 Task: Add an event with the title Second Lunch and Learn: Effective Email Communication Strategies, date '2023/11/12', time 8:30 AM to 10:30 AMand add a description: The employee will receive specific and constructive feedback regarding their performance, highlighting areas of strength and areas that require improvement. The feedback will be based on objective criteria and performance metrics.Select event color  Basil . Add location for the event as: Riyadh, Saudi Arabia, logged in from the account softage.8@softage.netand send the event invitation to softage.10@softage.net and softage.6@softage.net. Set a reminder for the event Doesn't repeat
Action: Mouse moved to (102, 122)
Screenshot: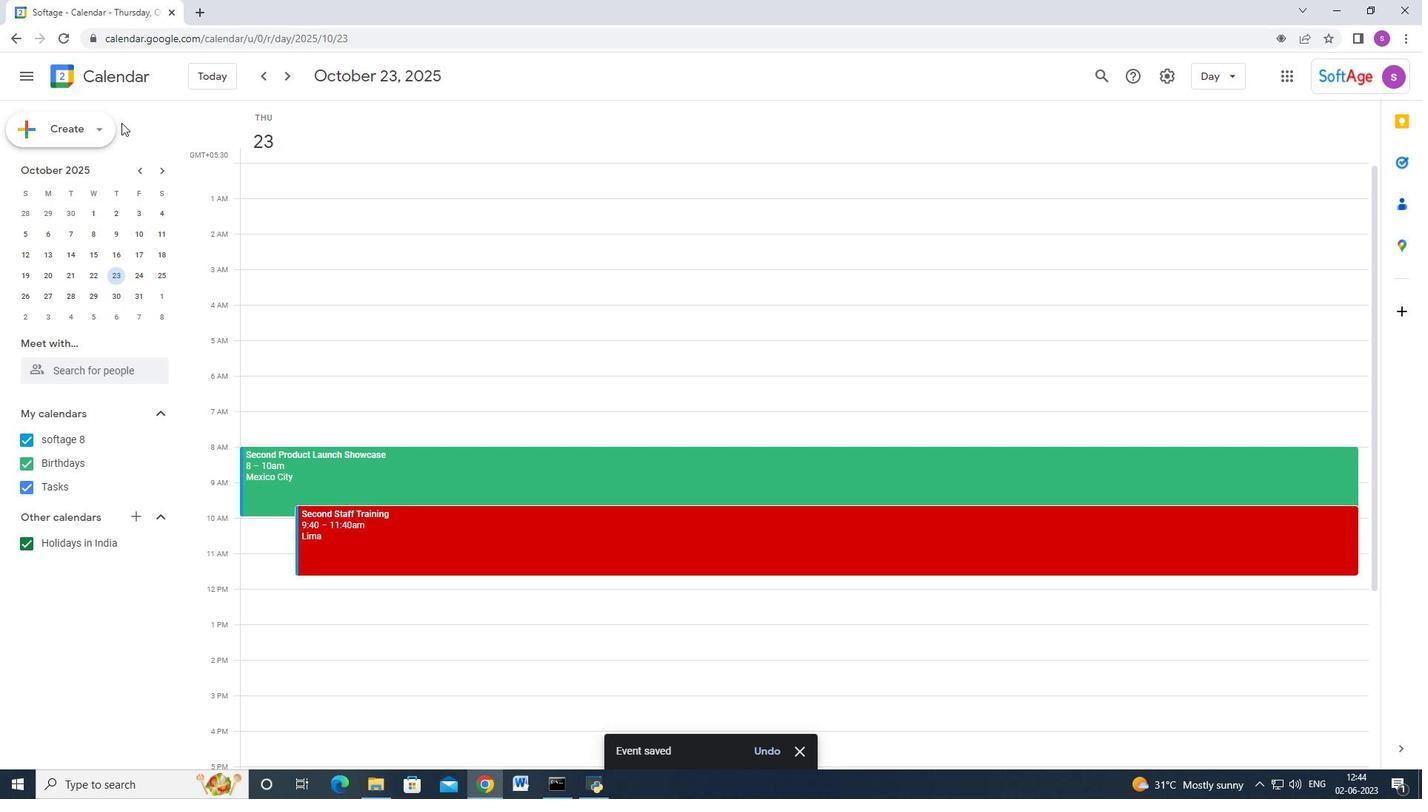 
Action: Mouse pressed left at (102, 122)
Screenshot: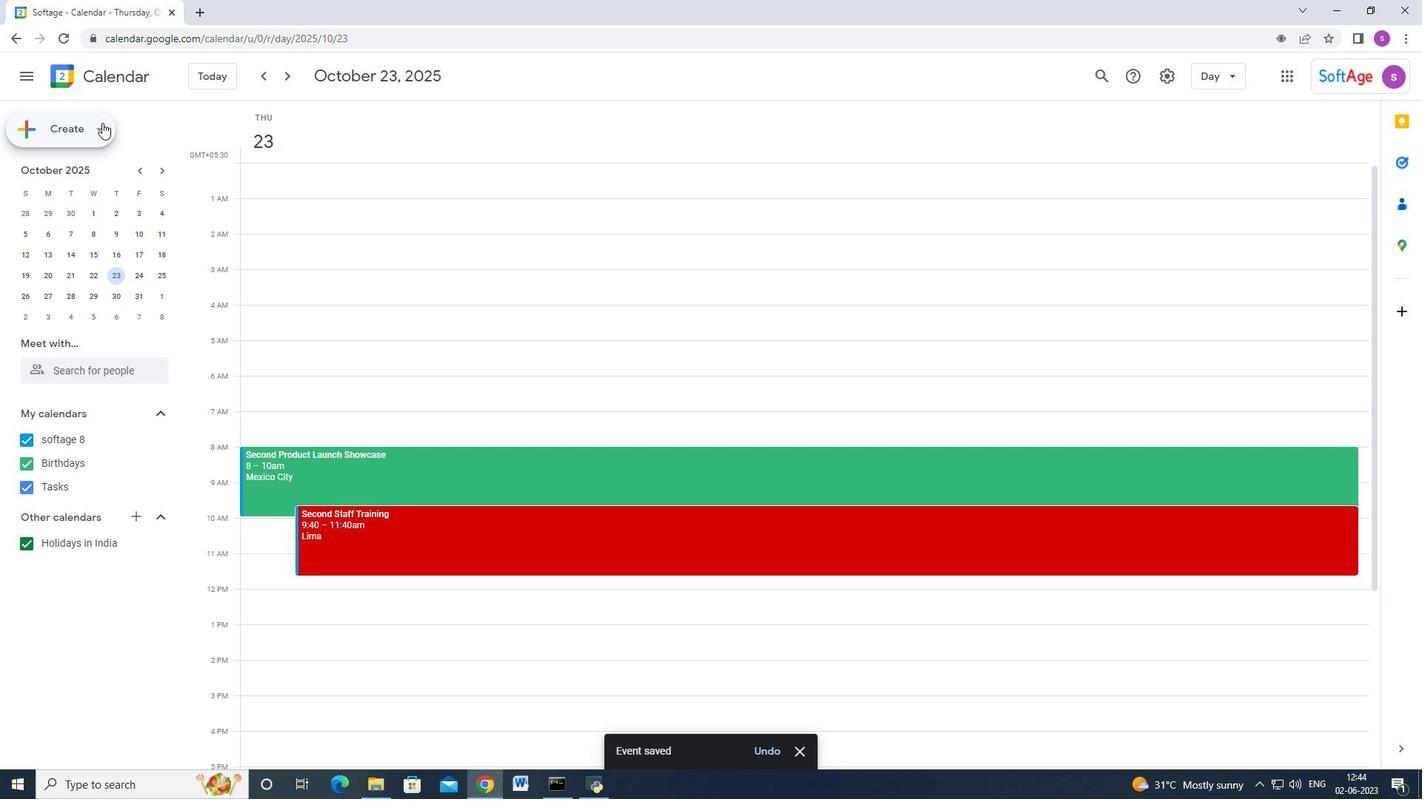 
Action: Mouse moved to (76, 169)
Screenshot: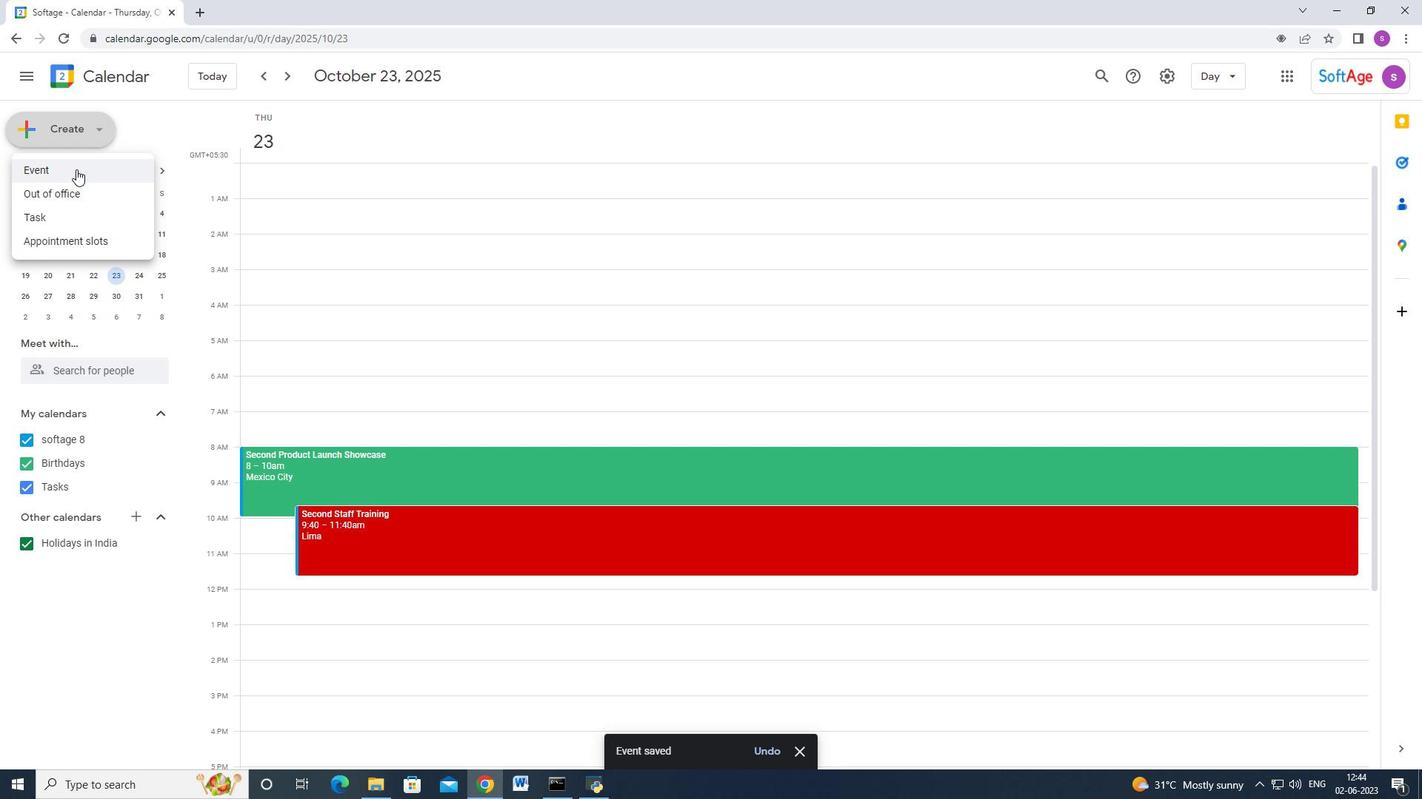 
Action: Mouse pressed left at (76, 169)
Screenshot: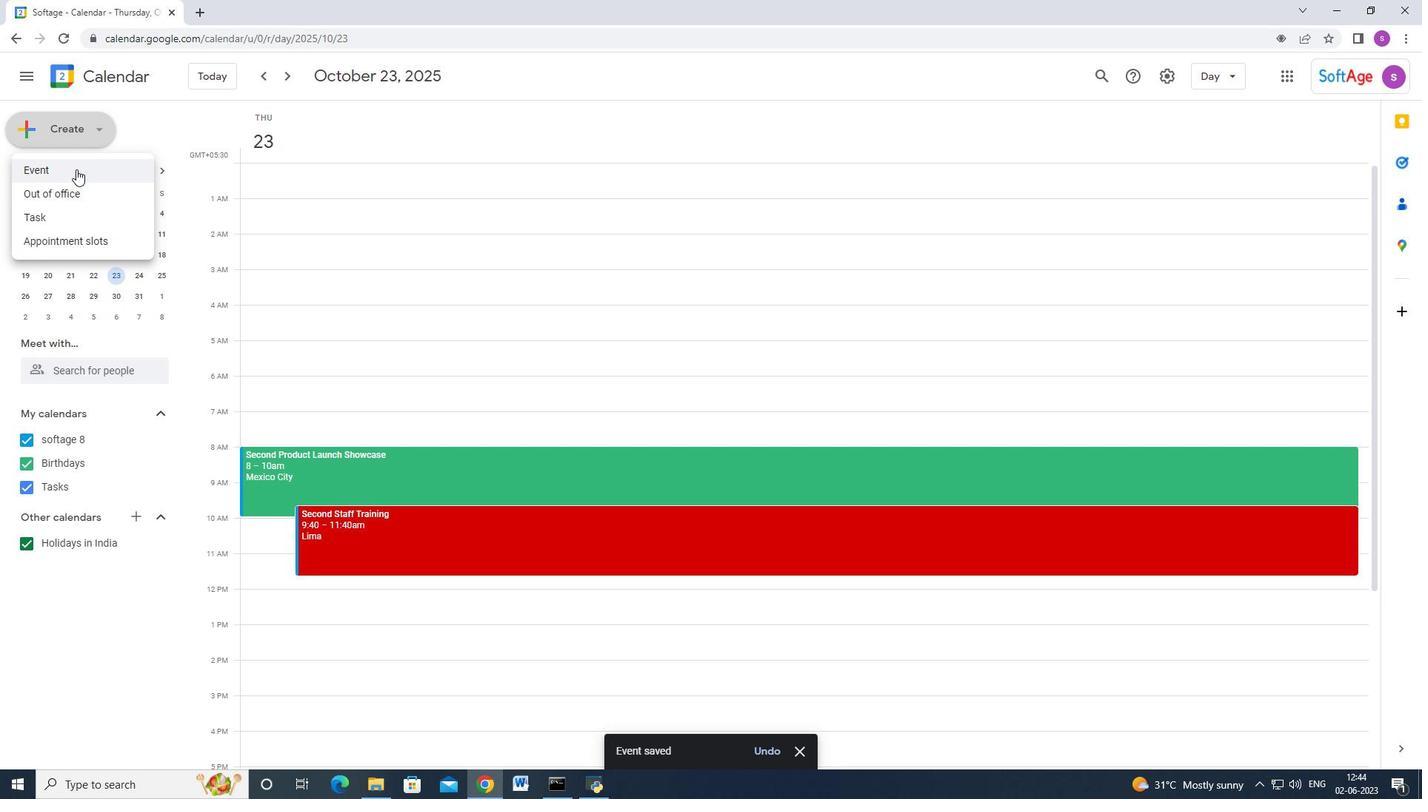 
Action: Mouse moved to (851, 608)
Screenshot: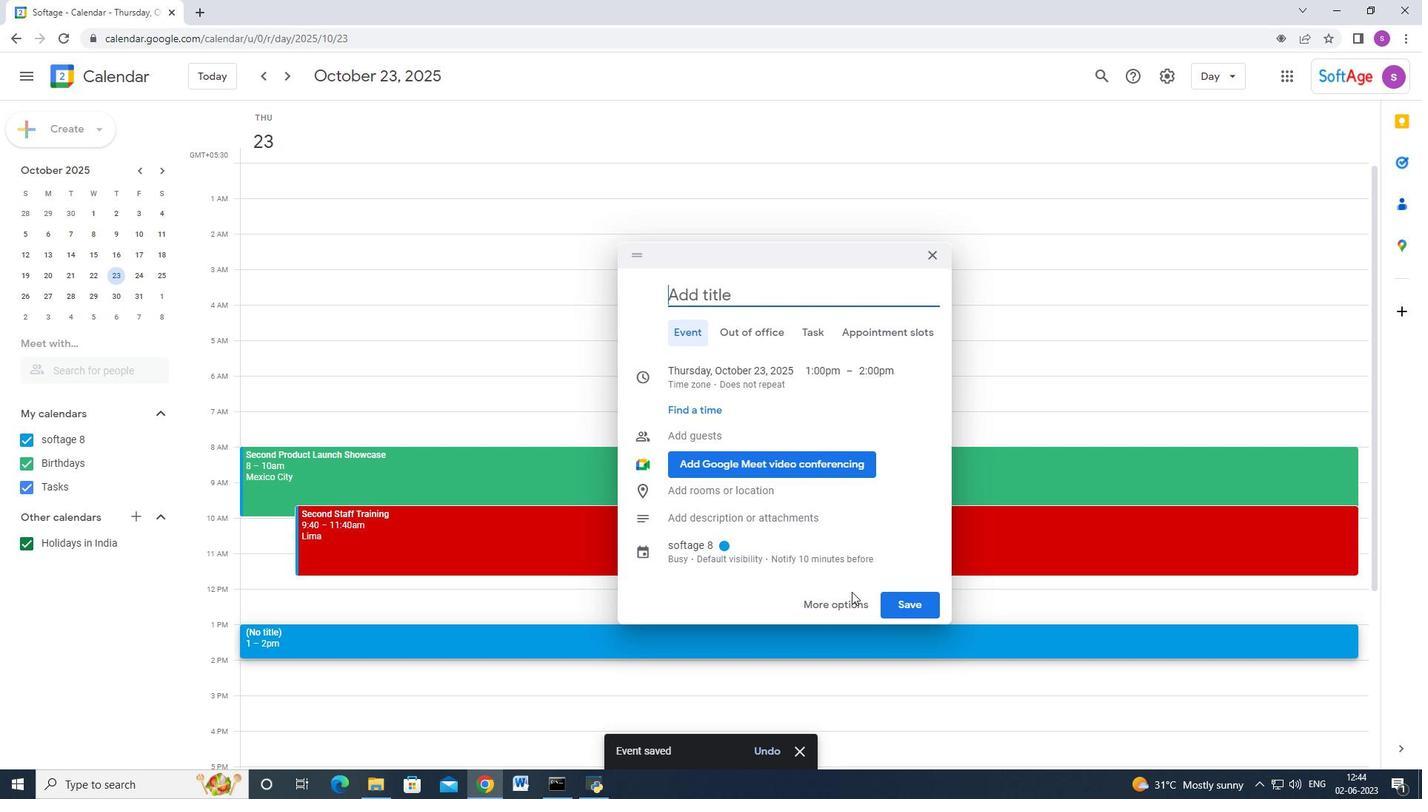 
Action: Mouse pressed left at (851, 608)
Screenshot: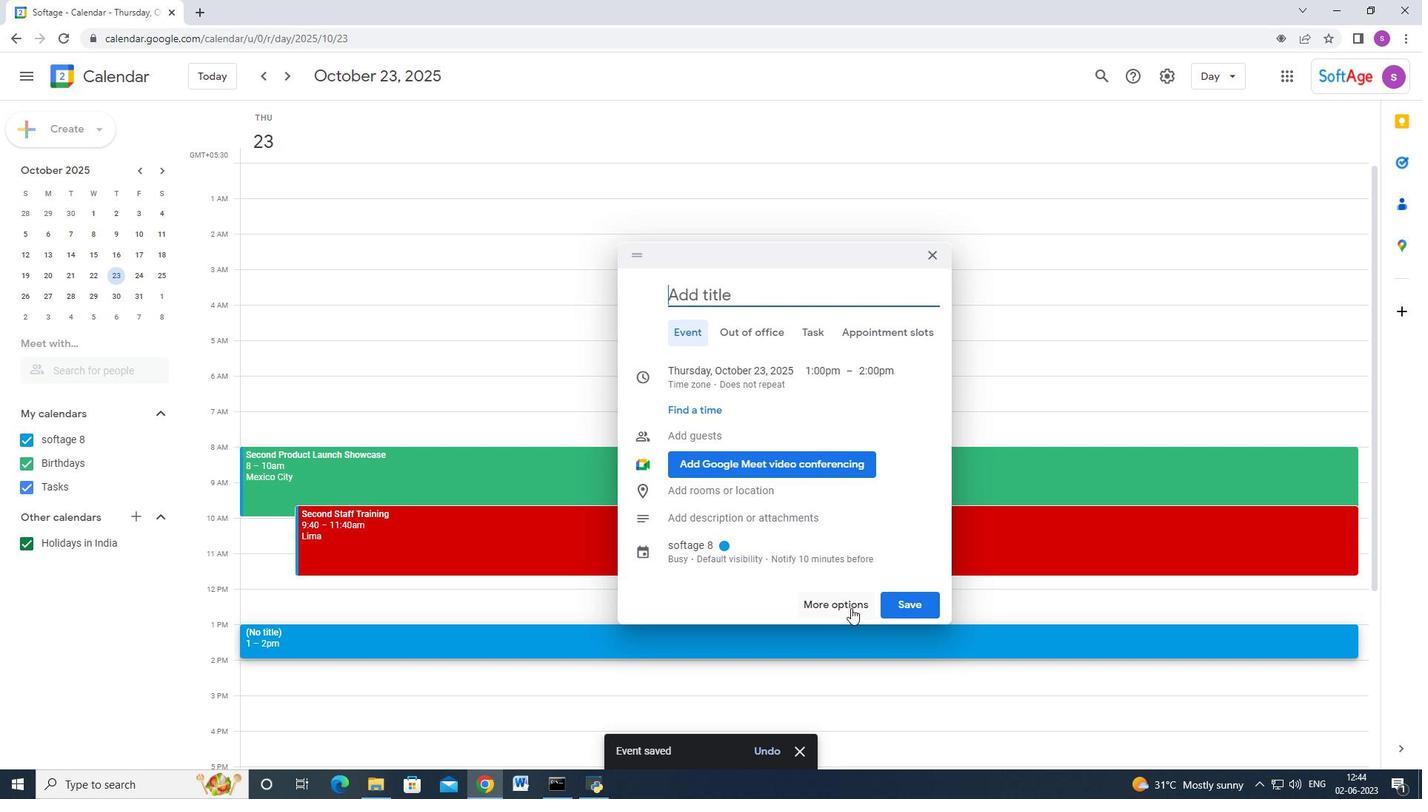 
Action: Mouse moved to (156, 88)
Screenshot: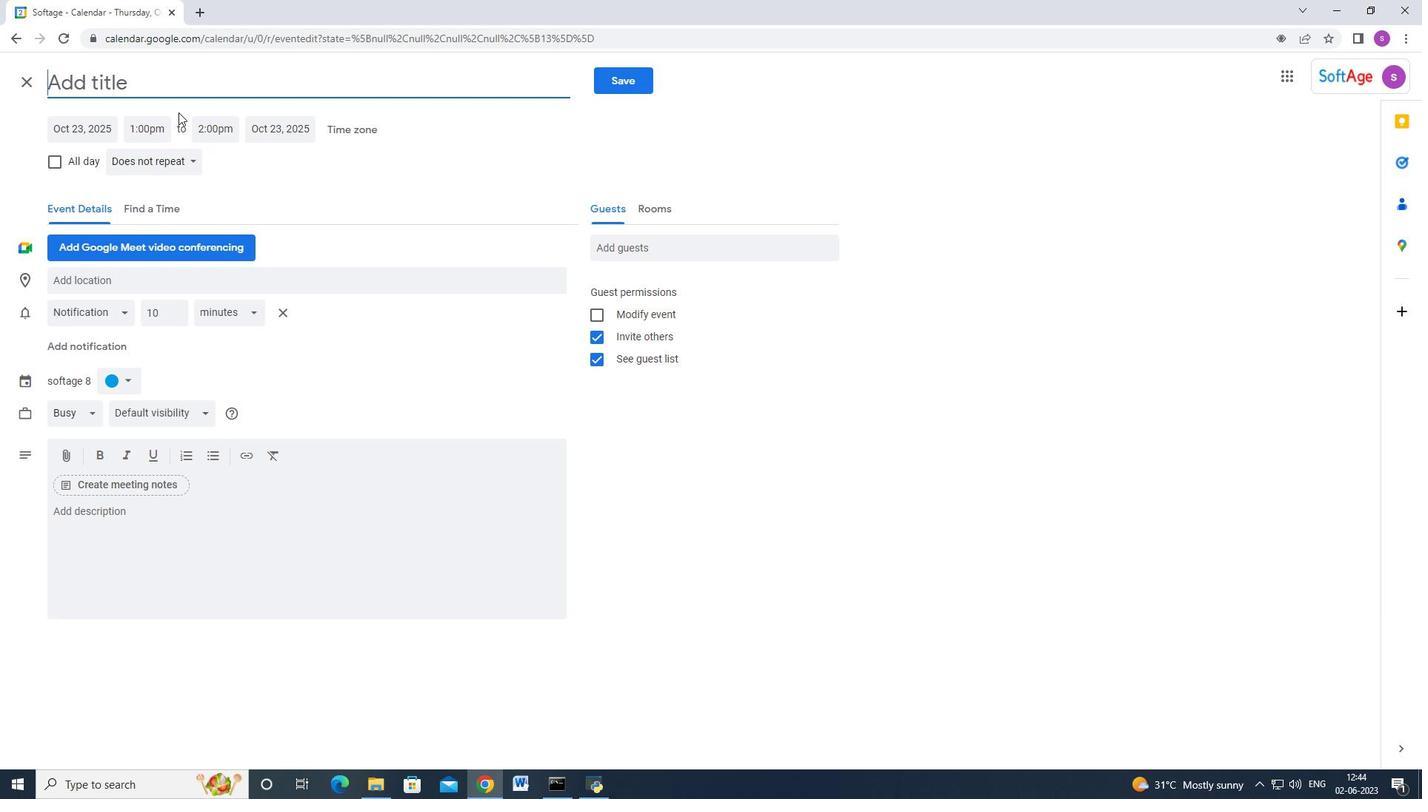 
Action: Key pressed <Key.shift>E<Key.backspace><Key.shift_r>Second<Key.space><Key.shift>lu<Key.backspace><Key.backspace><Key.shift>Lunch<Key.space>and<Key.space><Key.shift>Learn<Key.shift>:<Key.space><Key.shift_r>Effective<Key.space><Key.shift>Email<Key.space><Key.shift>Communication<Key.space><Key.shift_r>Stratergies<Key.backspace><Key.backspace><Key.backspace><Key.backspace><Key.backspace>gies,<Key.space>d<Key.backspace><Key.backspace>
Screenshot: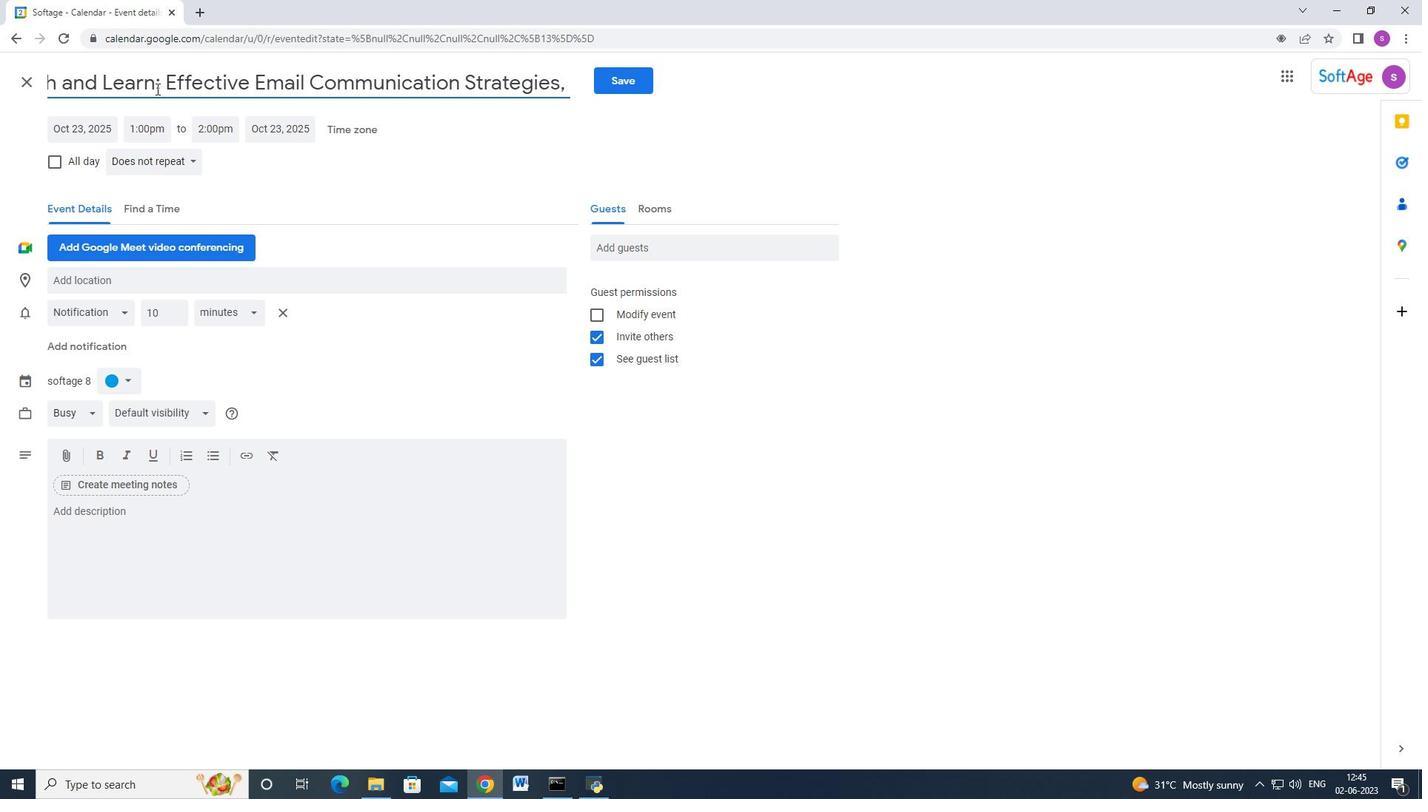 
Action: Mouse moved to (131, 117)
Screenshot: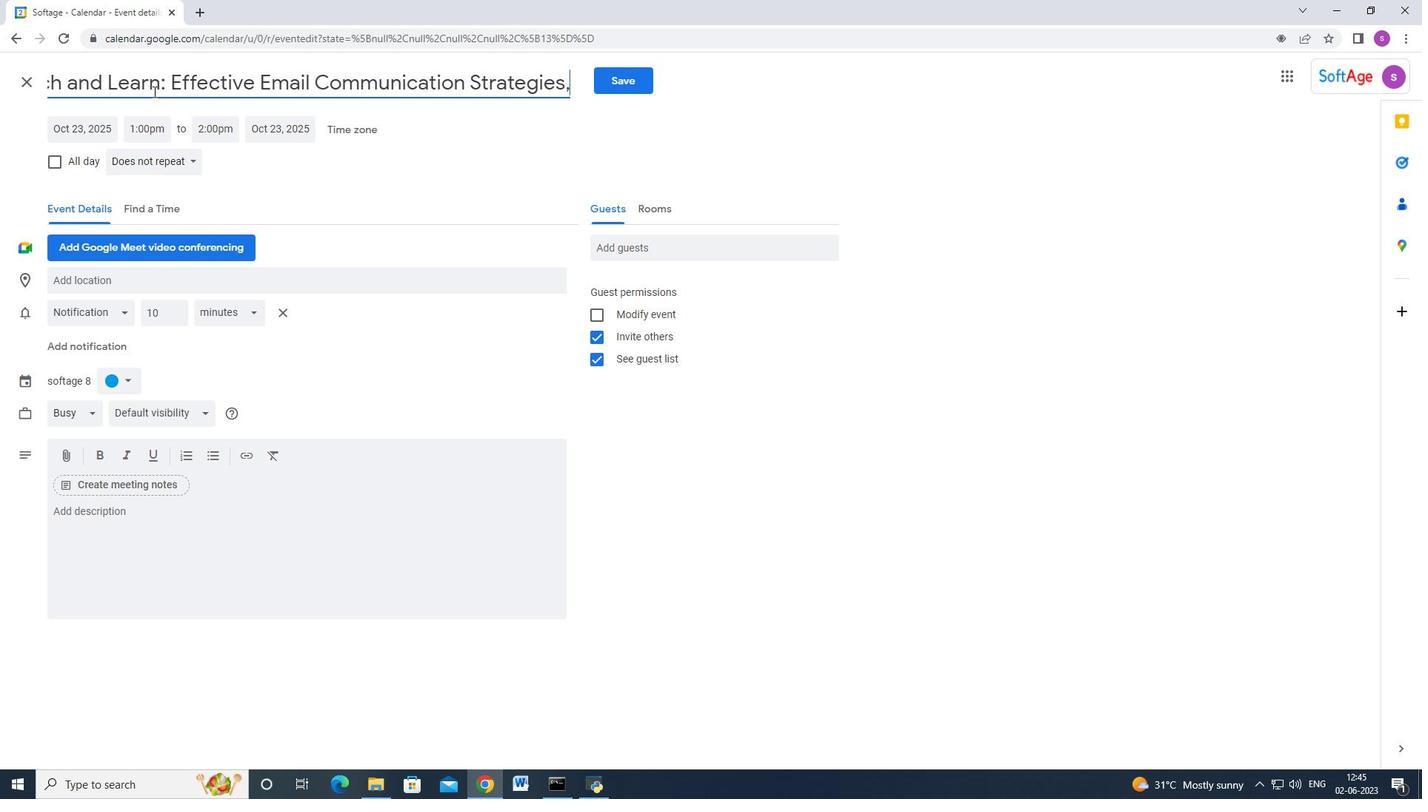 
Action: Key pressed <Key.backspace>
Screenshot: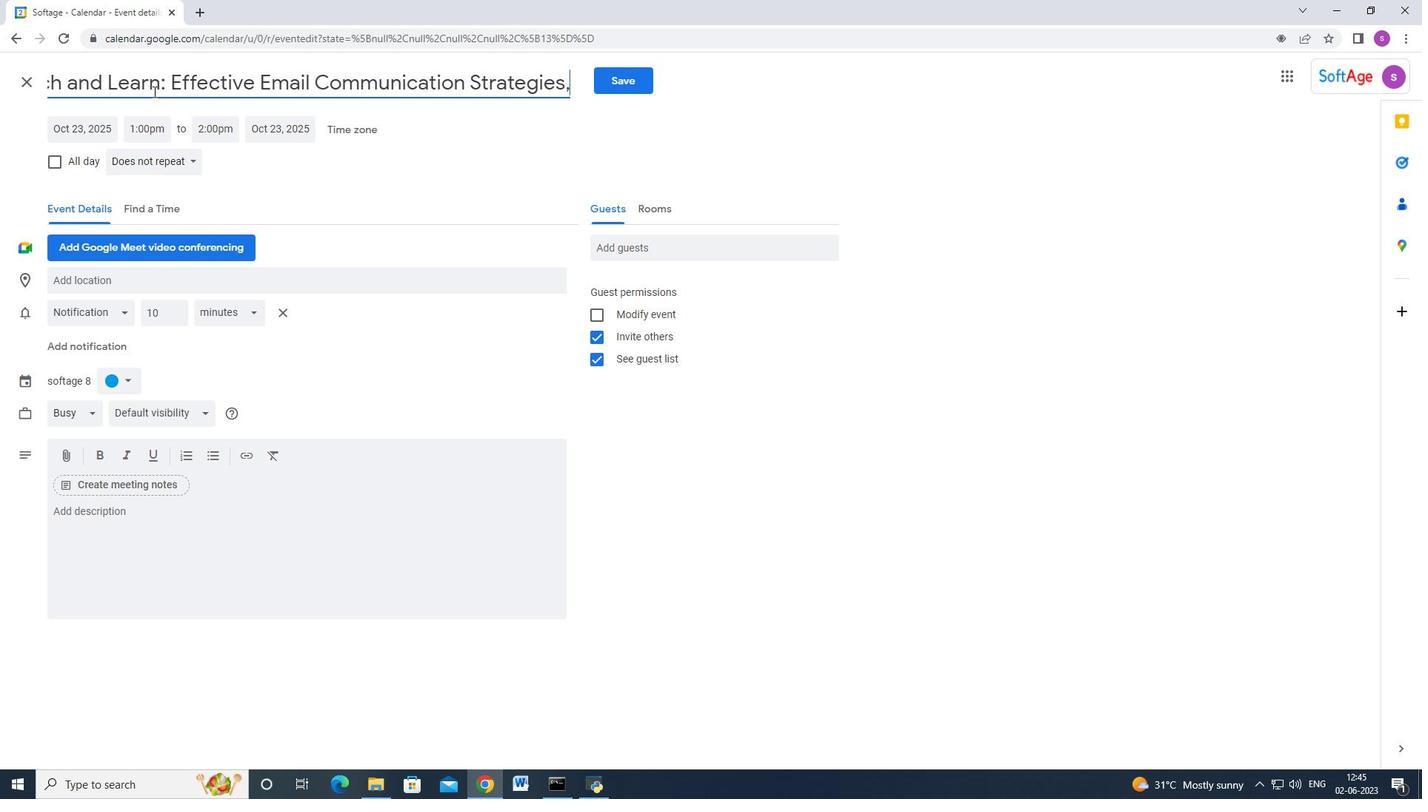 
Action: Mouse moved to (106, 133)
Screenshot: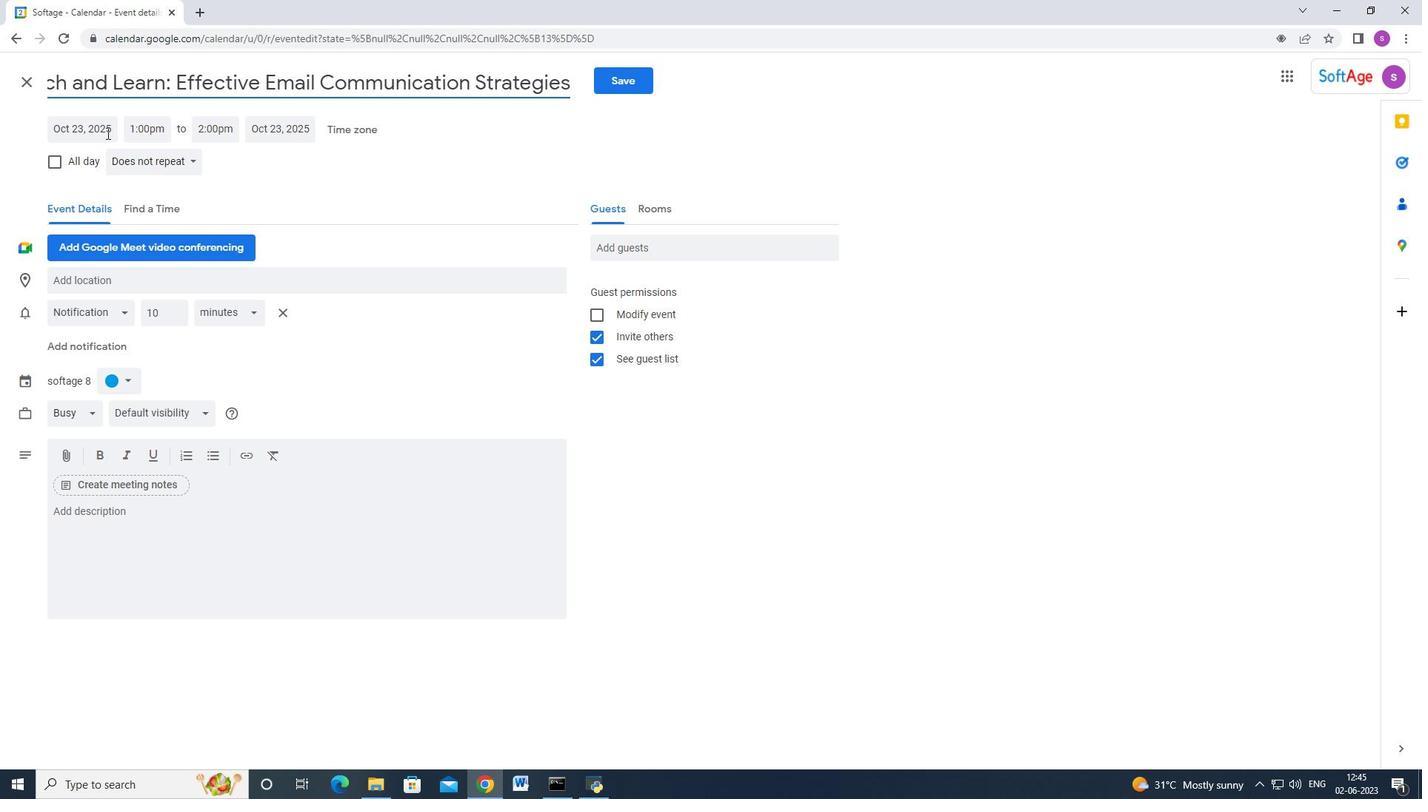 
Action: Mouse pressed left at (106, 133)
Screenshot: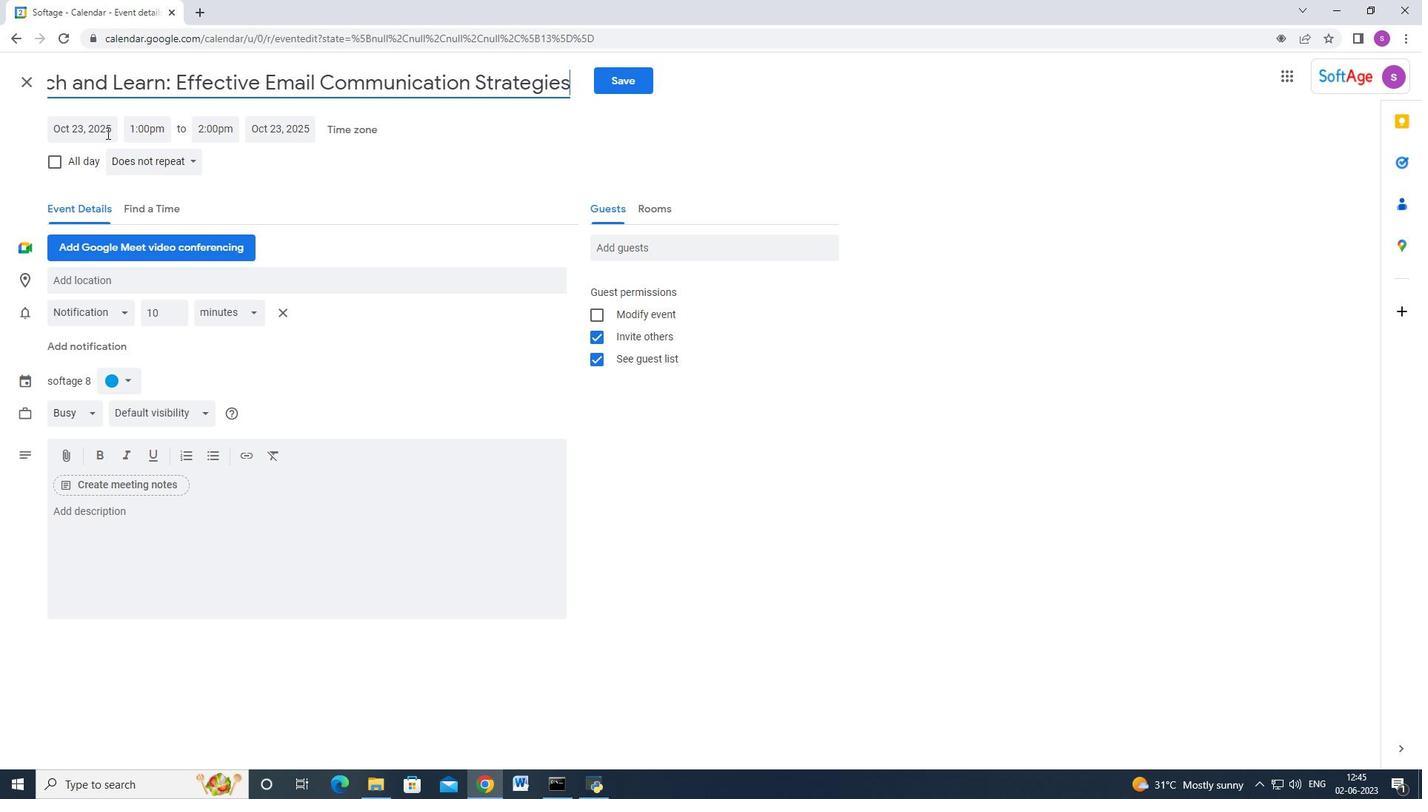 
Action: Mouse moved to (211, 154)
Screenshot: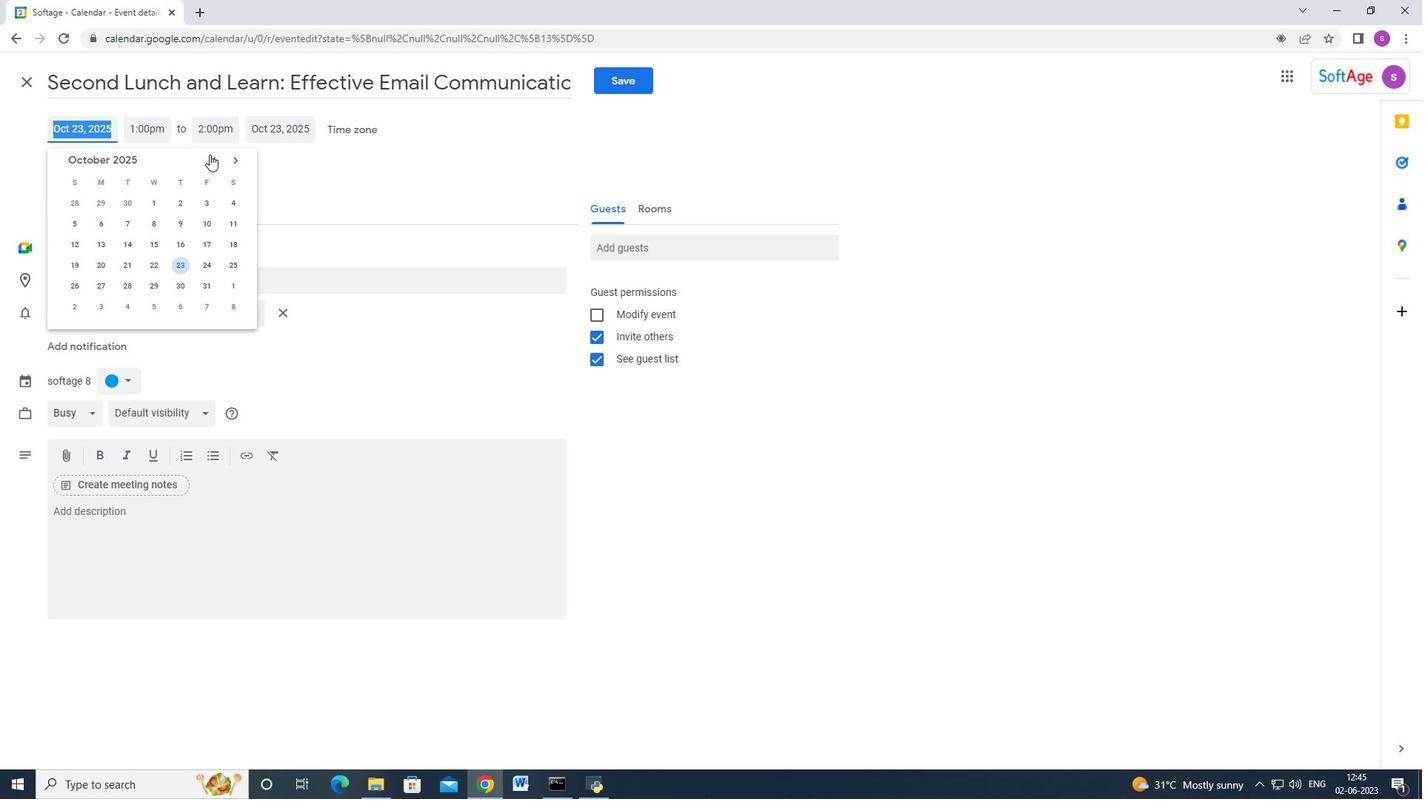 
Action: Mouse pressed left at (211, 154)
Screenshot: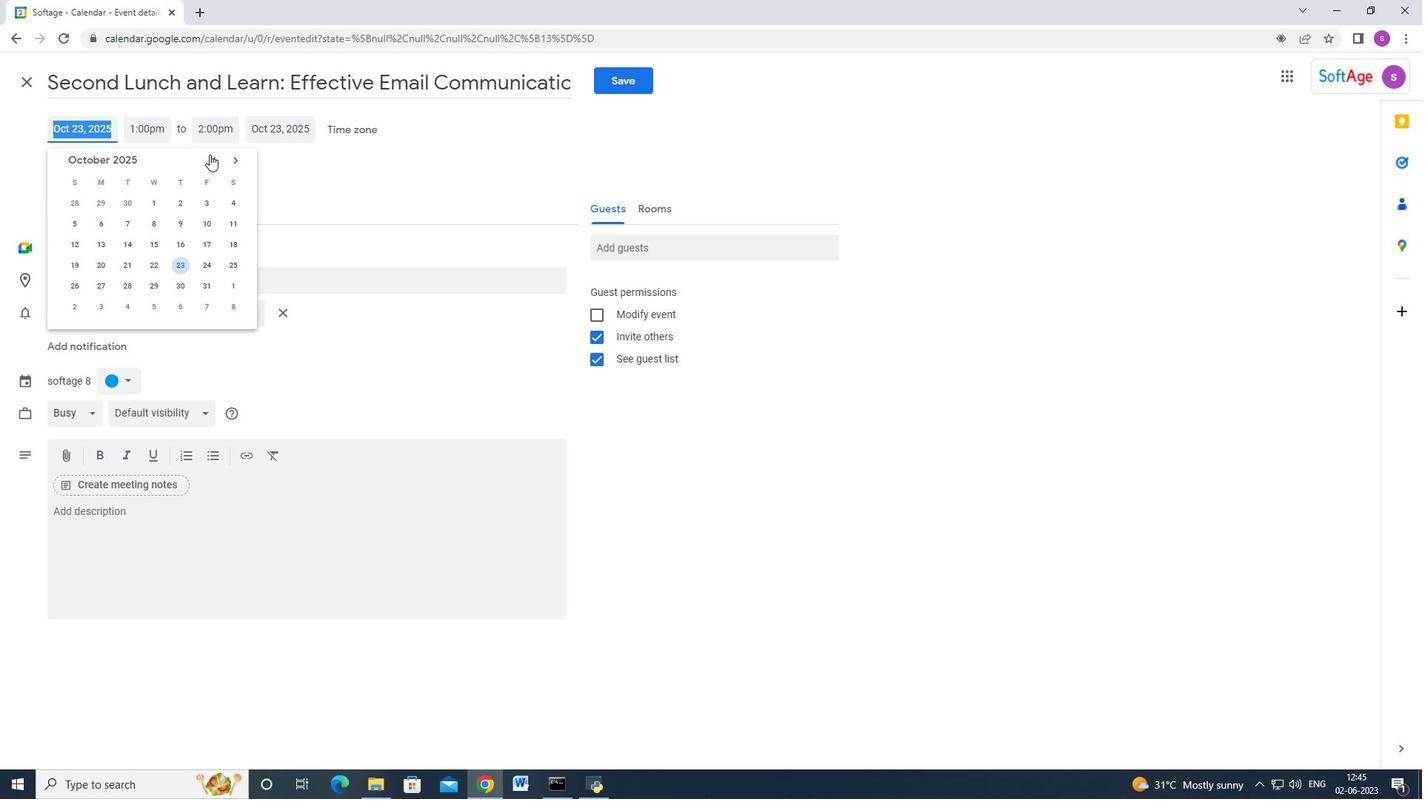 
Action: Mouse pressed left at (211, 154)
Screenshot: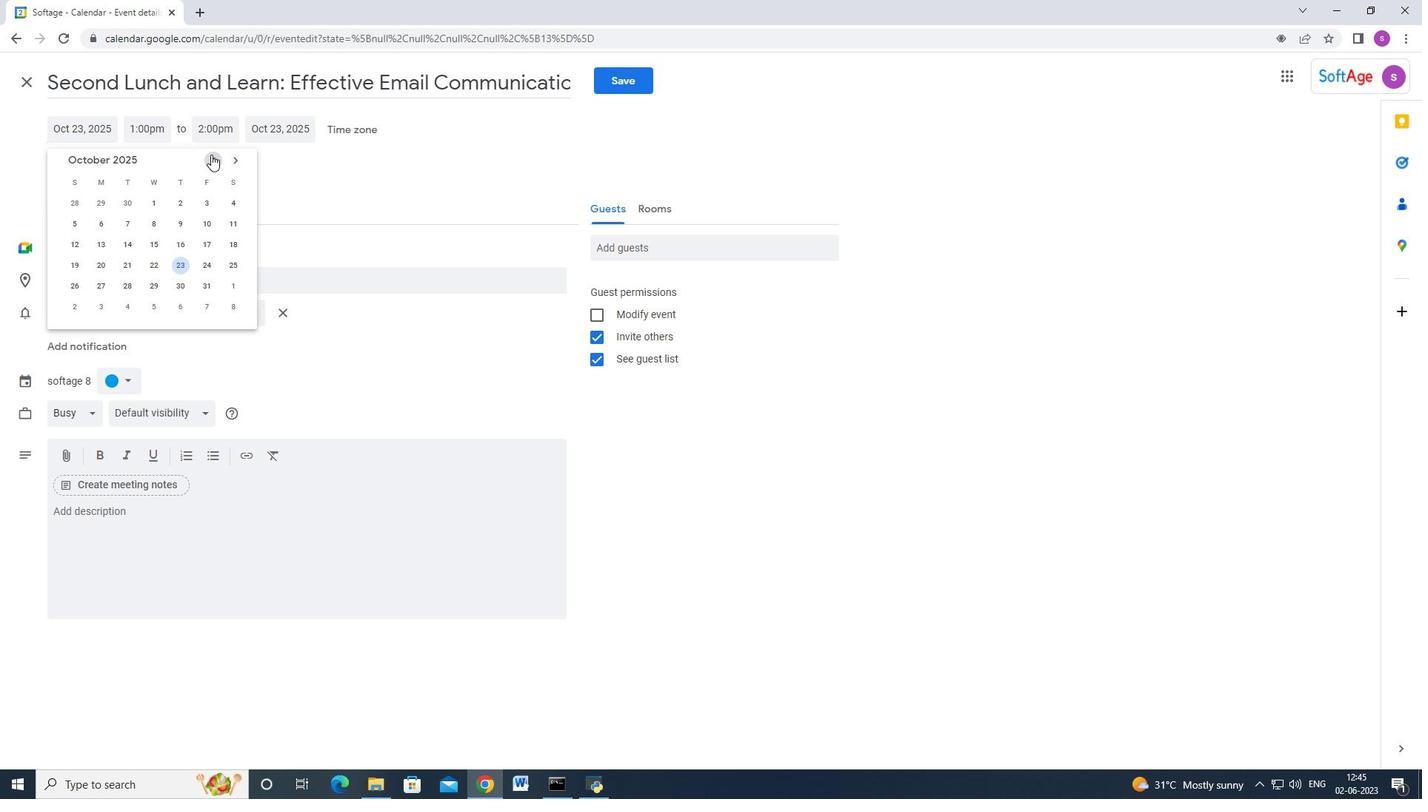 
Action: Mouse moved to (211, 154)
Screenshot: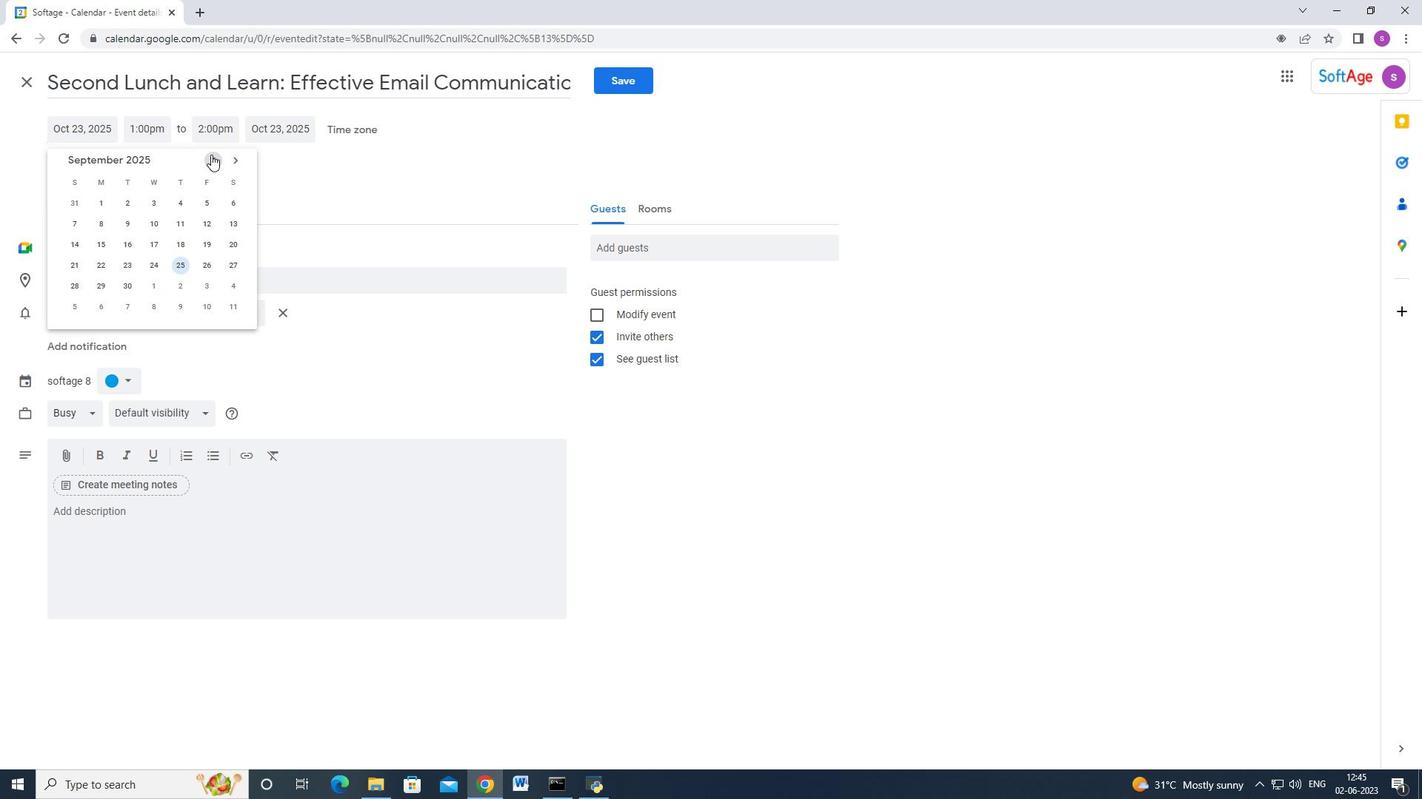 
Action: Mouse pressed left at (211, 154)
Screenshot: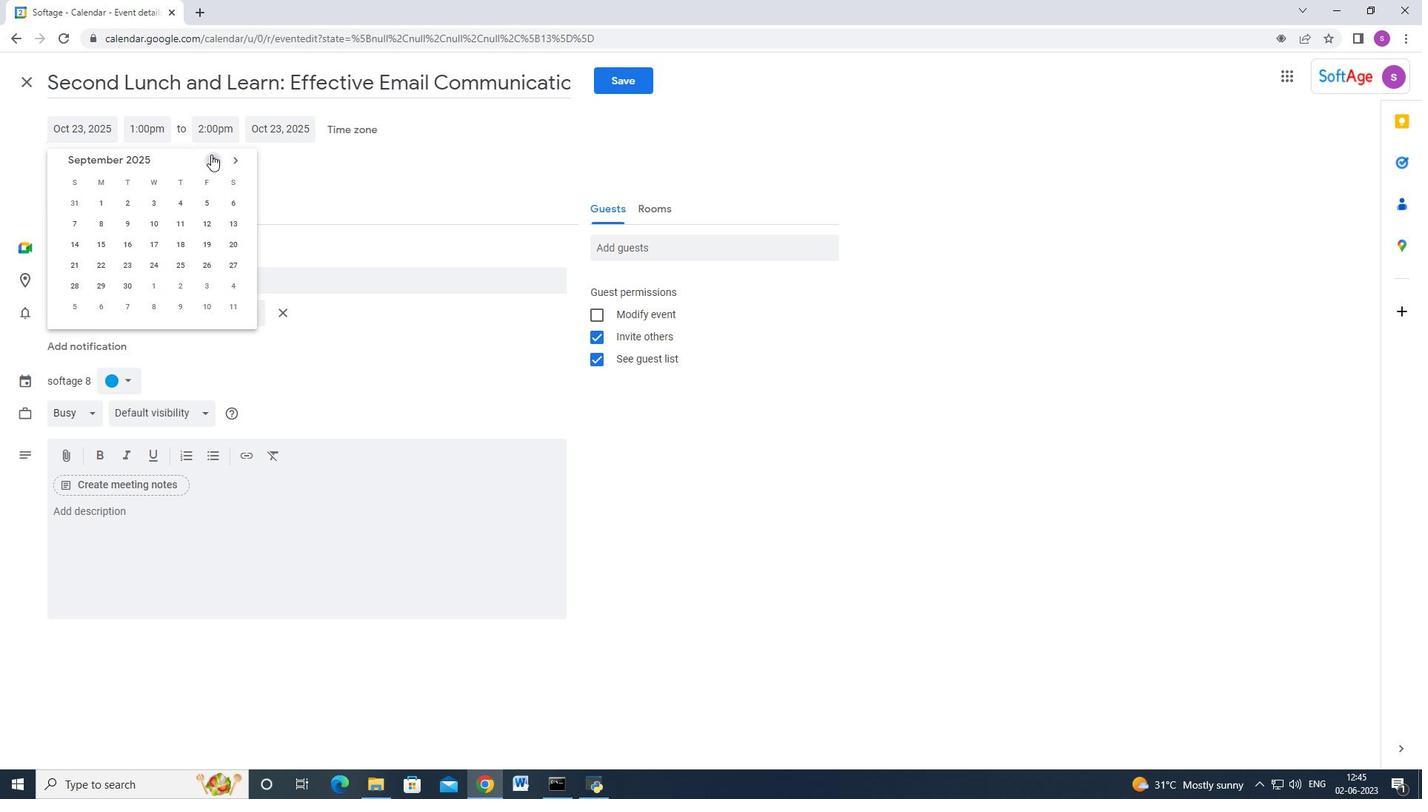 
Action: Mouse pressed left at (211, 154)
Screenshot: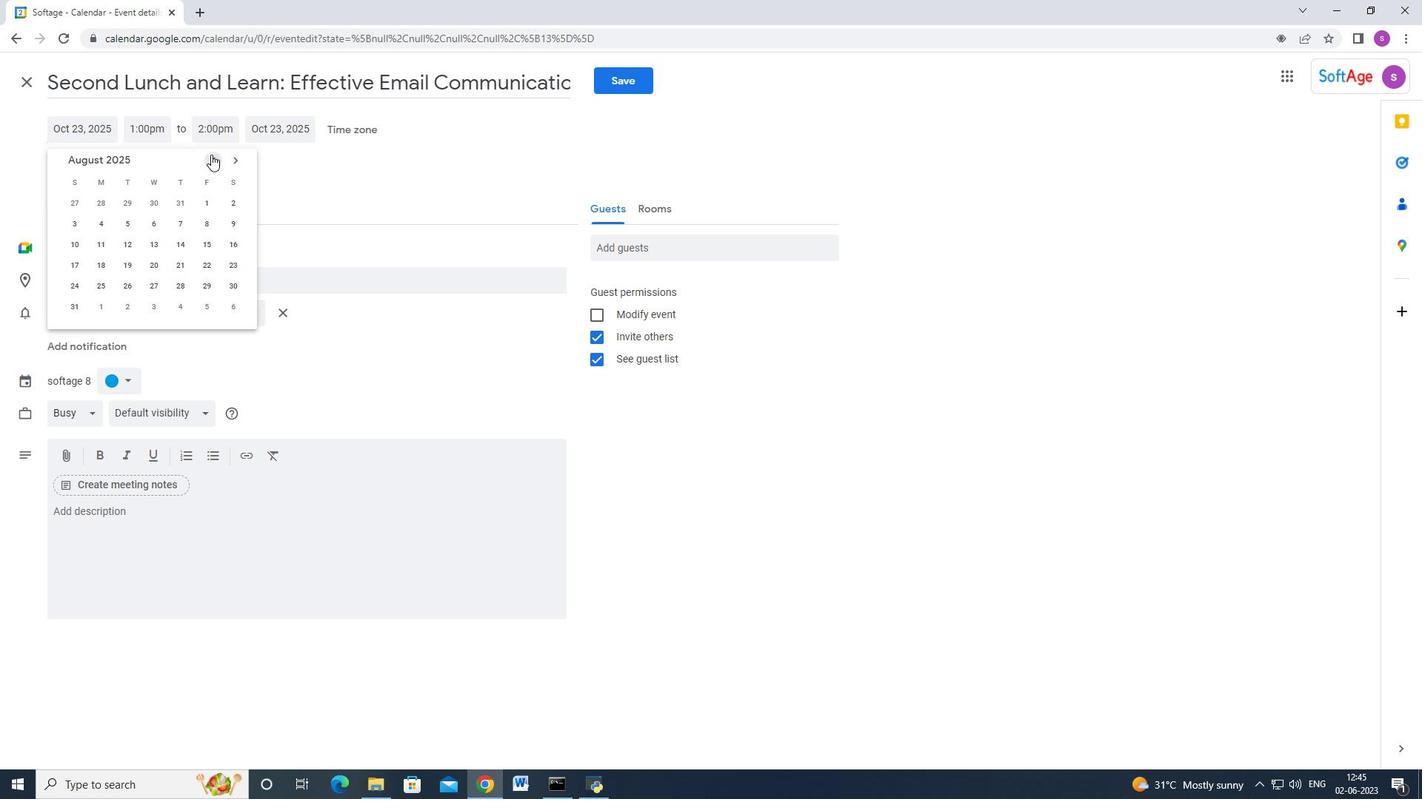
Action: Mouse moved to (211, 154)
Screenshot: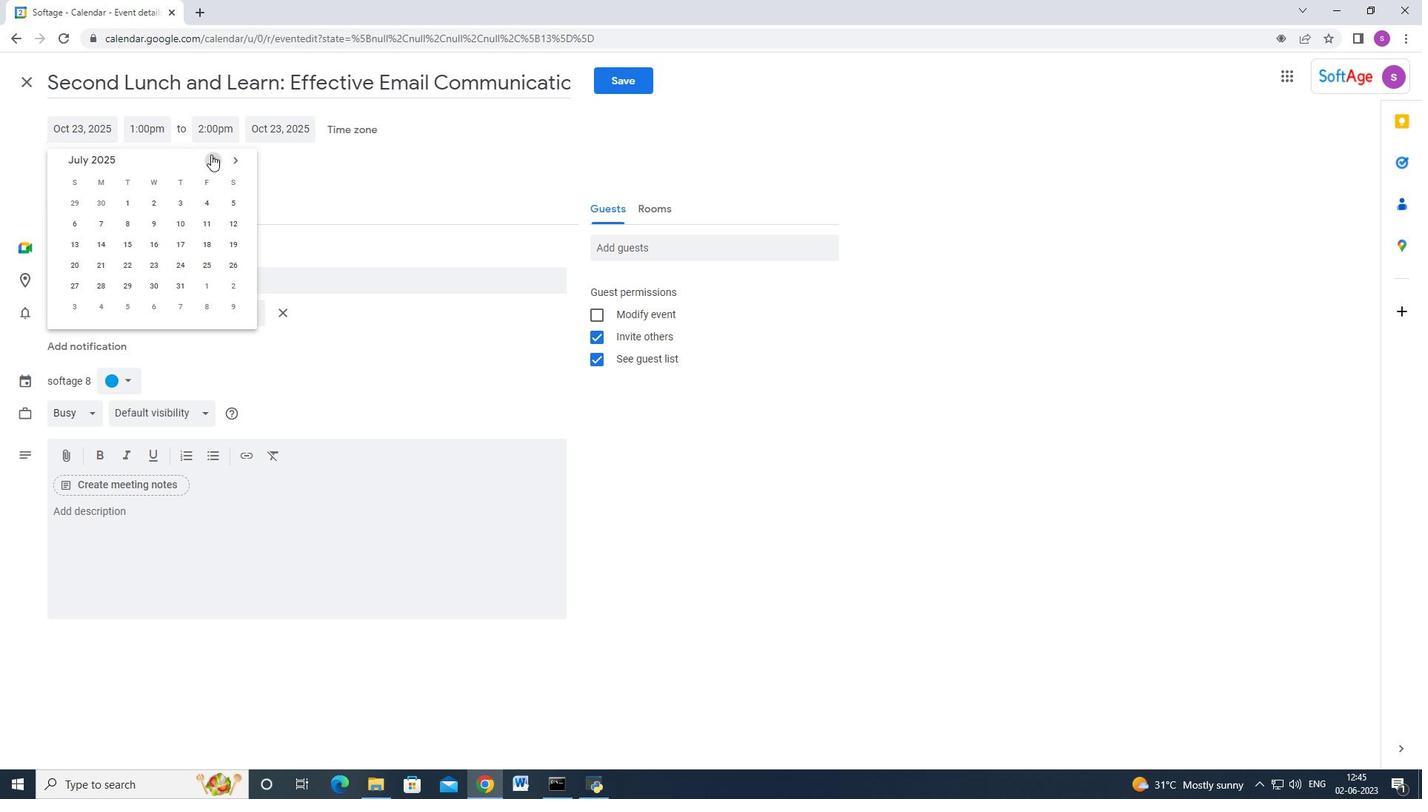 
Action: Mouse pressed left at (211, 154)
Screenshot: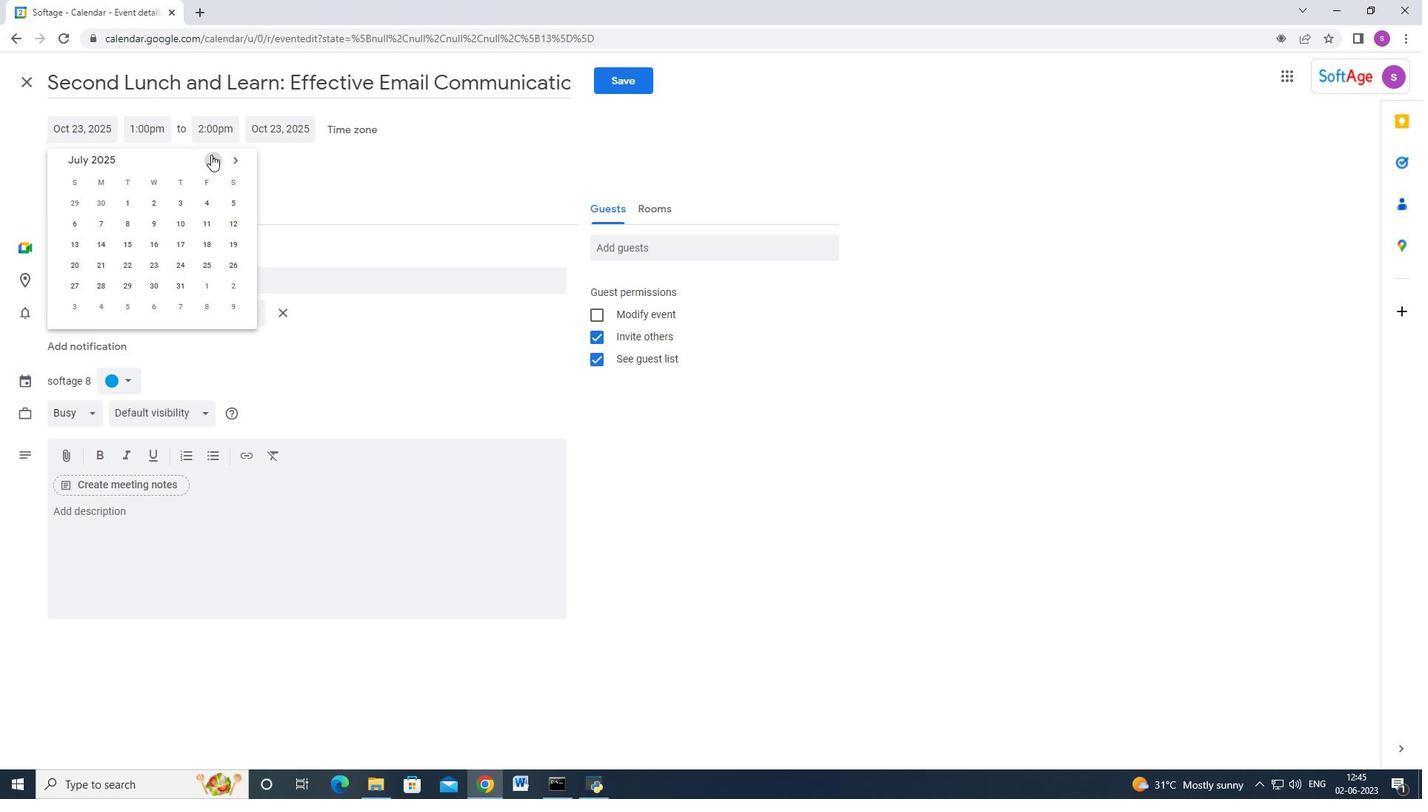 
Action: Mouse pressed left at (211, 154)
Screenshot: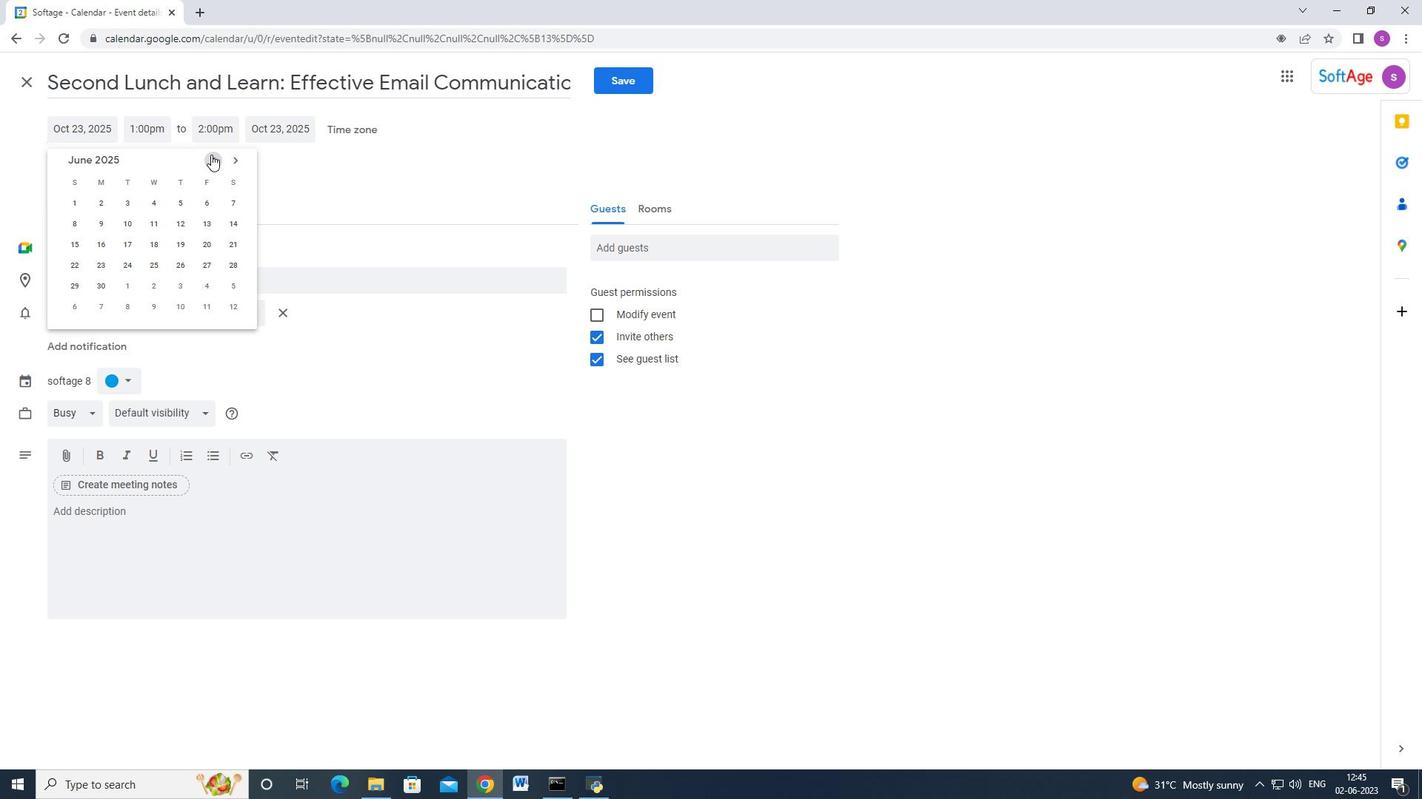 
Action: Mouse pressed left at (211, 154)
Screenshot: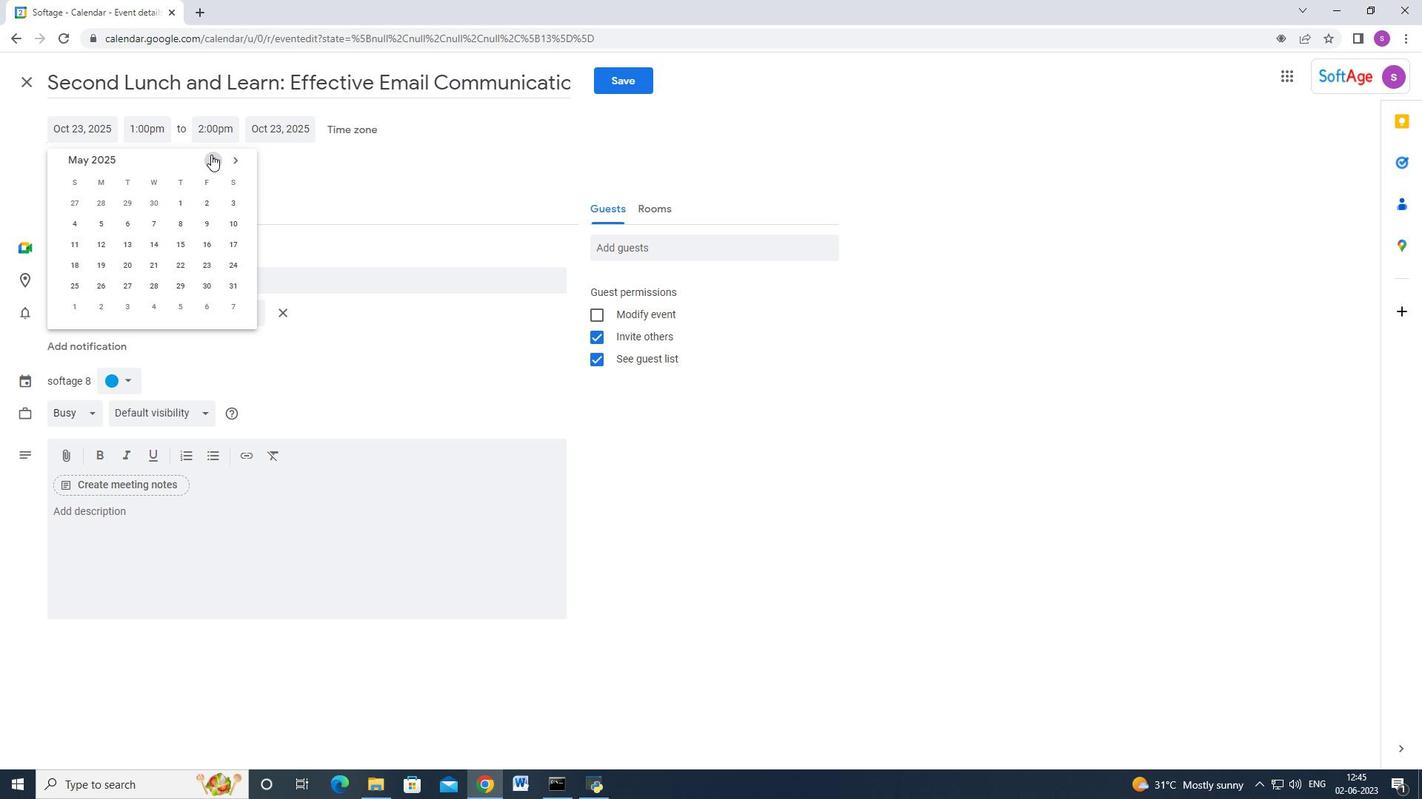 
Action: Mouse pressed left at (211, 154)
Screenshot: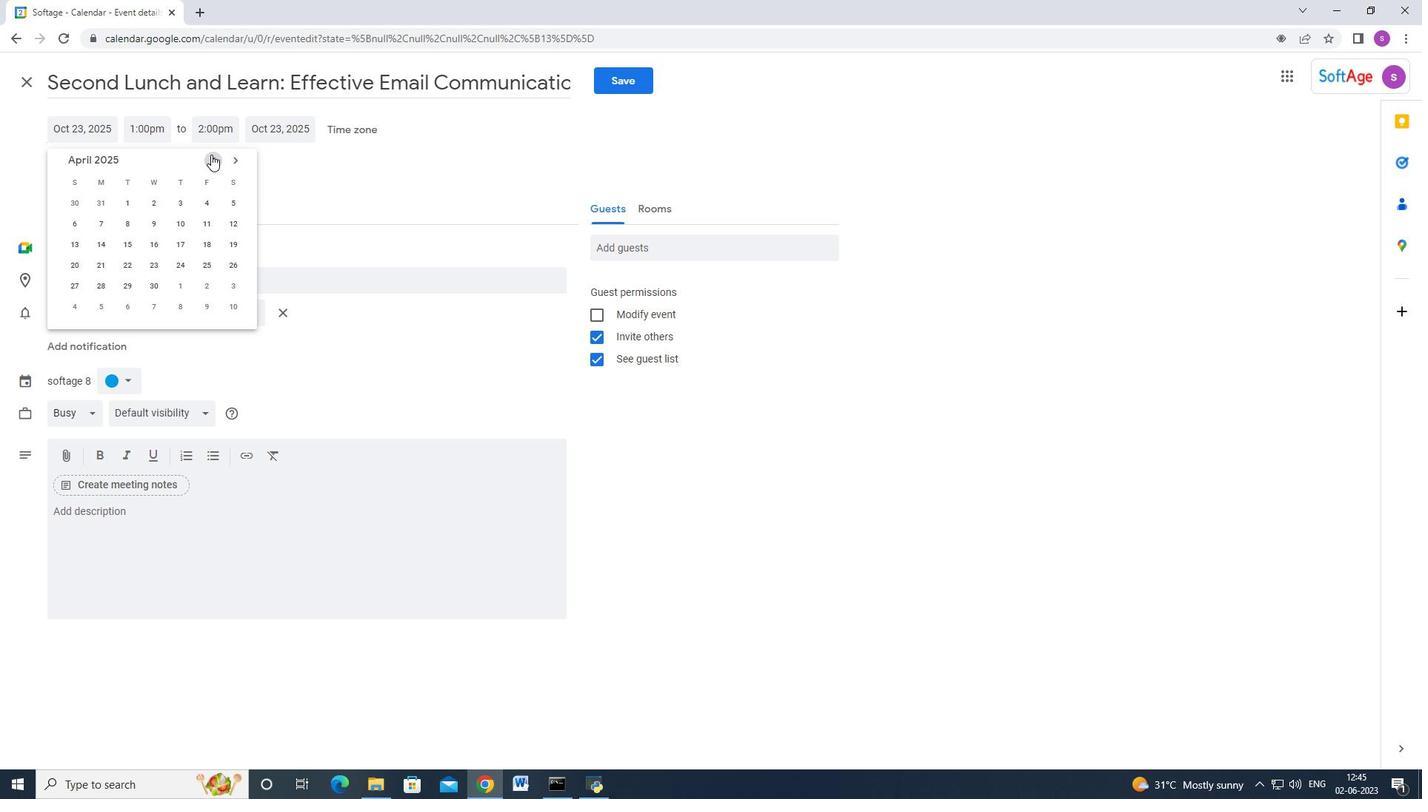 
Action: Mouse pressed left at (211, 154)
Screenshot: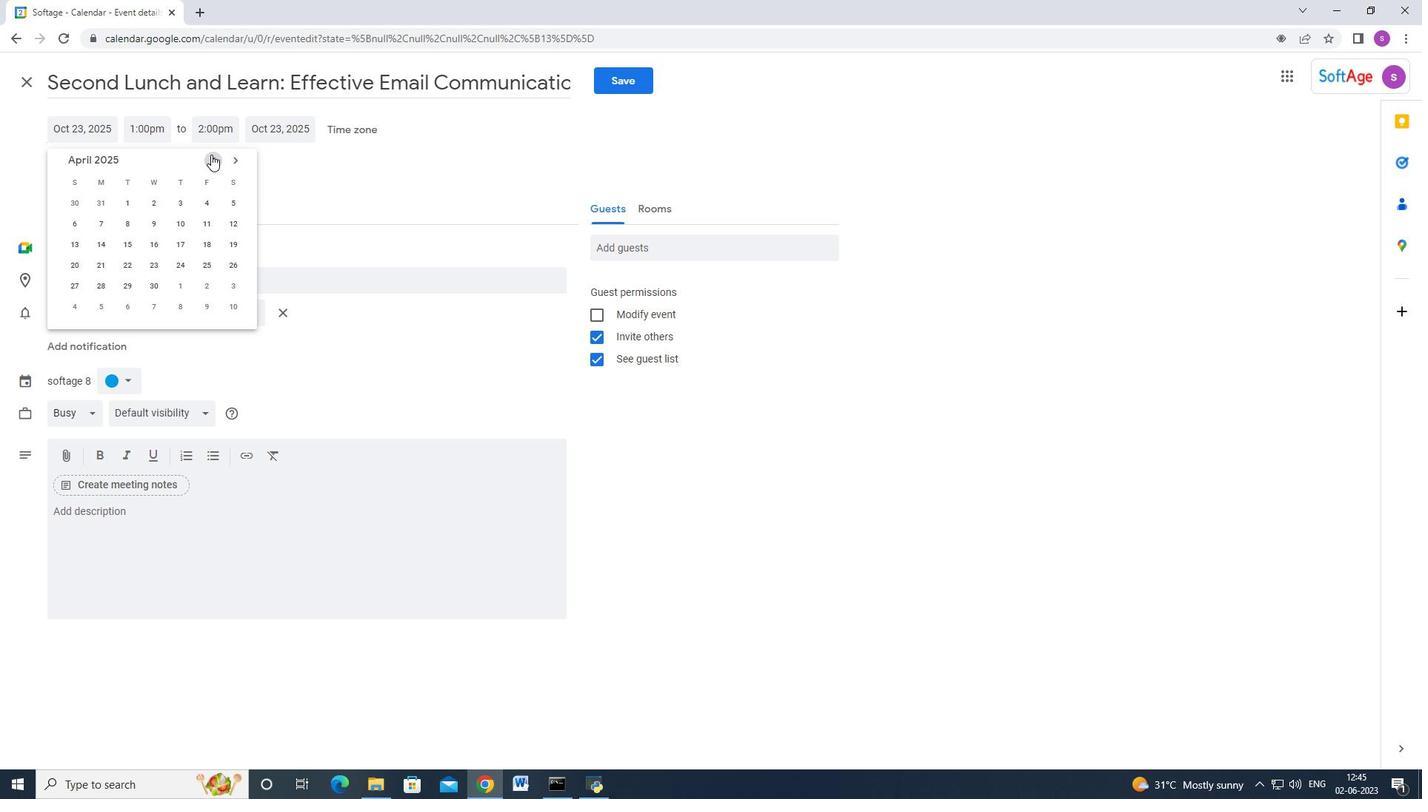 
Action: Mouse pressed left at (211, 154)
Screenshot: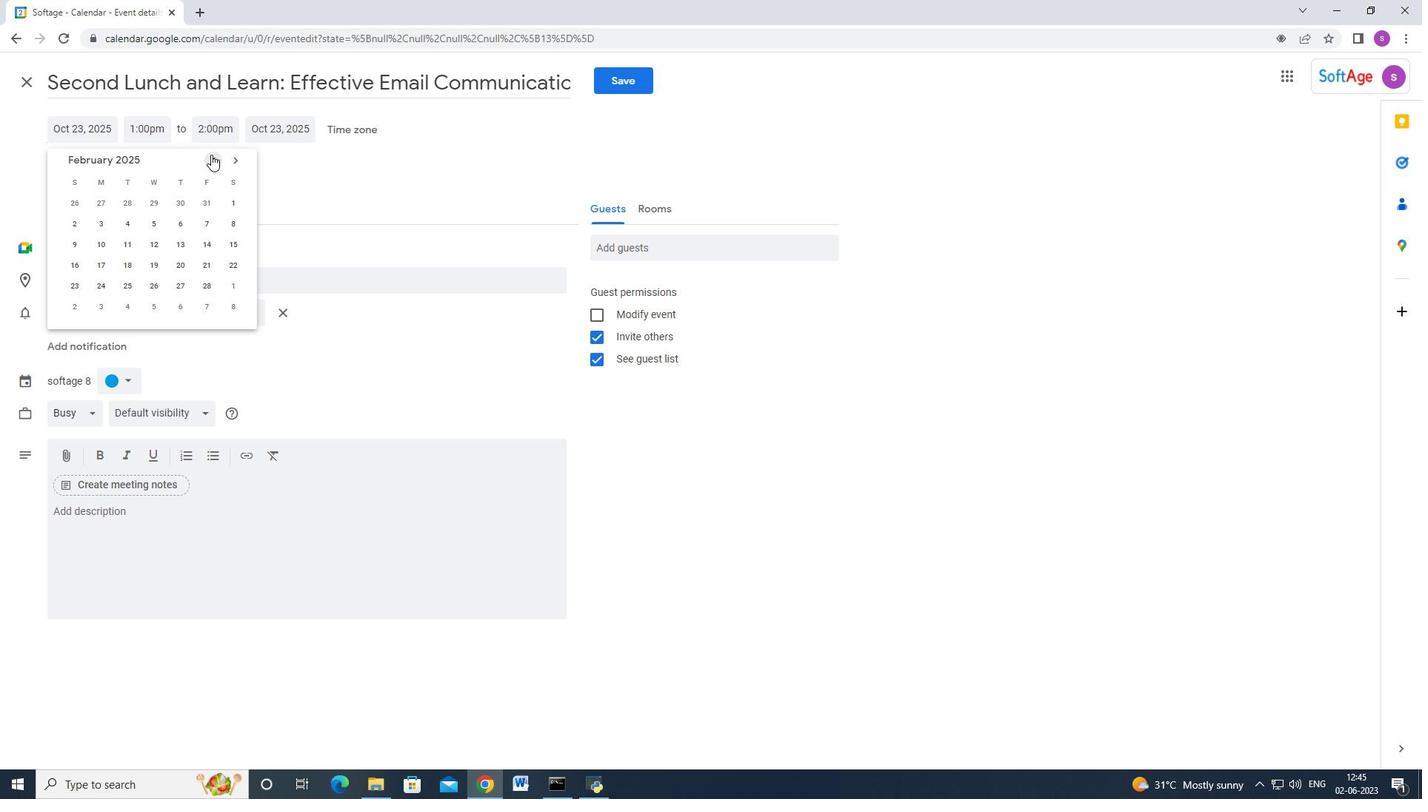 
Action: Mouse pressed left at (211, 154)
Screenshot: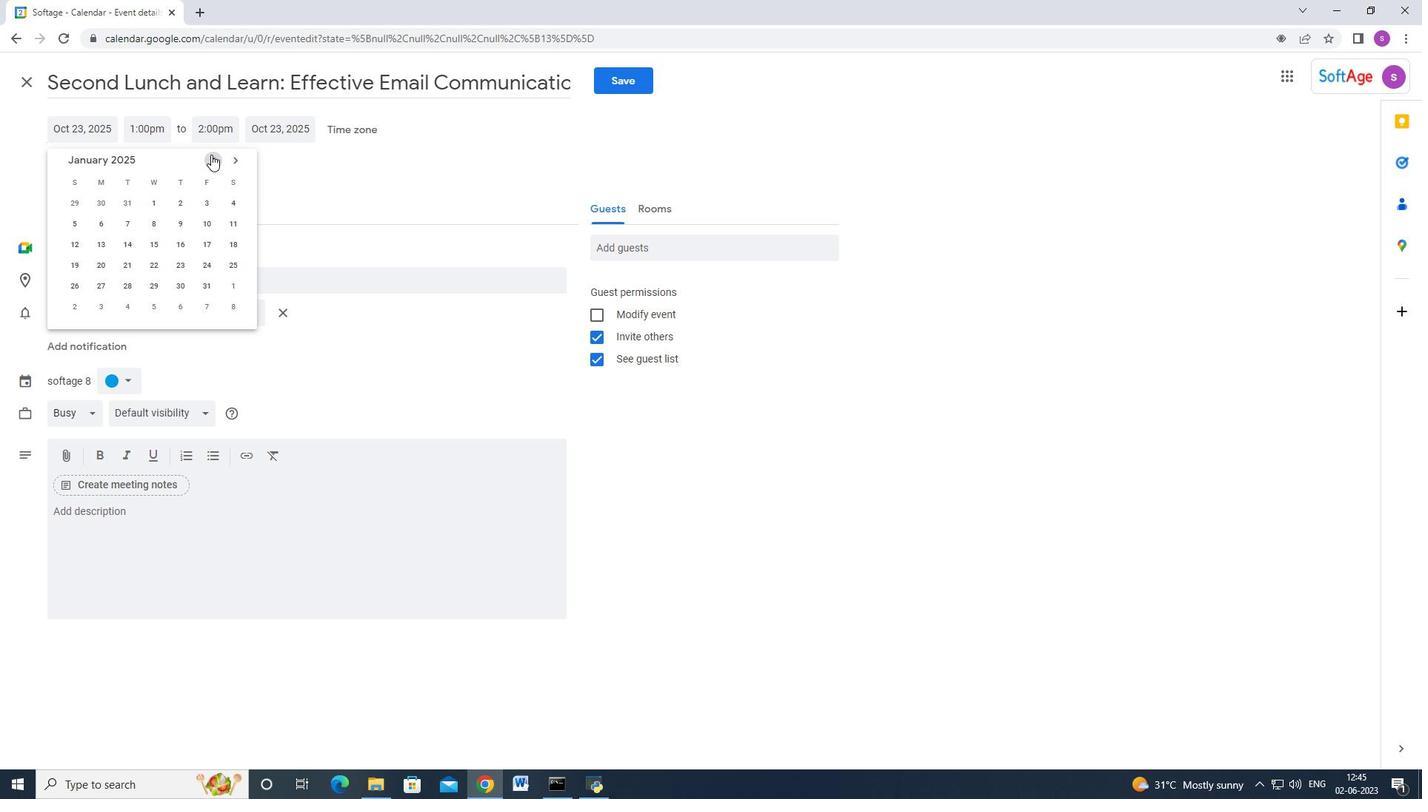
Action: Mouse pressed left at (211, 154)
Screenshot: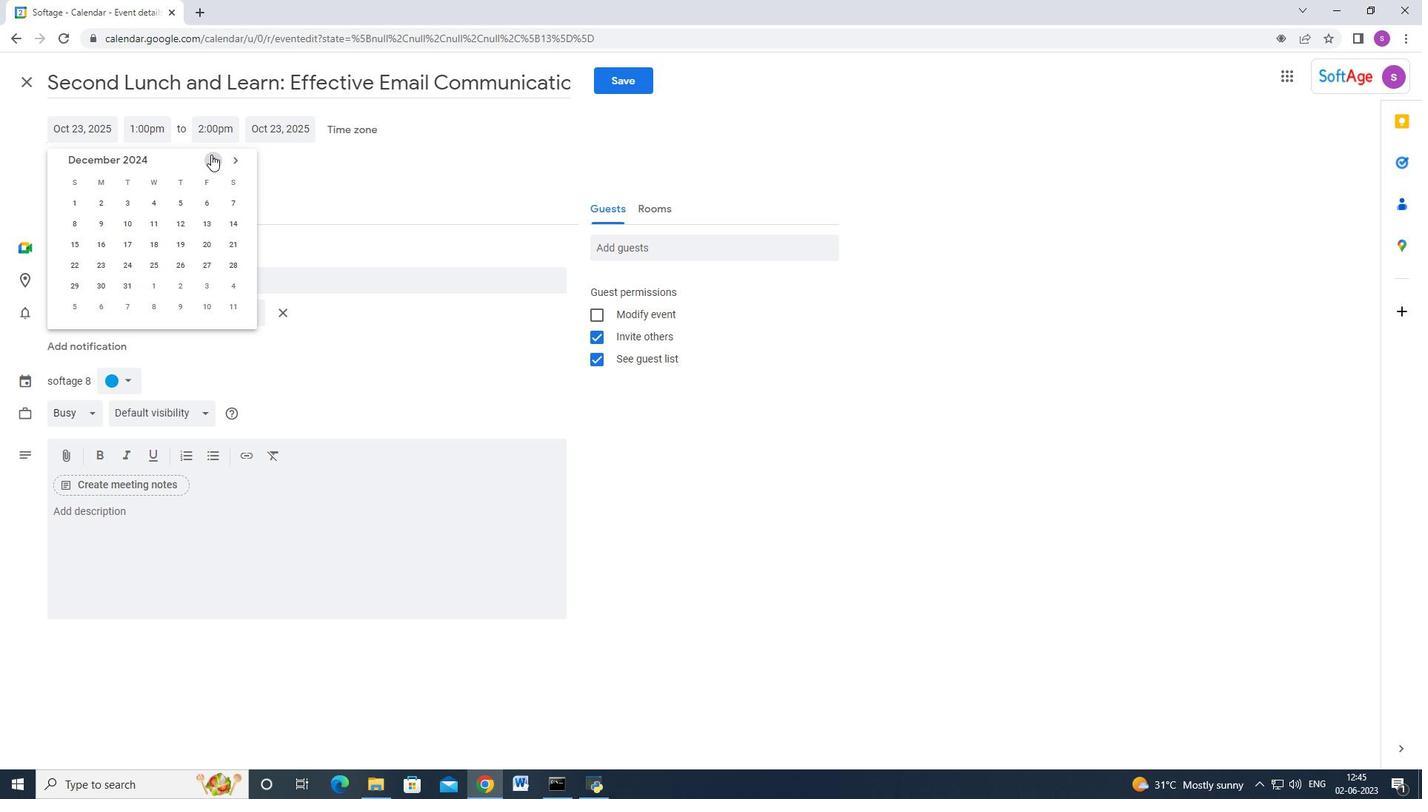 
Action: Mouse pressed left at (211, 154)
Screenshot: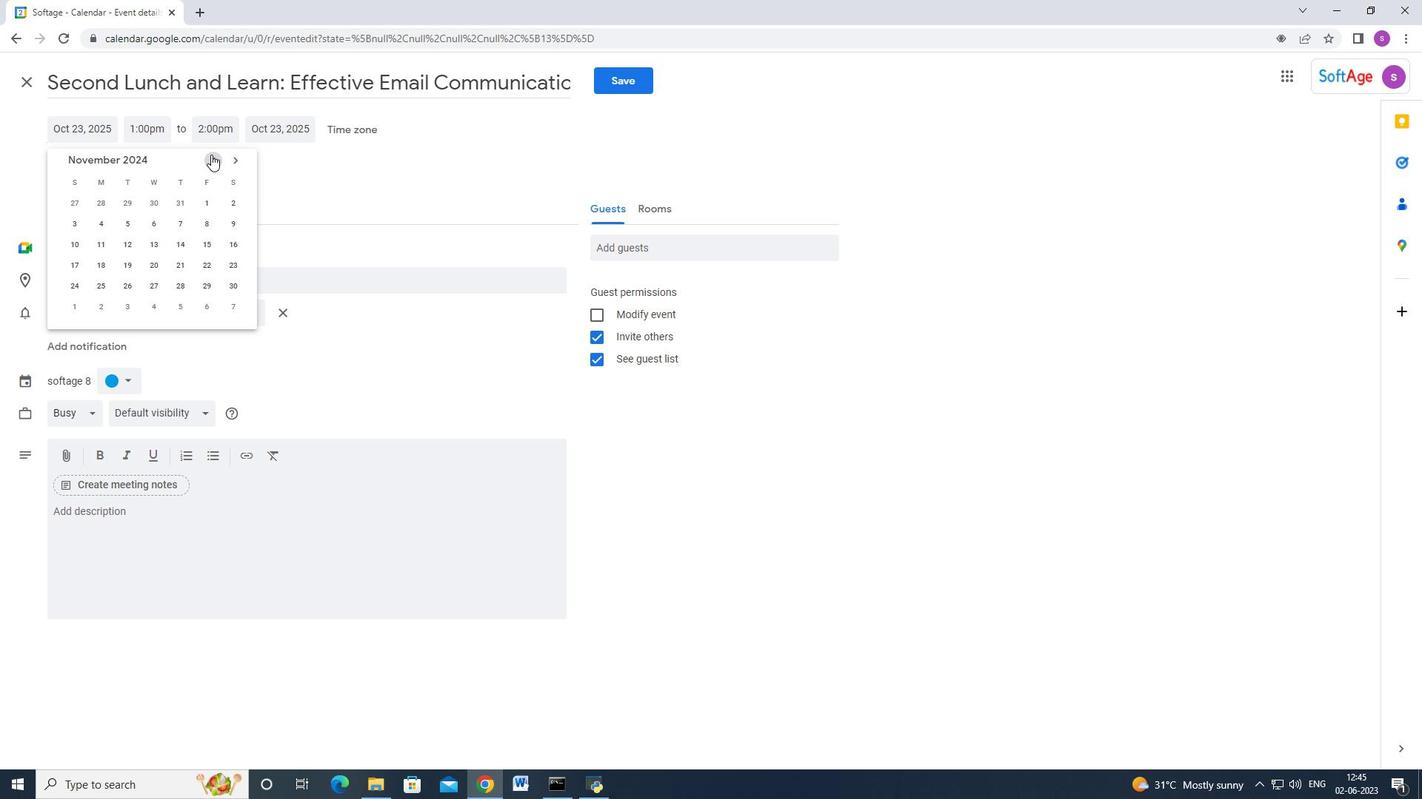 
Action: Mouse pressed left at (211, 154)
Screenshot: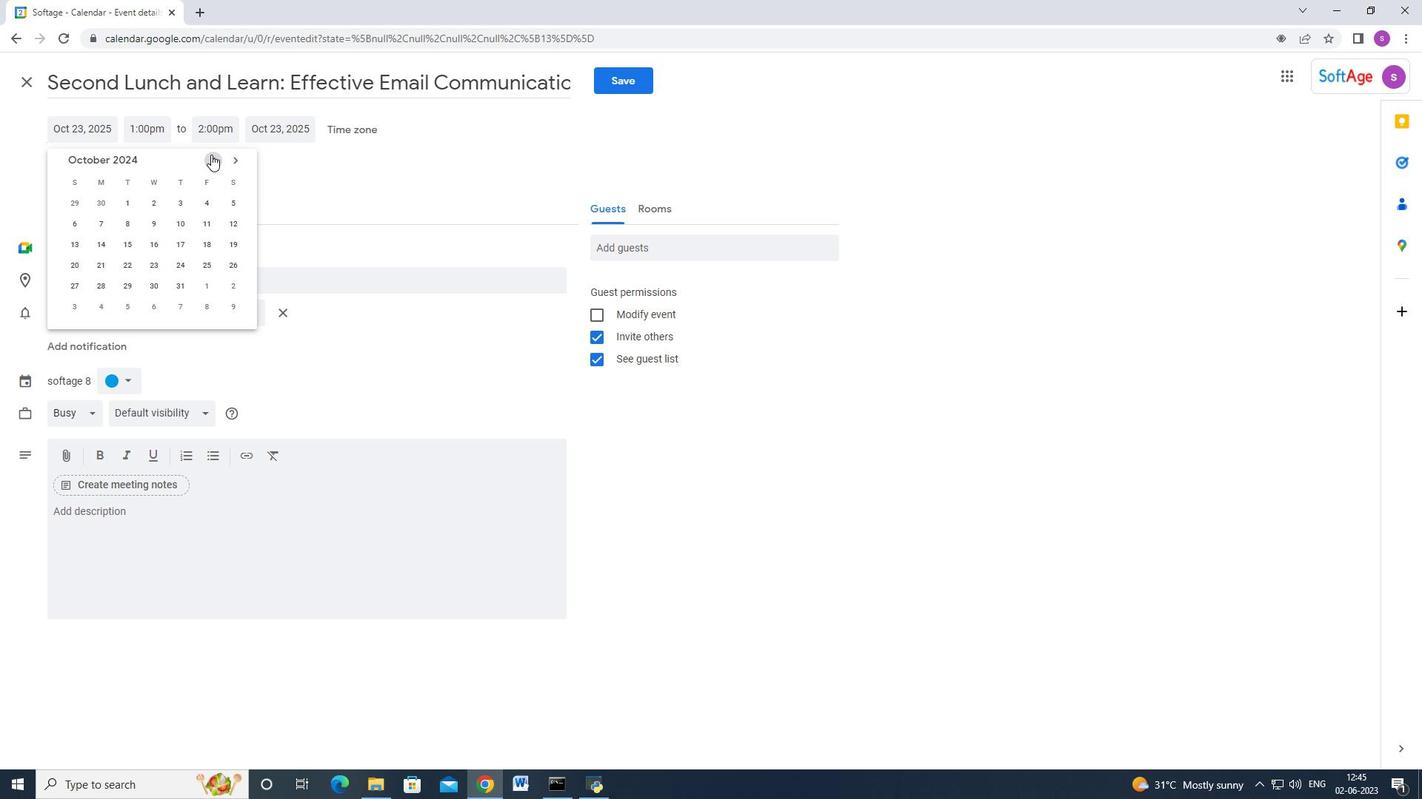 
Action: Mouse pressed left at (211, 154)
Screenshot: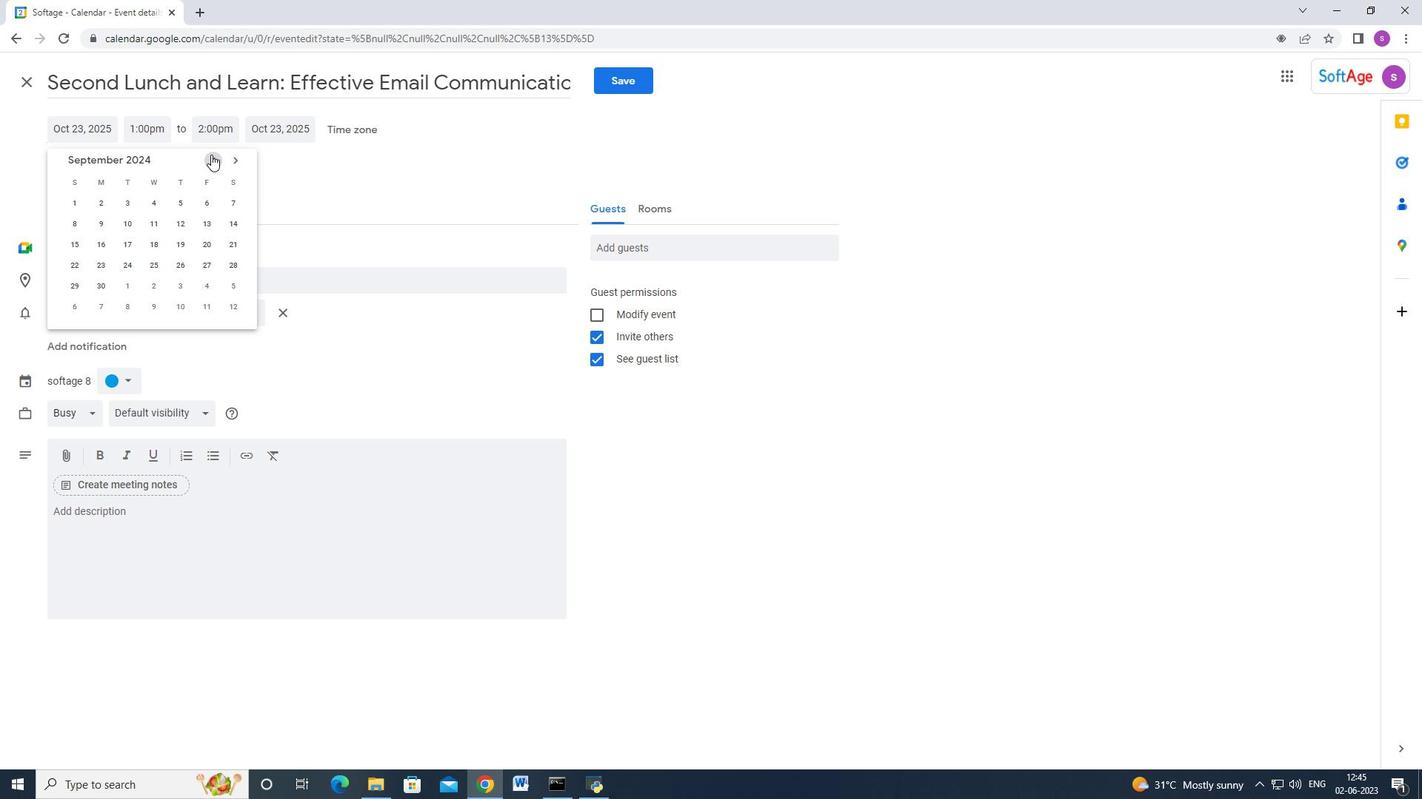 
Action: Mouse pressed left at (211, 154)
Screenshot: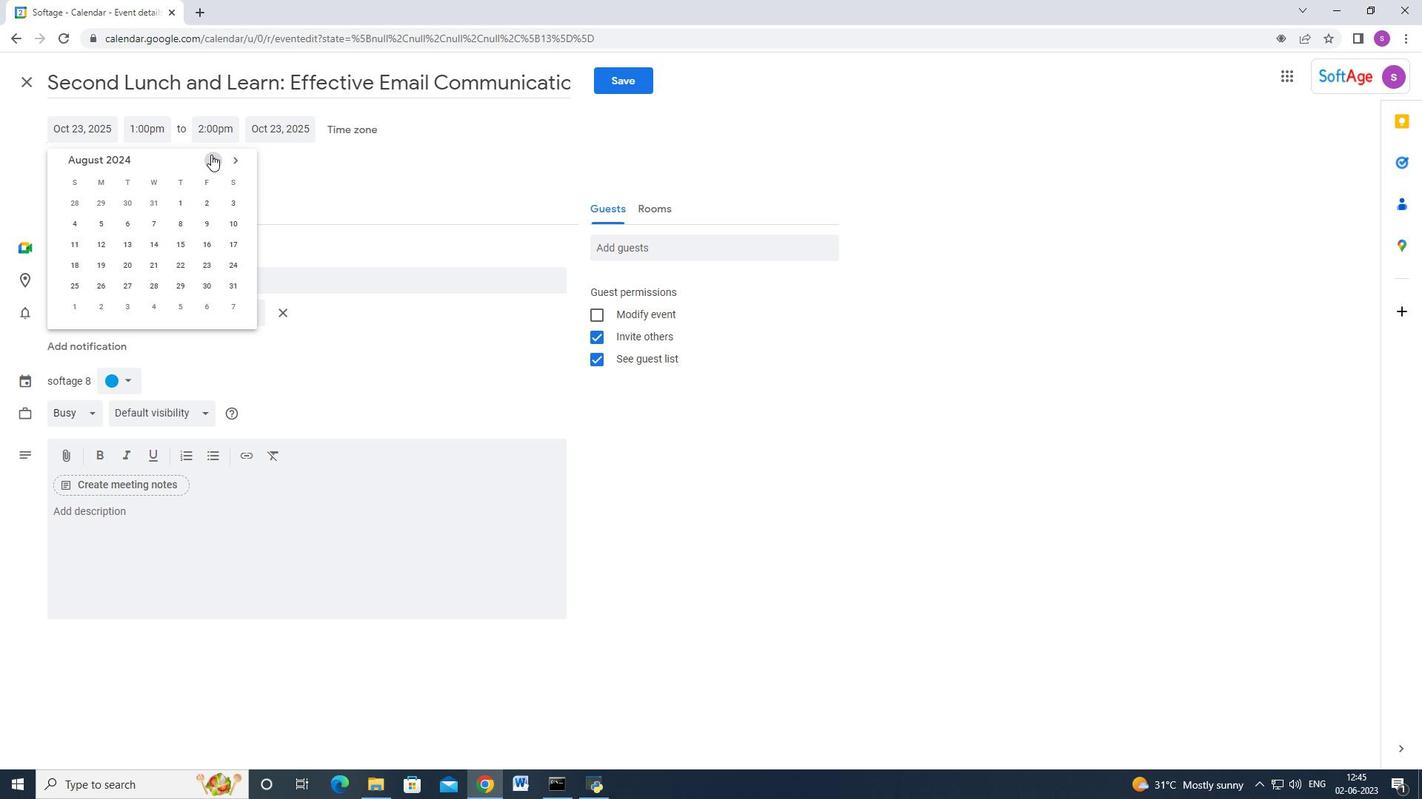 
Action: Mouse pressed left at (211, 154)
Screenshot: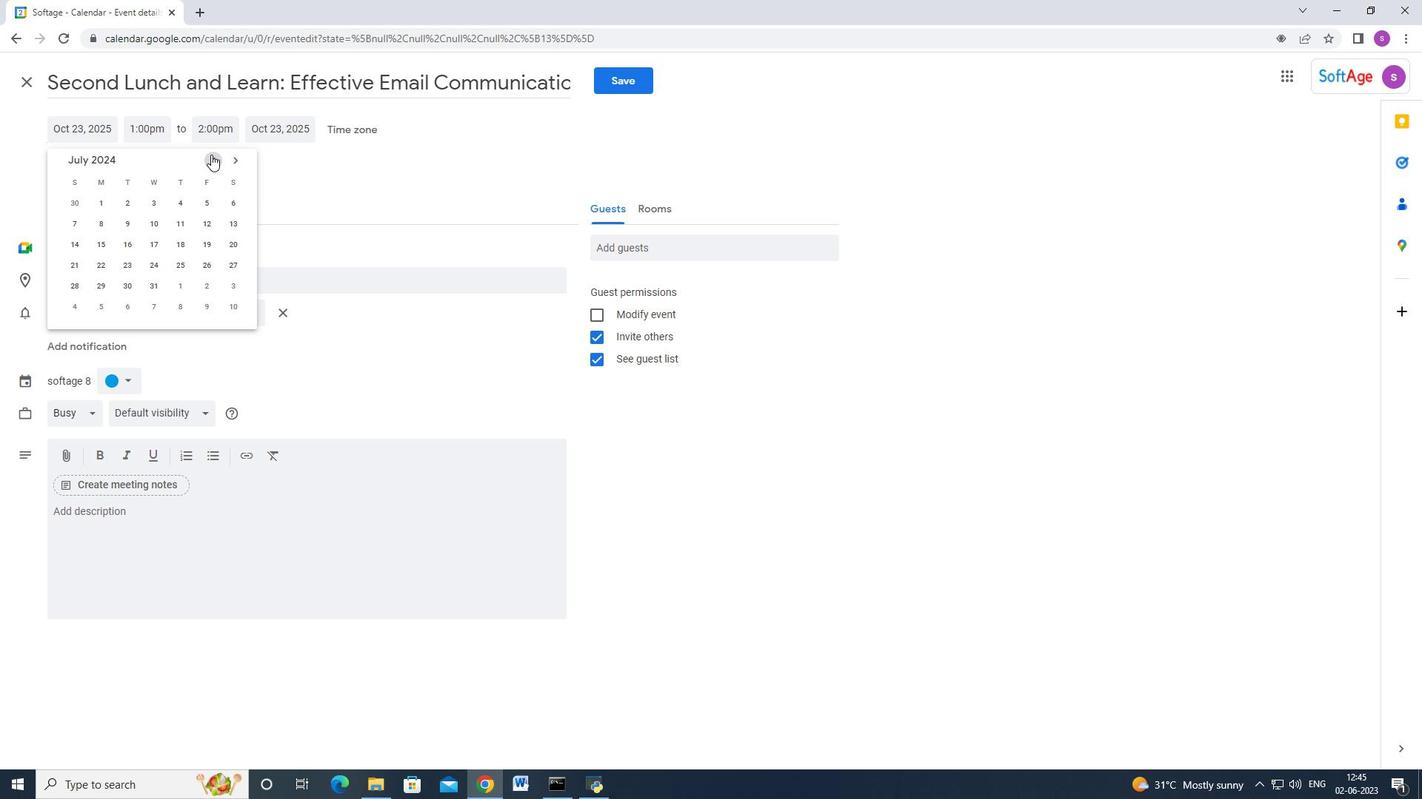 
Action: Mouse pressed left at (211, 154)
Screenshot: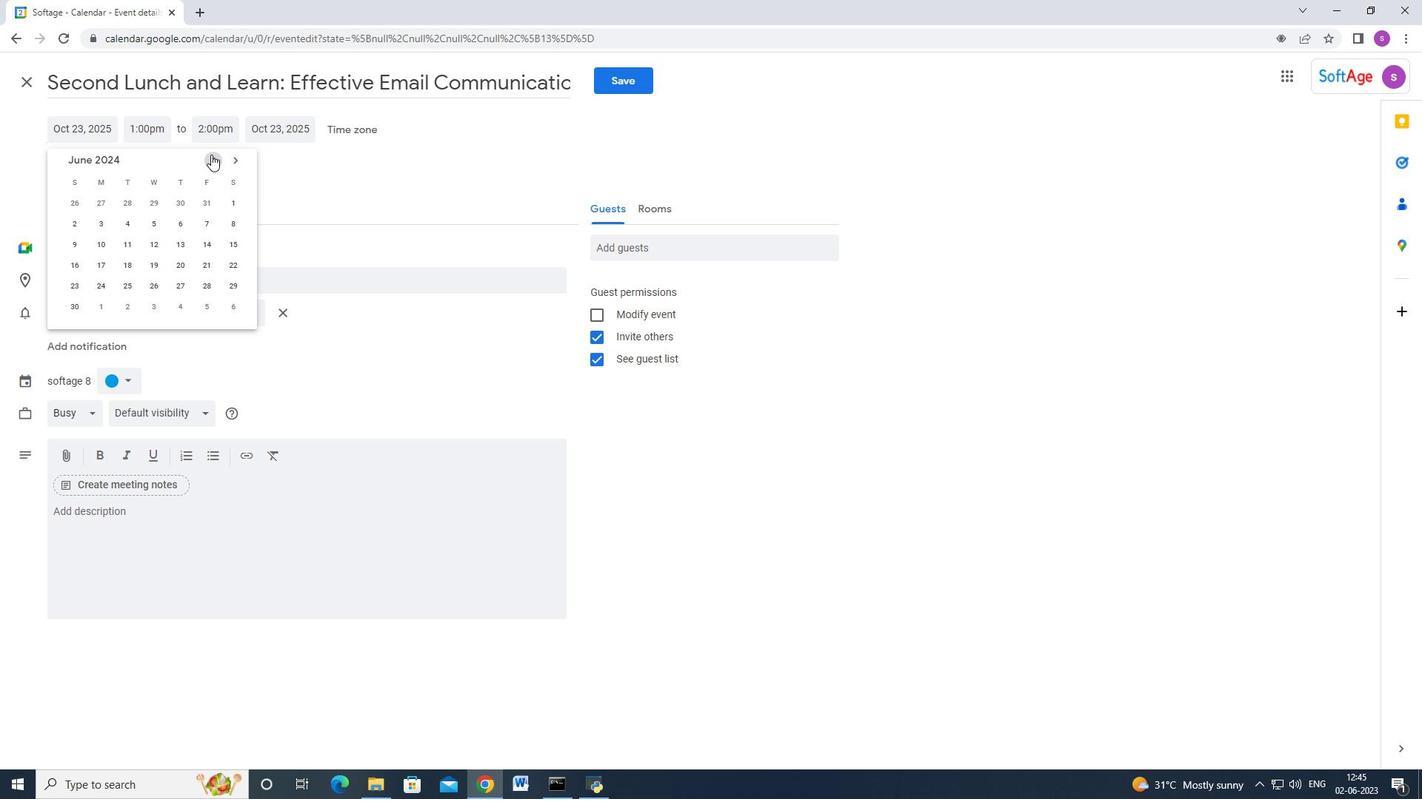 
Action: Mouse pressed left at (211, 154)
Screenshot: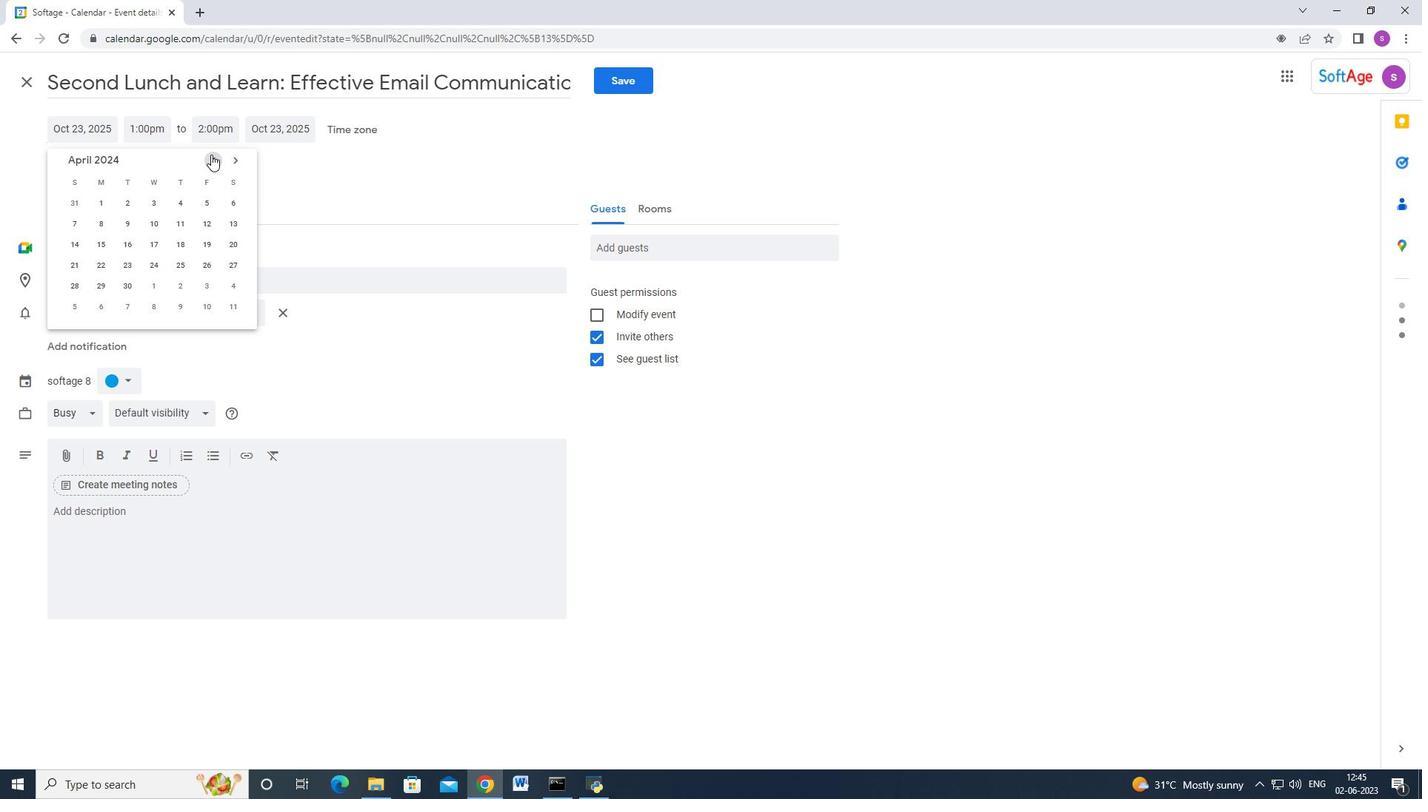 
Action: Mouse pressed left at (211, 154)
Screenshot: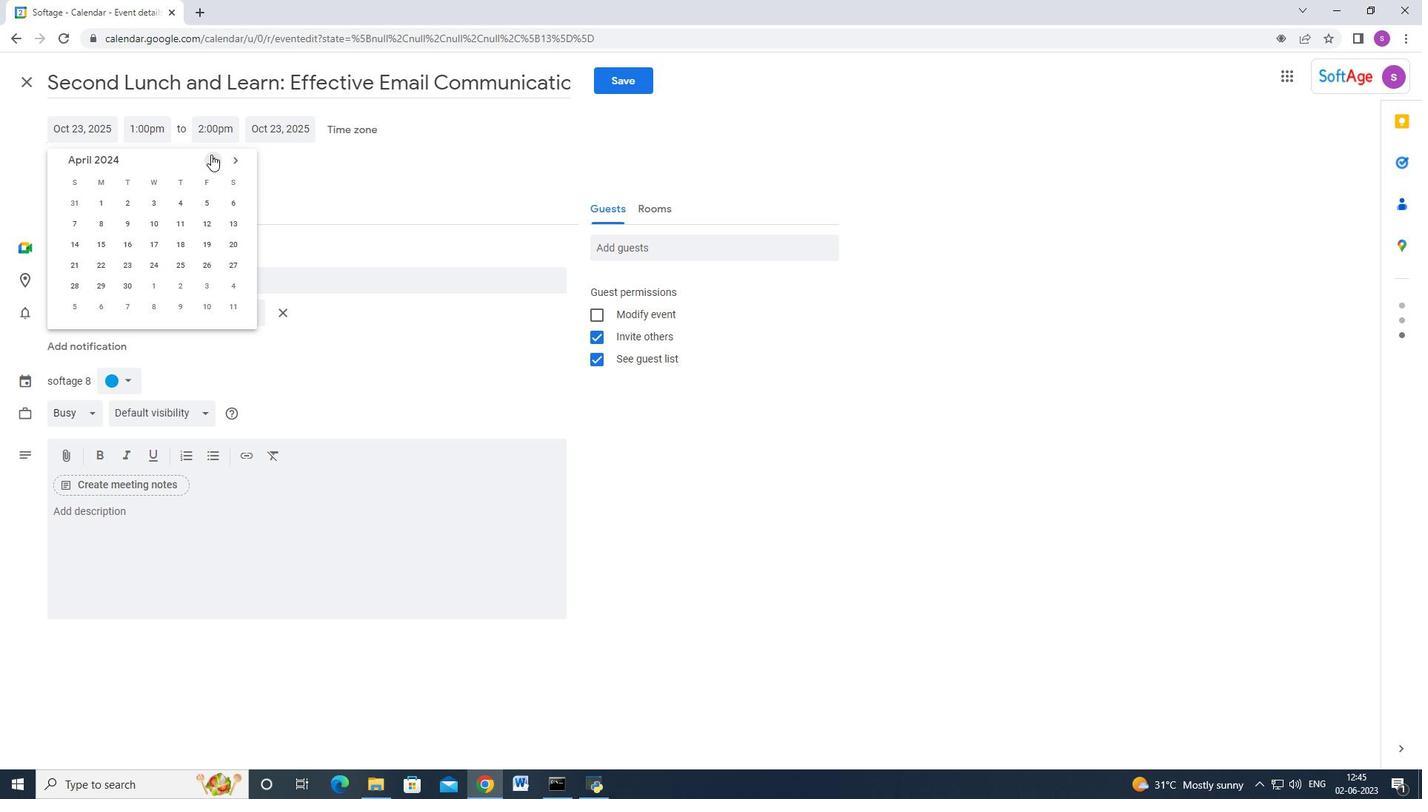 
Action: Mouse pressed left at (211, 154)
Screenshot: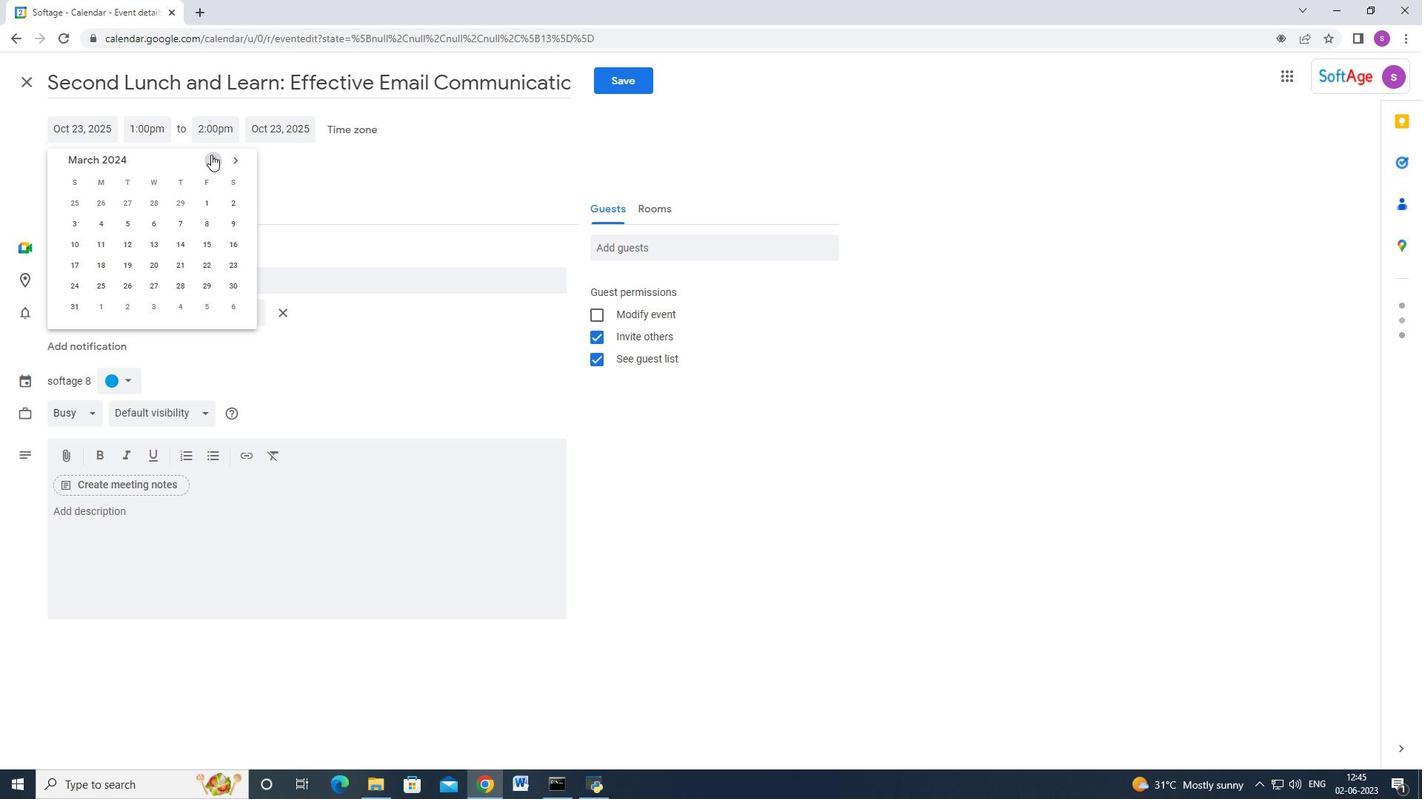 
Action: Mouse pressed left at (211, 154)
Screenshot: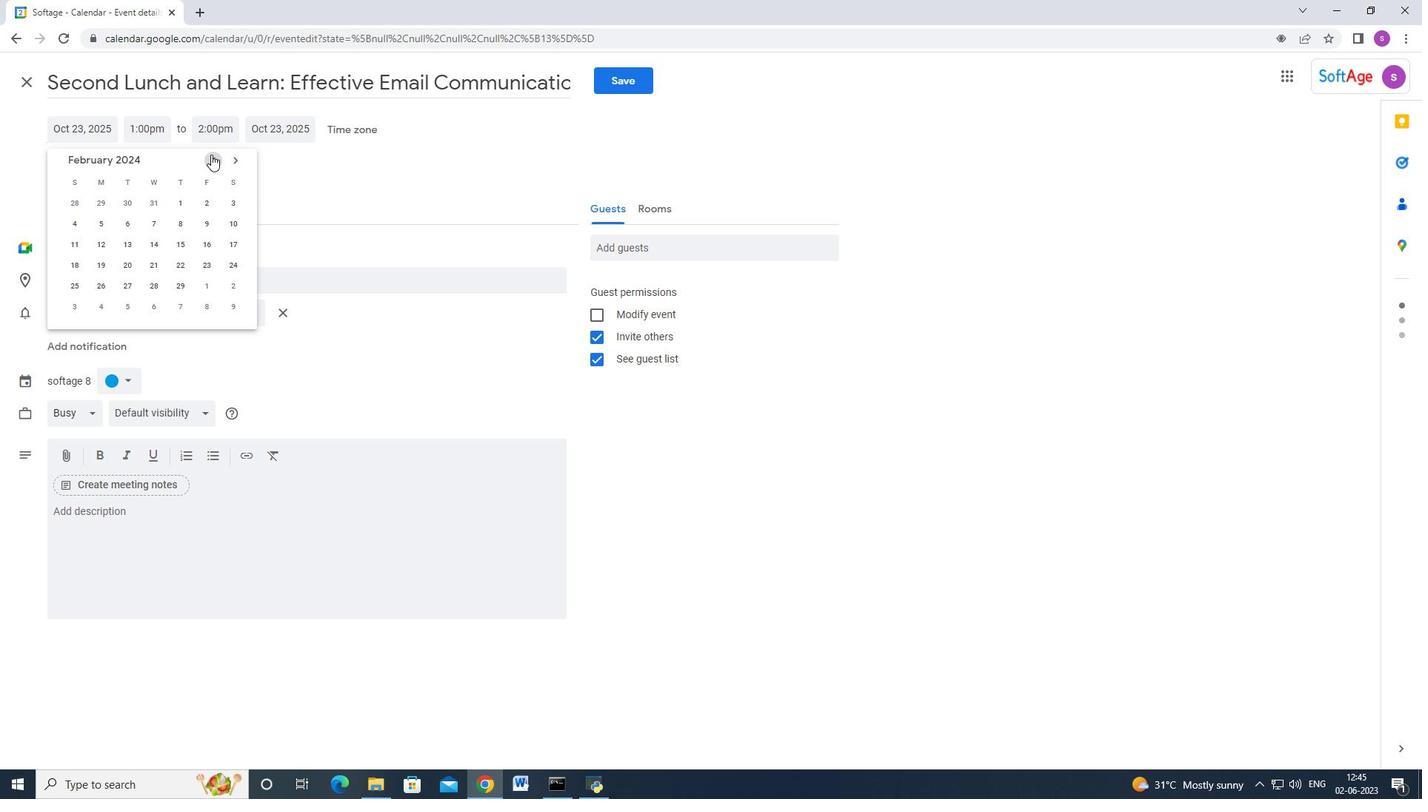 
Action: Mouse pressed left at (211, 154)
Screenshot: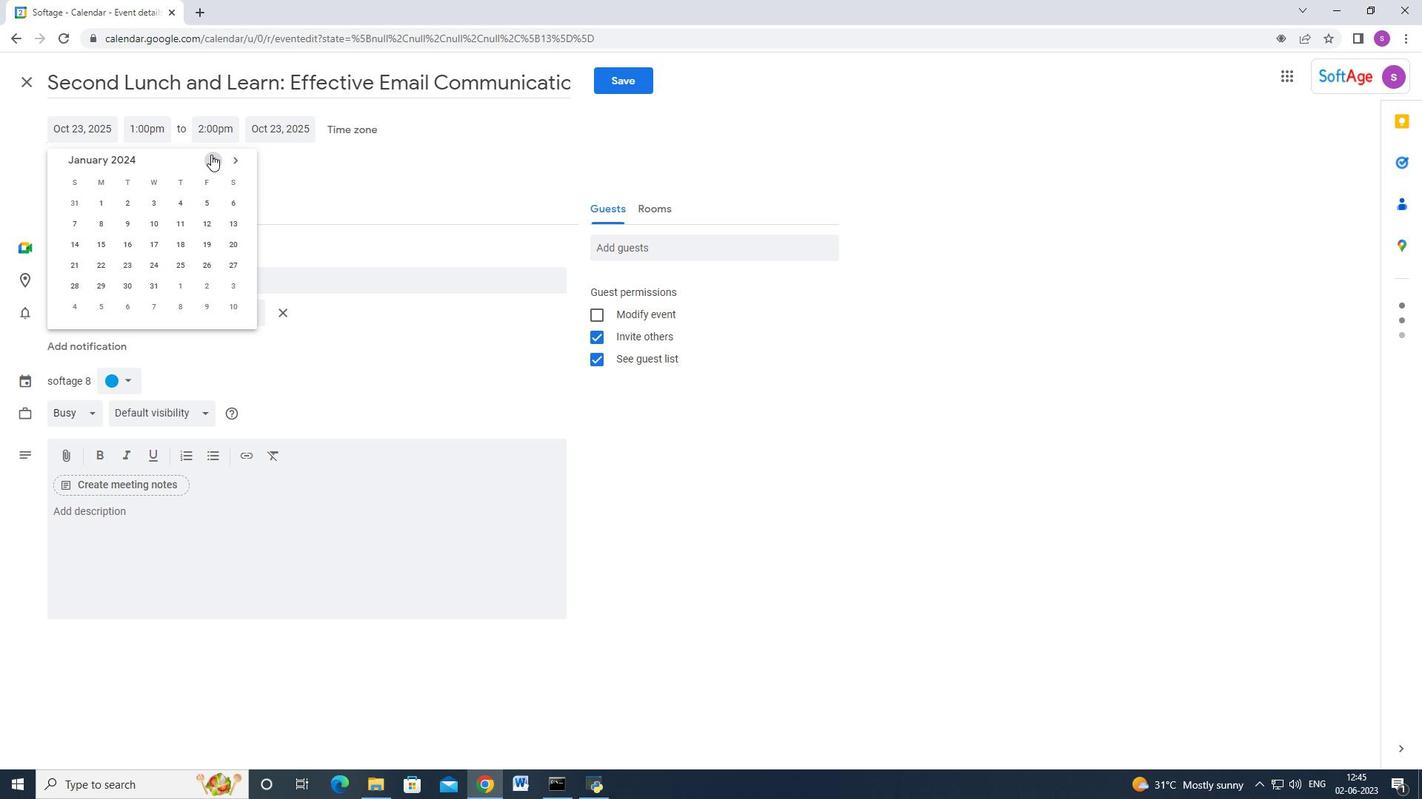 
Action: Mouse moved to (211, 155)
Screenshot: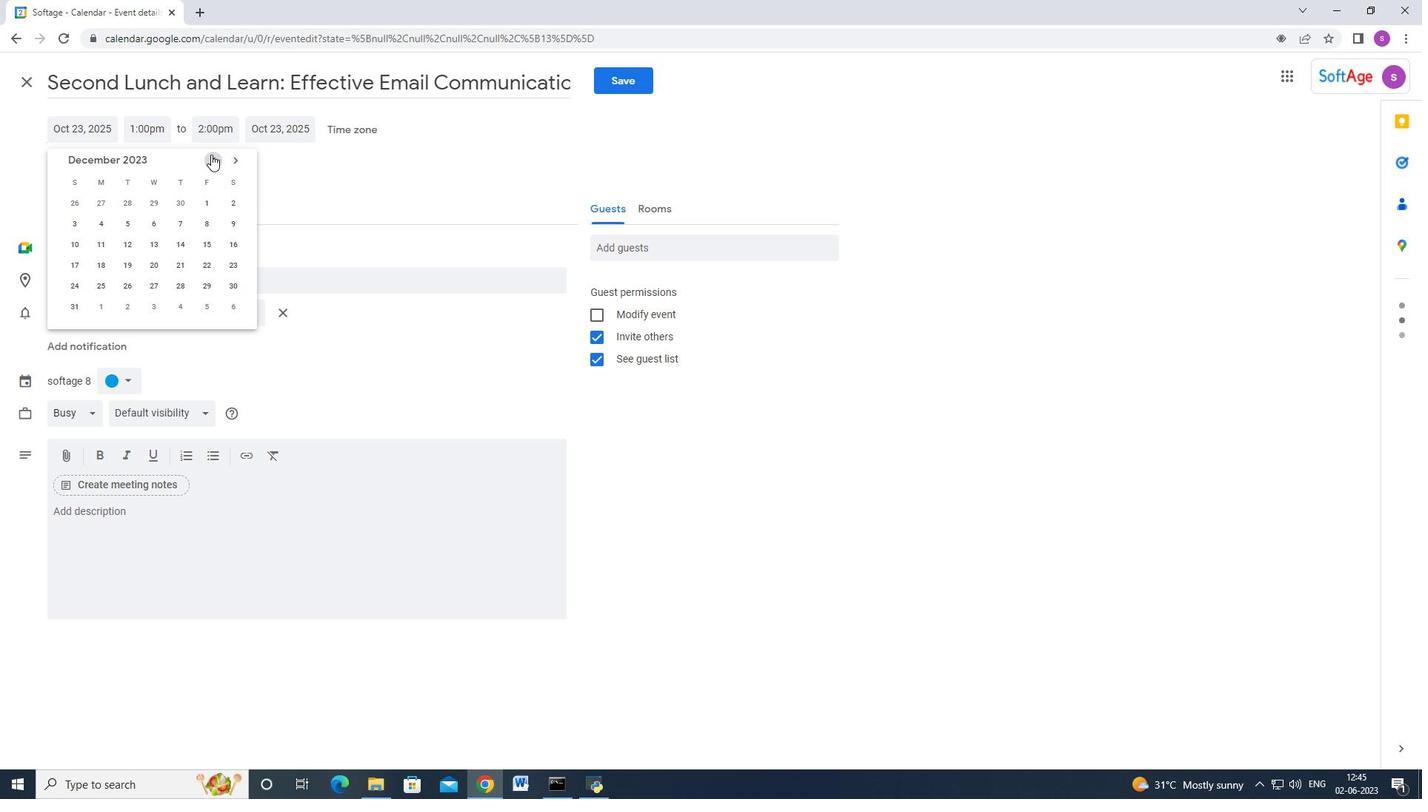 
Action: Mouse pressed left at (211, 155)
Screenshot: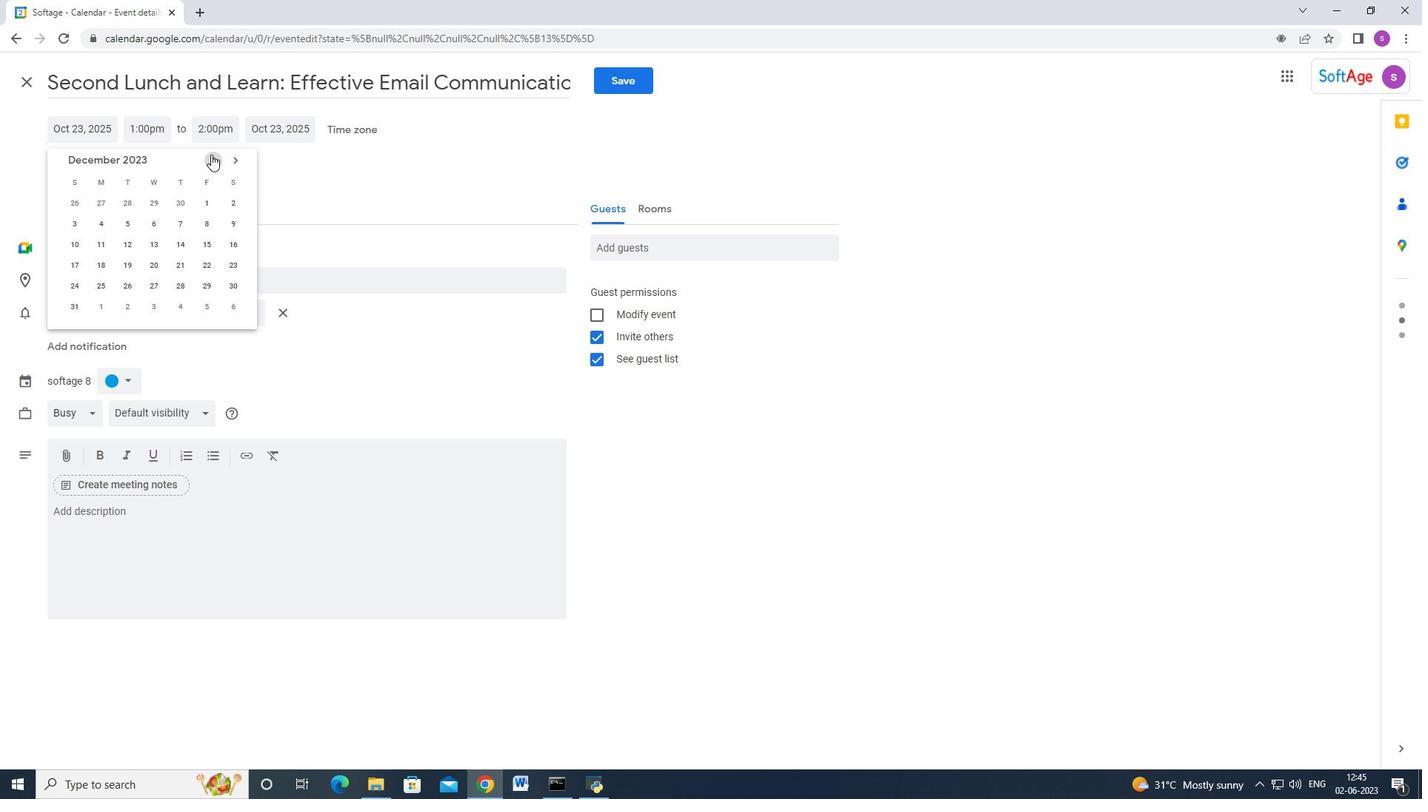 
Action: Mouse pressed left at (211, 155)
Screenshot: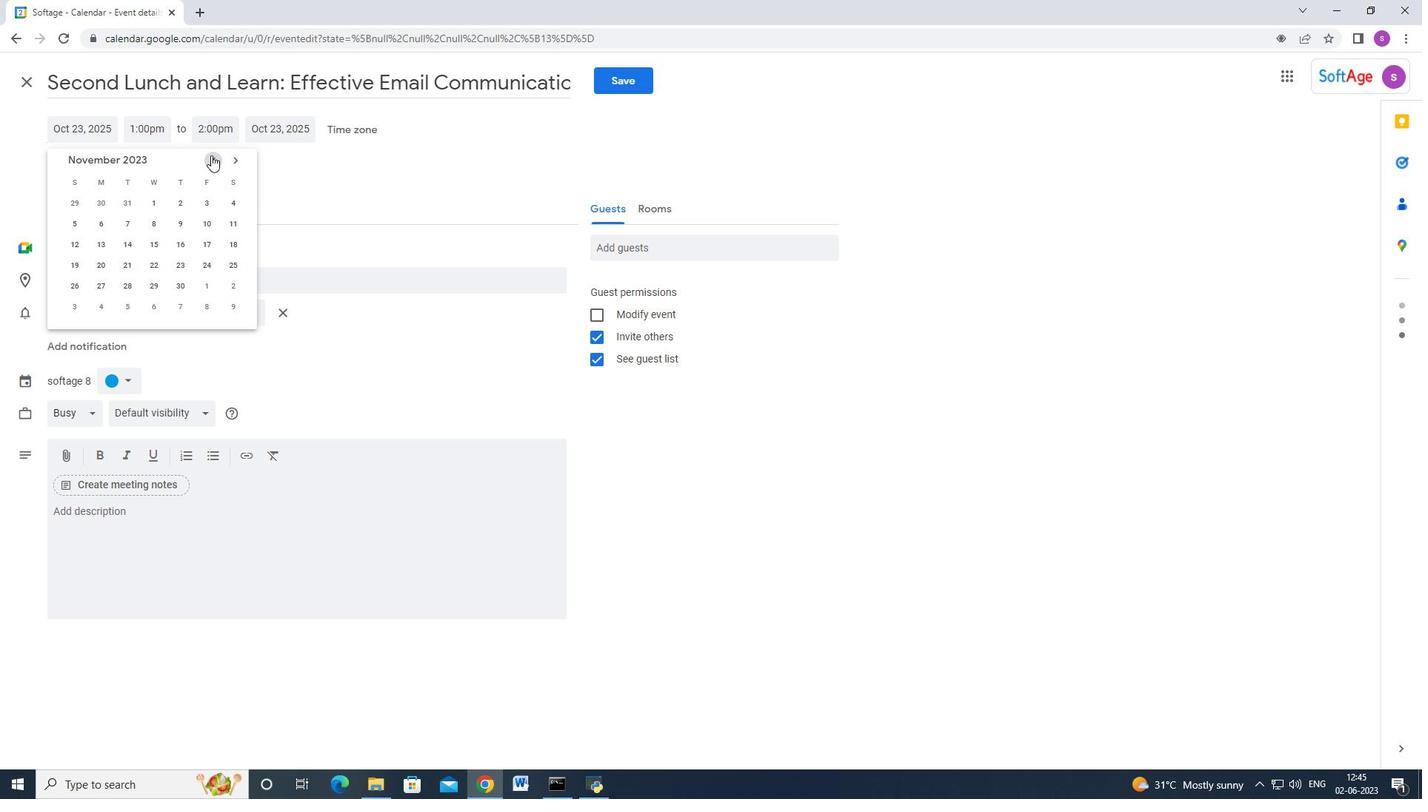 
Action: Mouse pressed left at (211, 155)
Screenshot: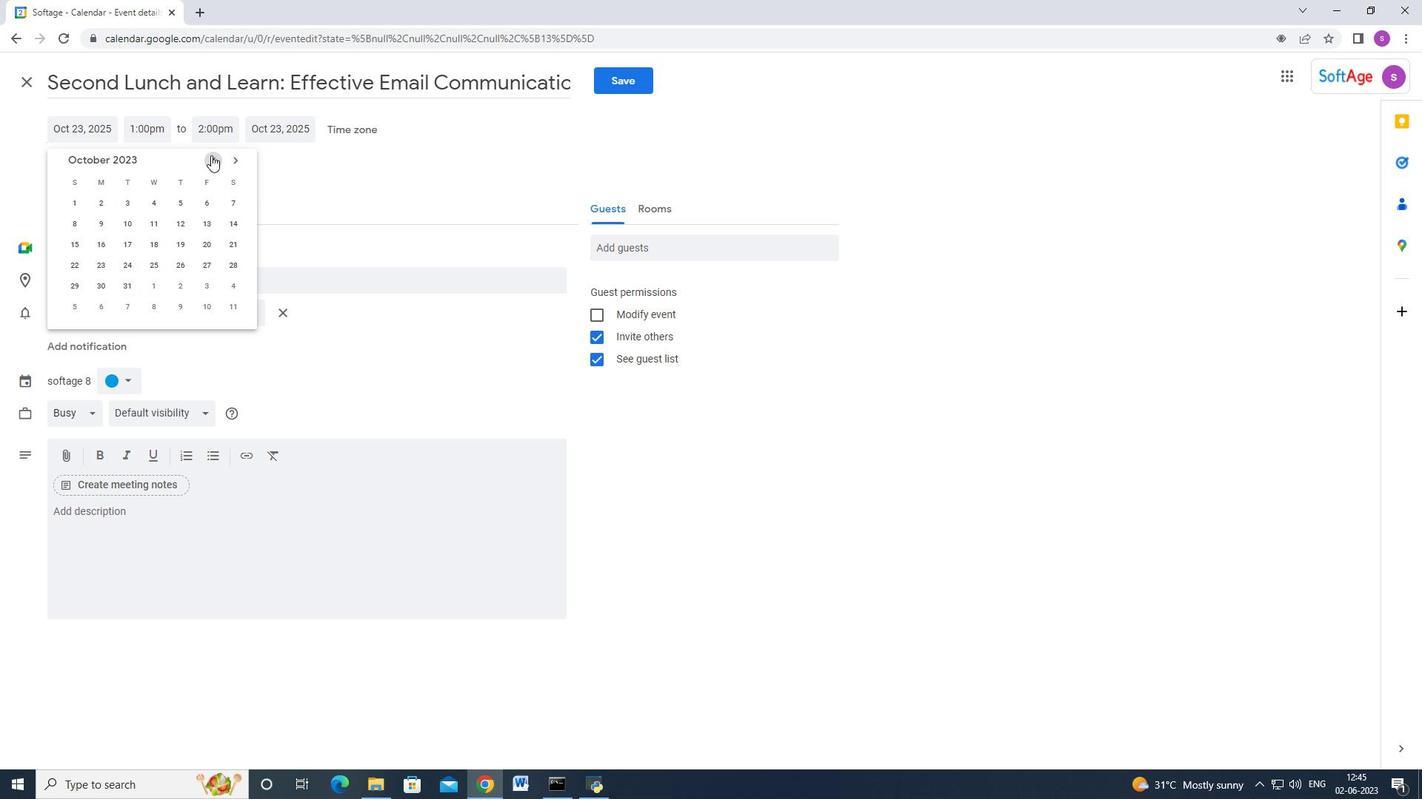 
Action: Mouse pressed left at (211, 155)
Screenshot: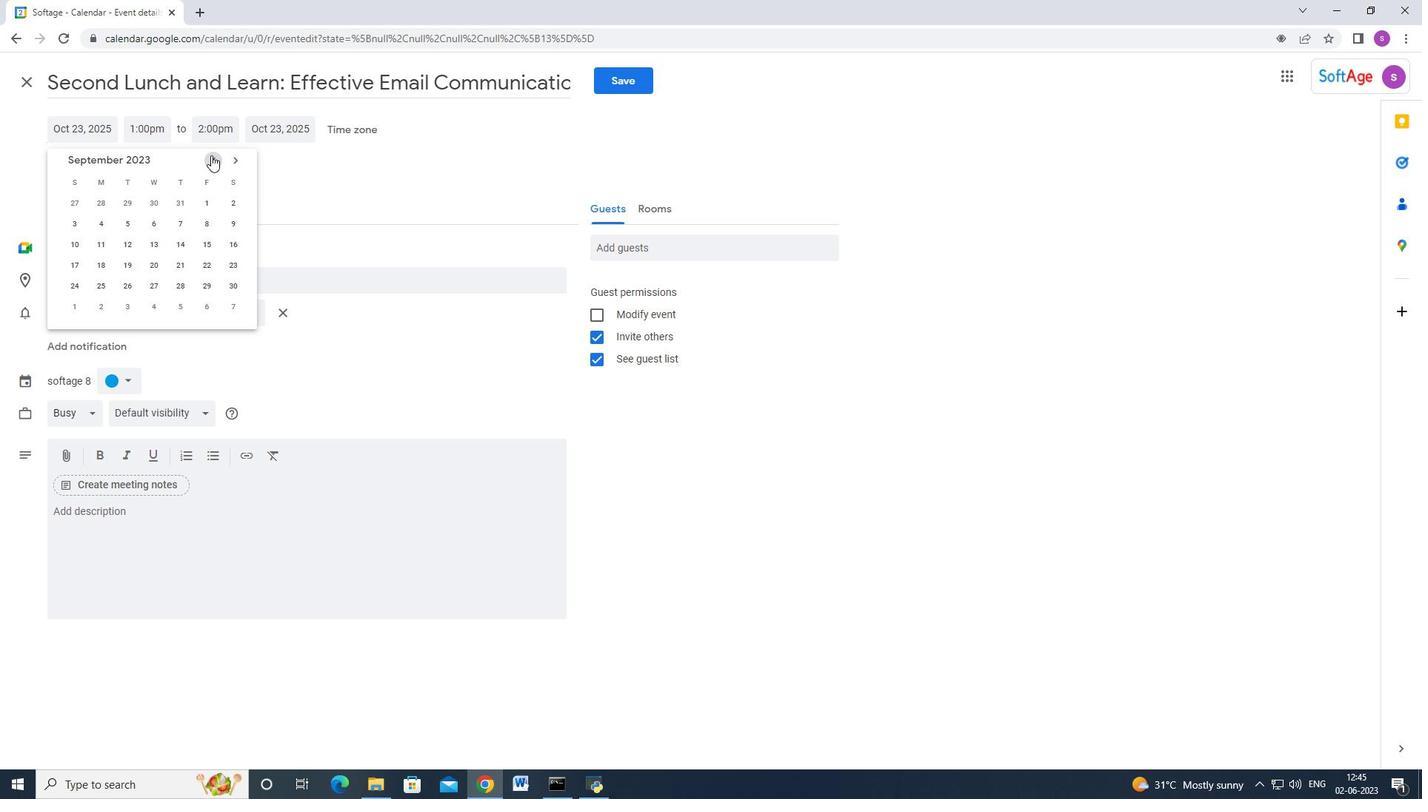 
Action: Mouse pressed left at (211, 155)
Screenshot: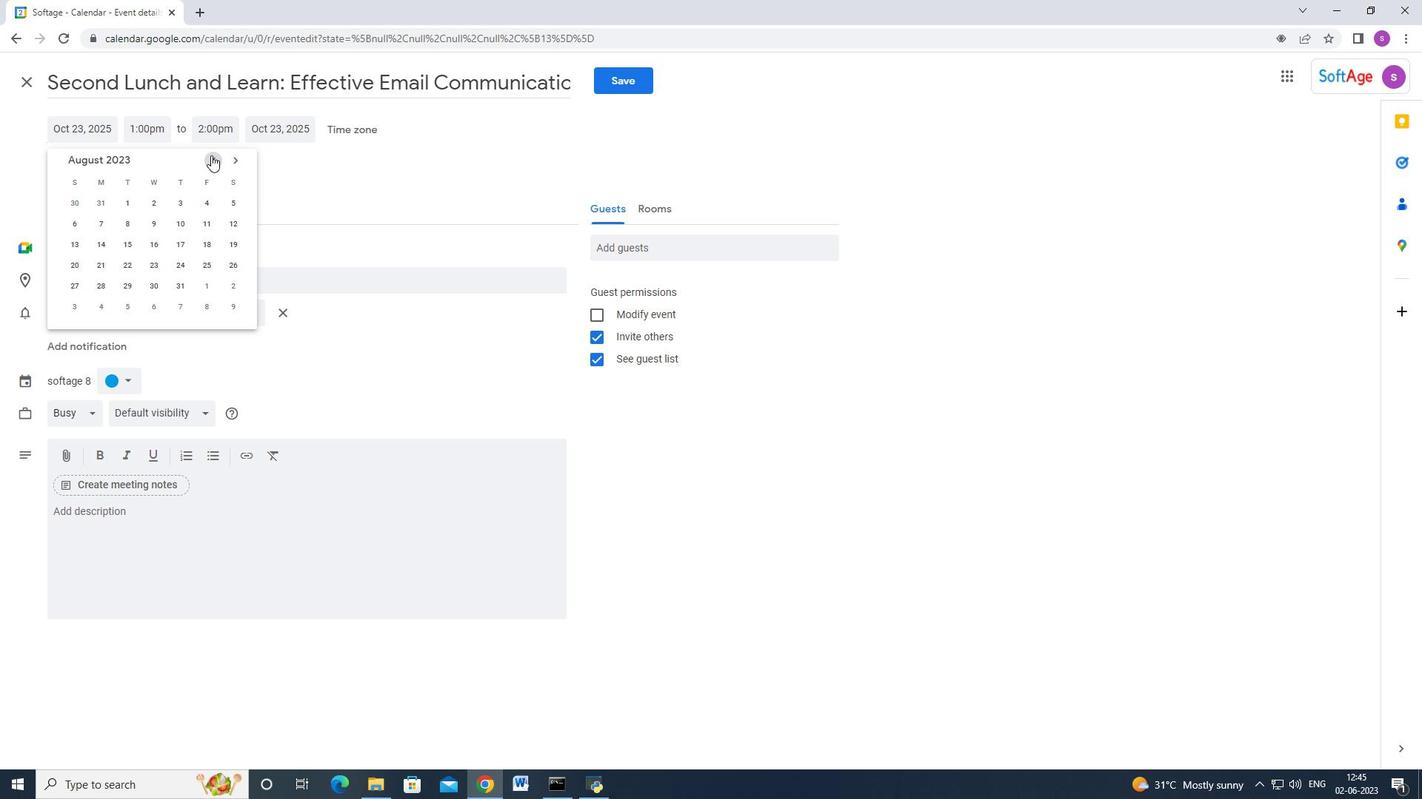
Action: Mouse pressed left at (211, 155)
Screenshot: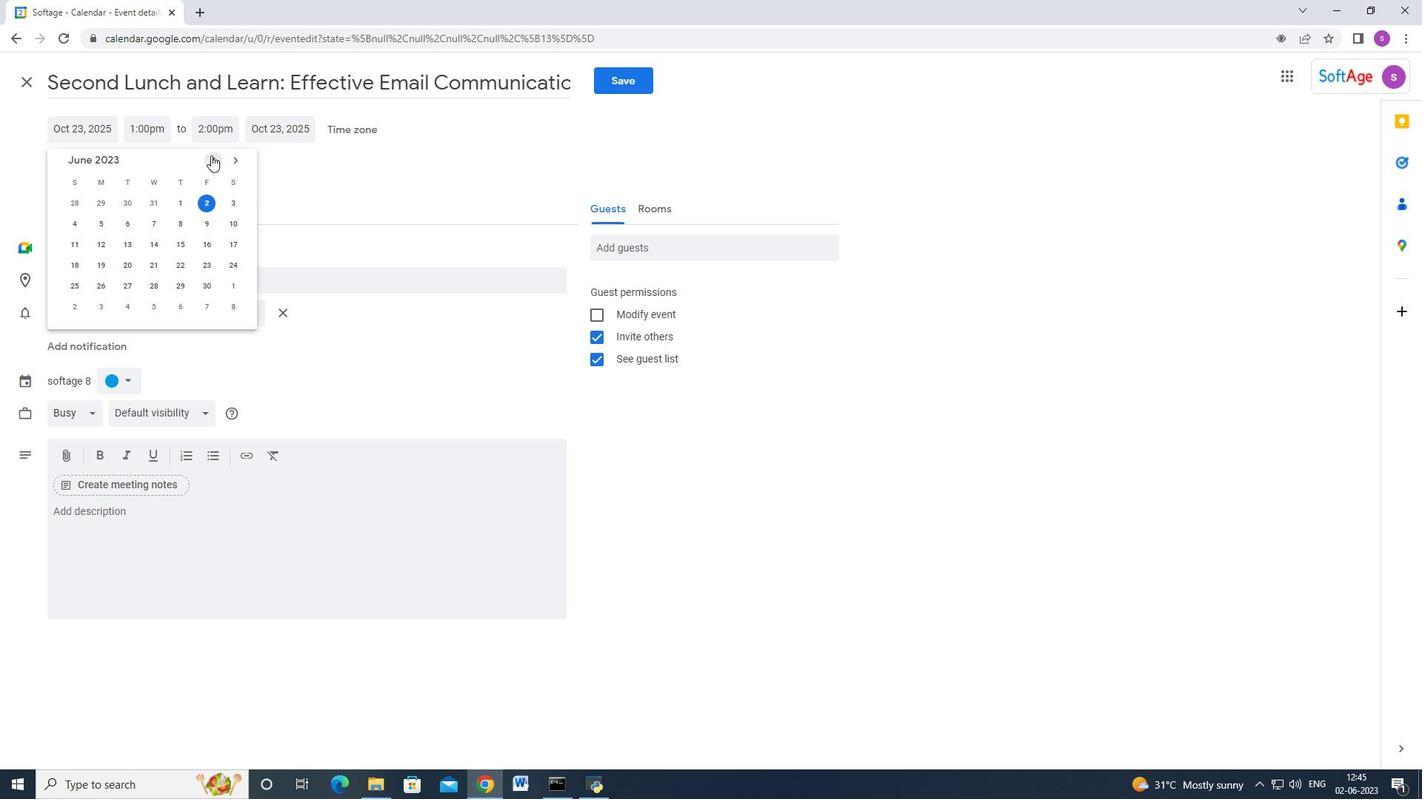 
Action: Mouse pressed left at (211, 155)
Screenshot: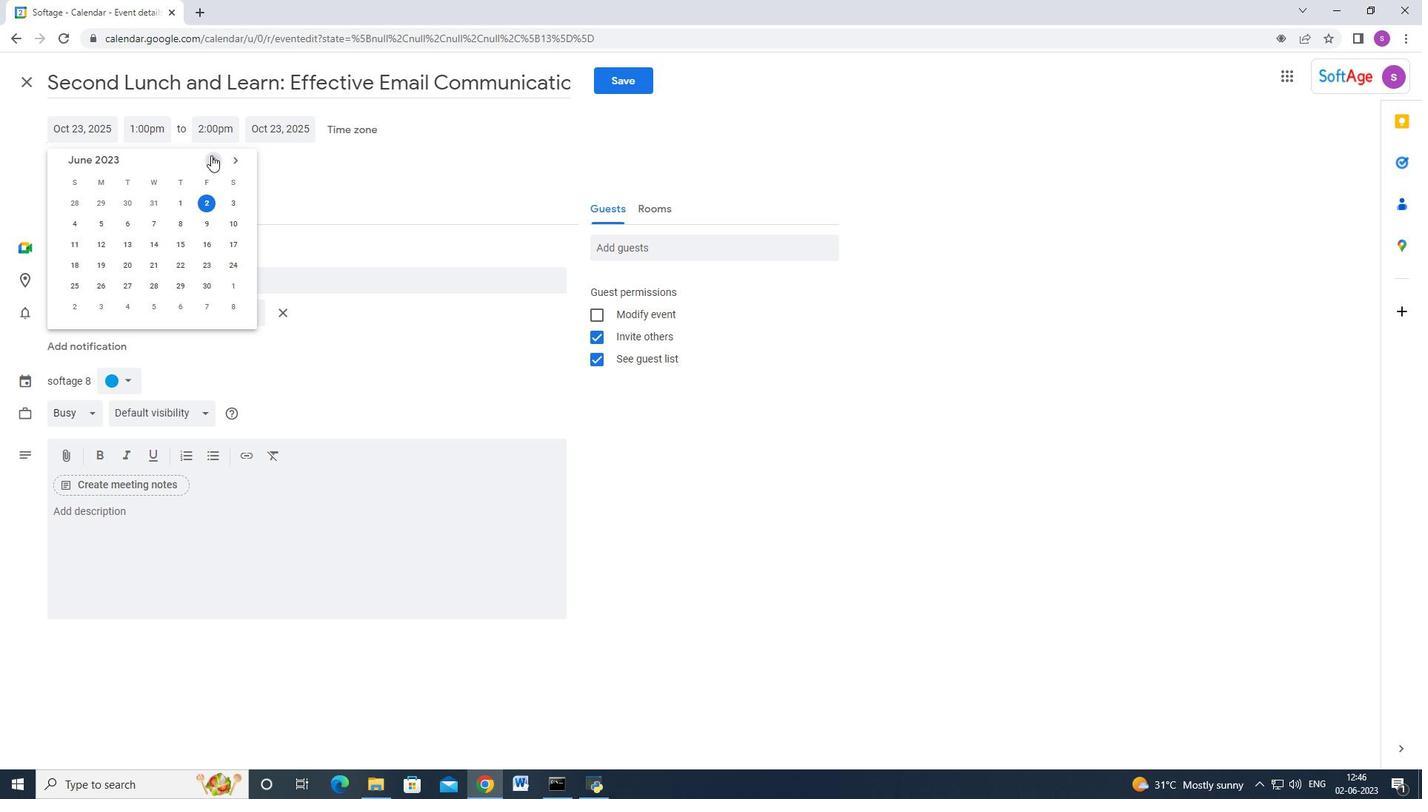 
Action: Mouse pressed left at (211, 155)
Screenshot: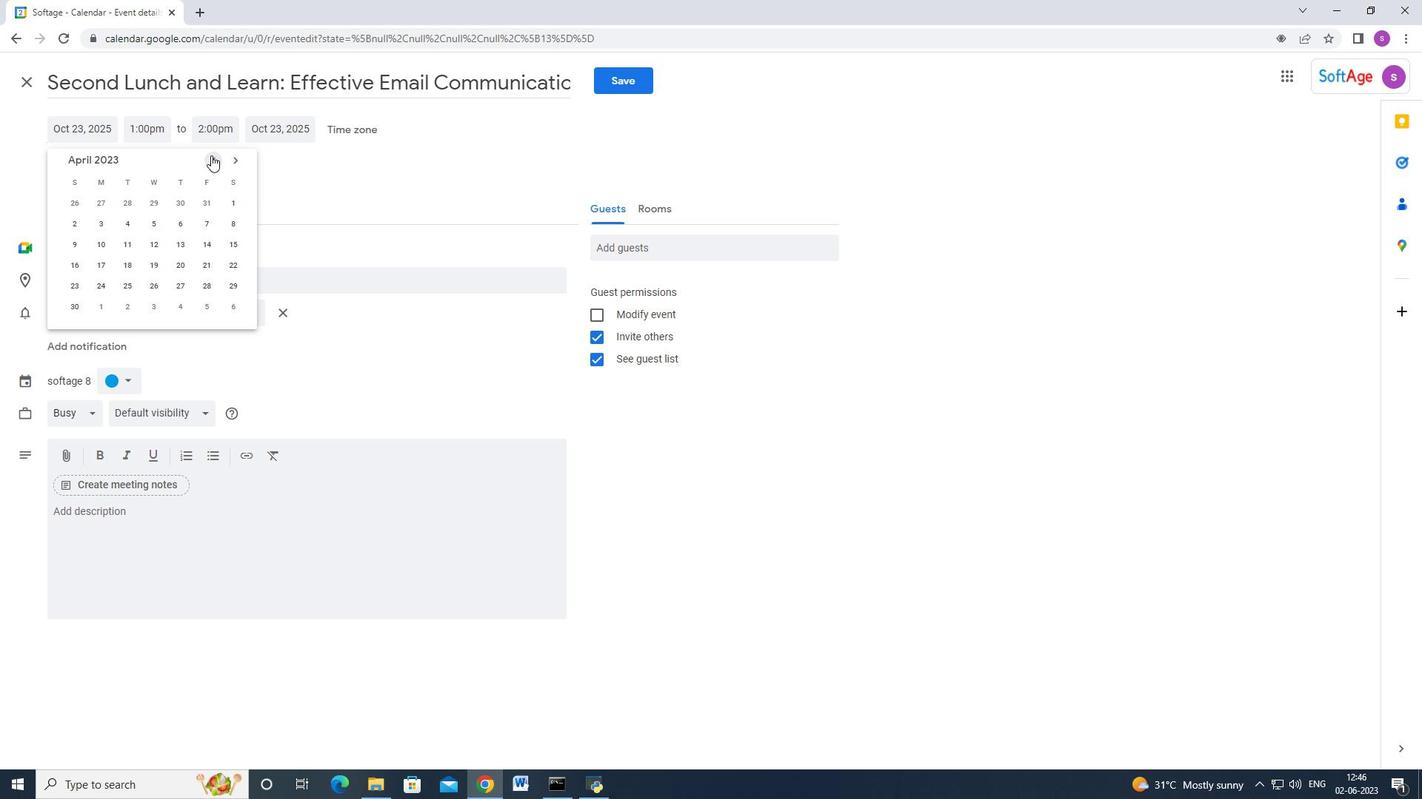 
Action: Mouse pressed left at (211, 155)
Screenshot: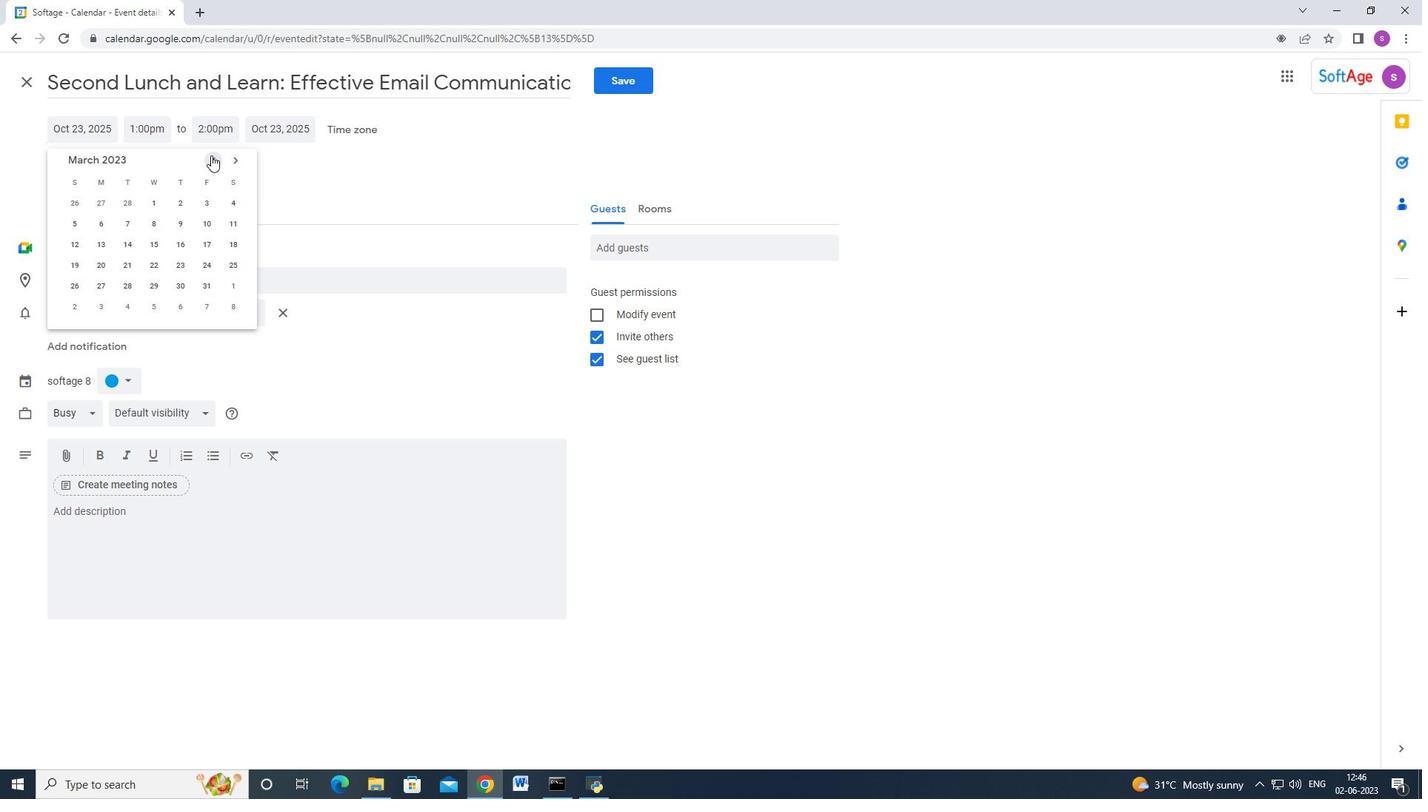 
Action: Mouse pressed left at (211, 155)
Screenshot: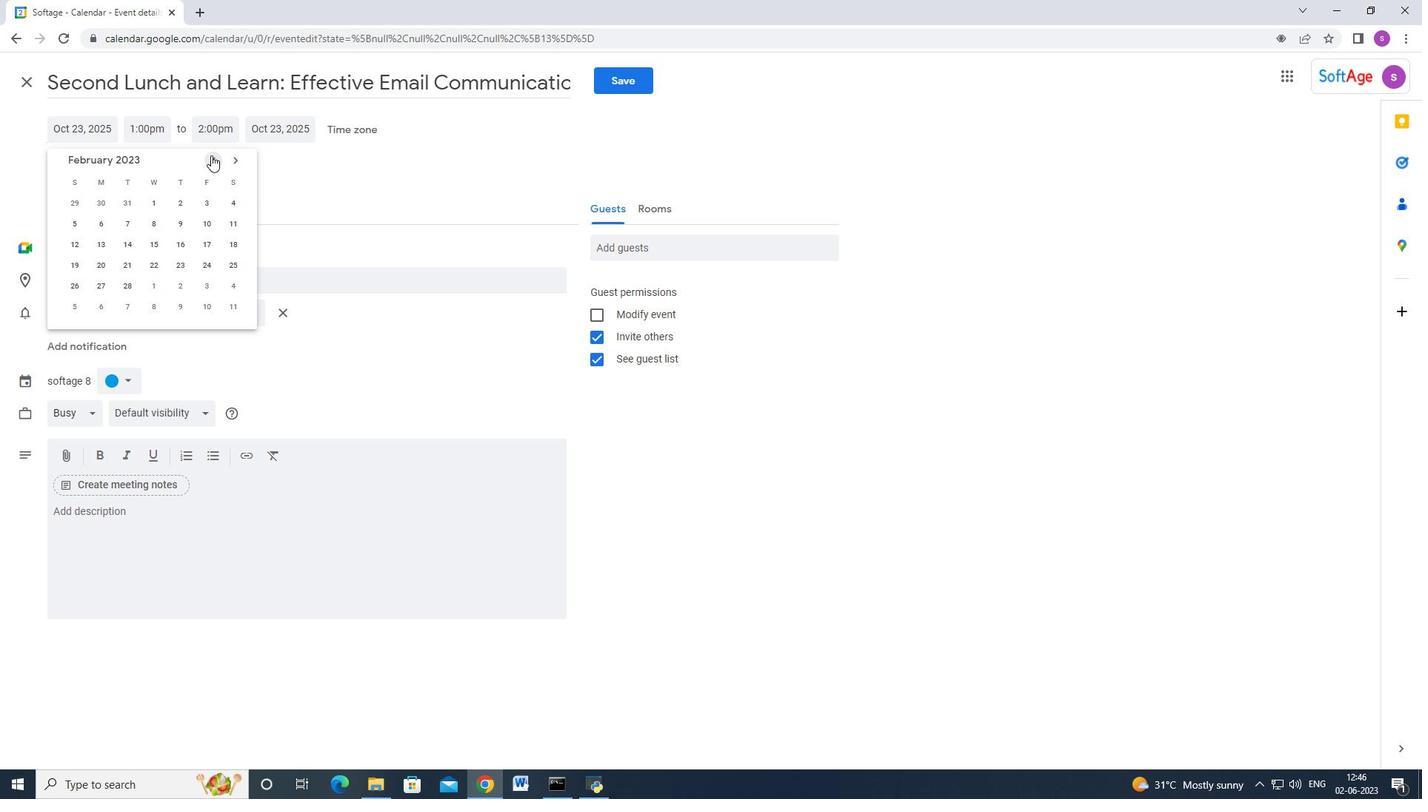 
Action: Mouse pressed left at (211, 155)
Screenshot: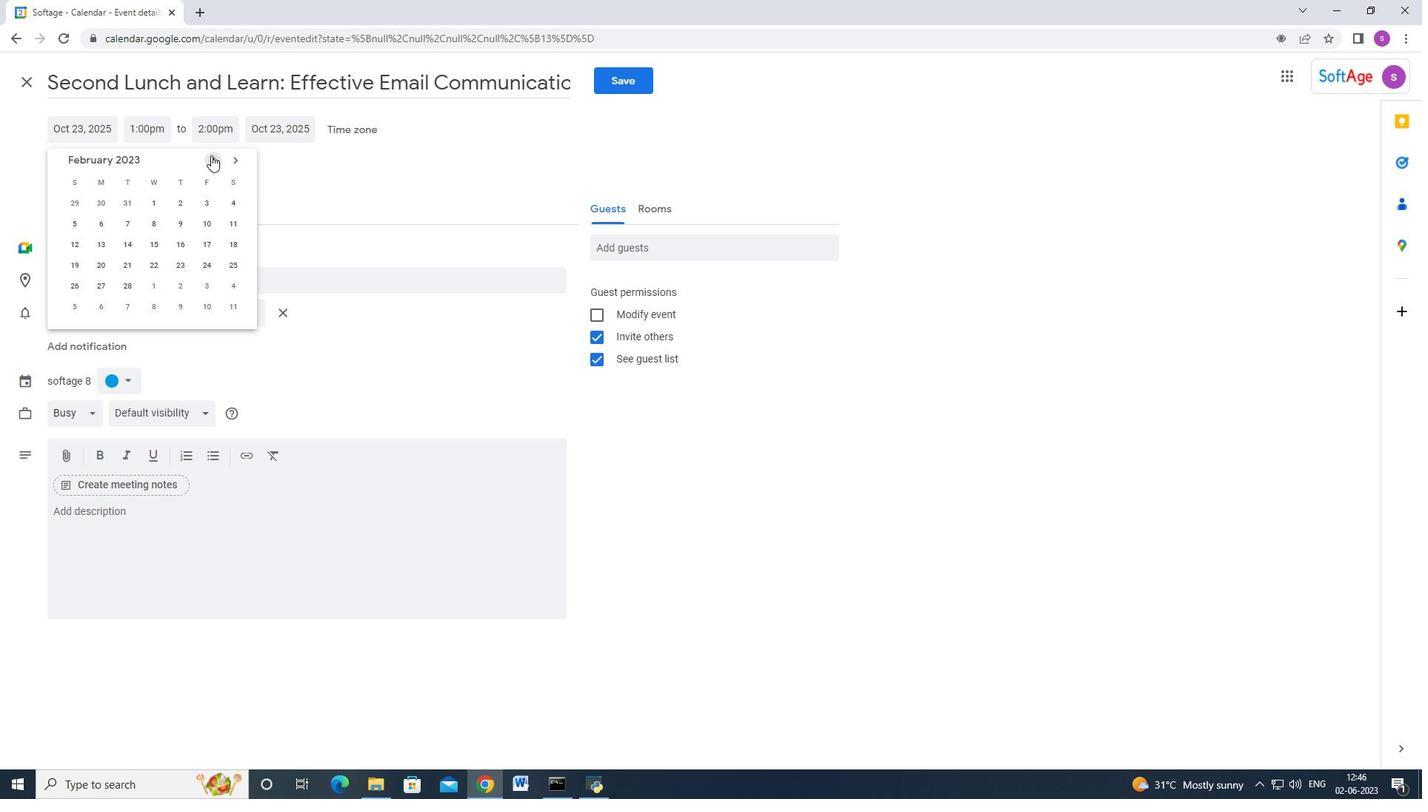 
Action: Mouse moved to (233, 157)
Screenshot: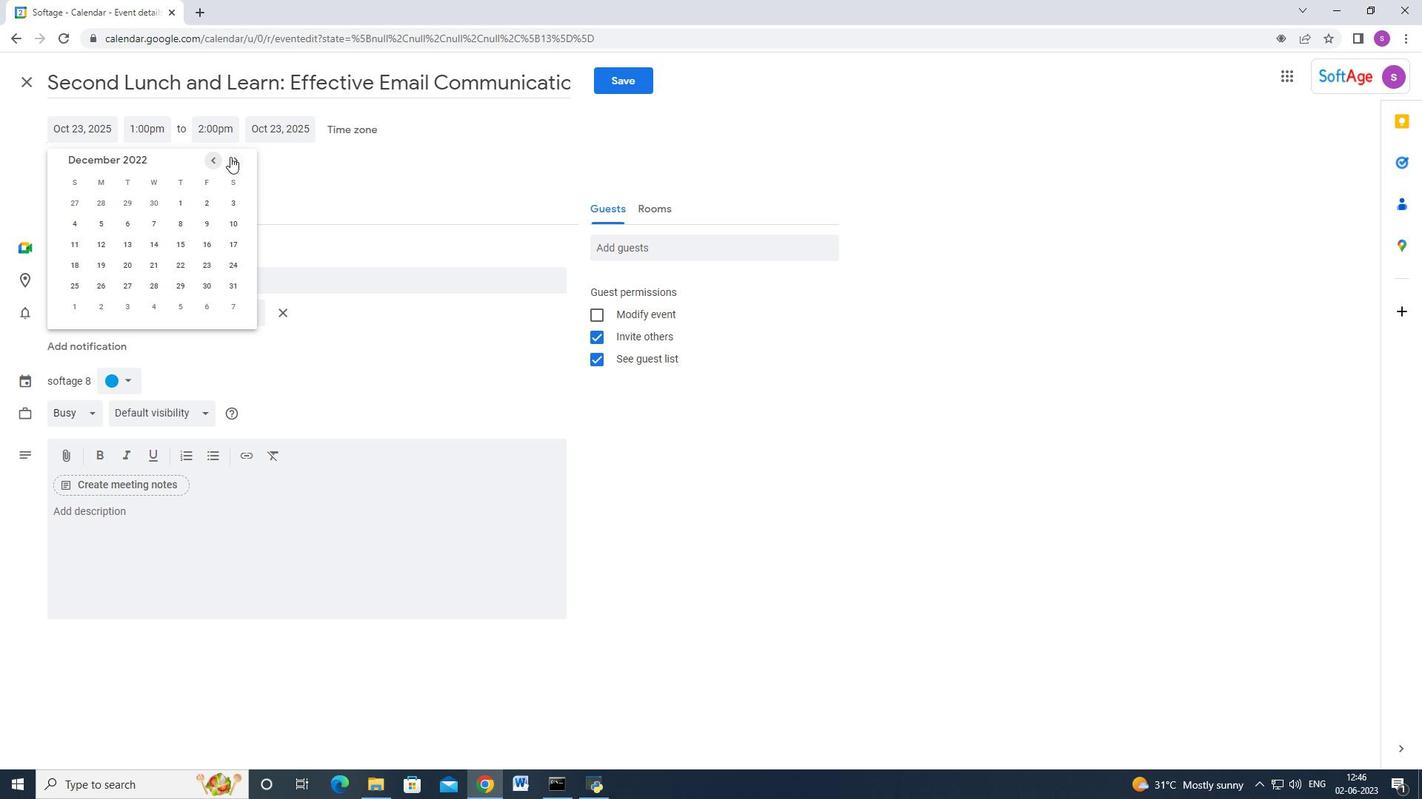 
Action: Mouse pressed left at (233, 157)
Screenshot: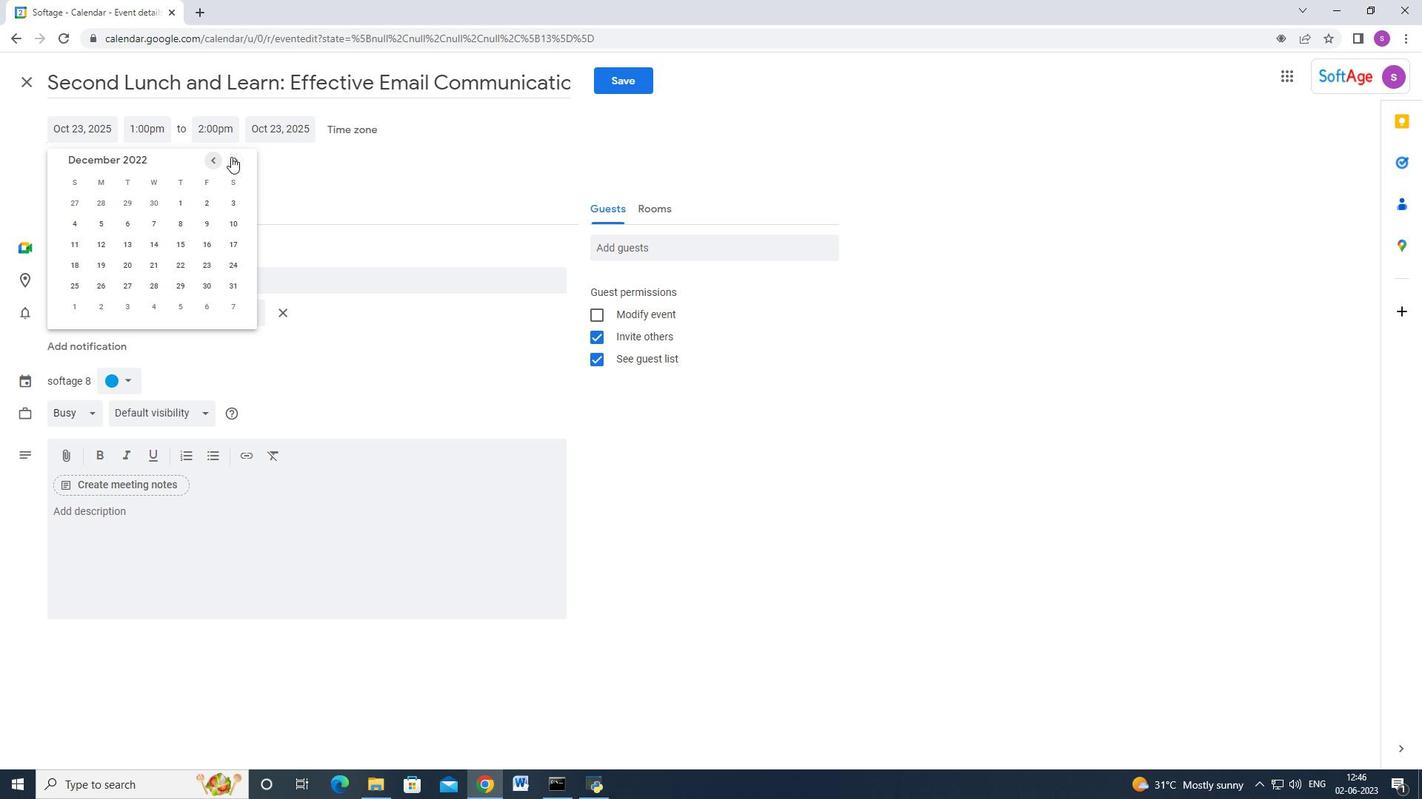 
Action: Mouse moved to (234, 157)
Screenshot: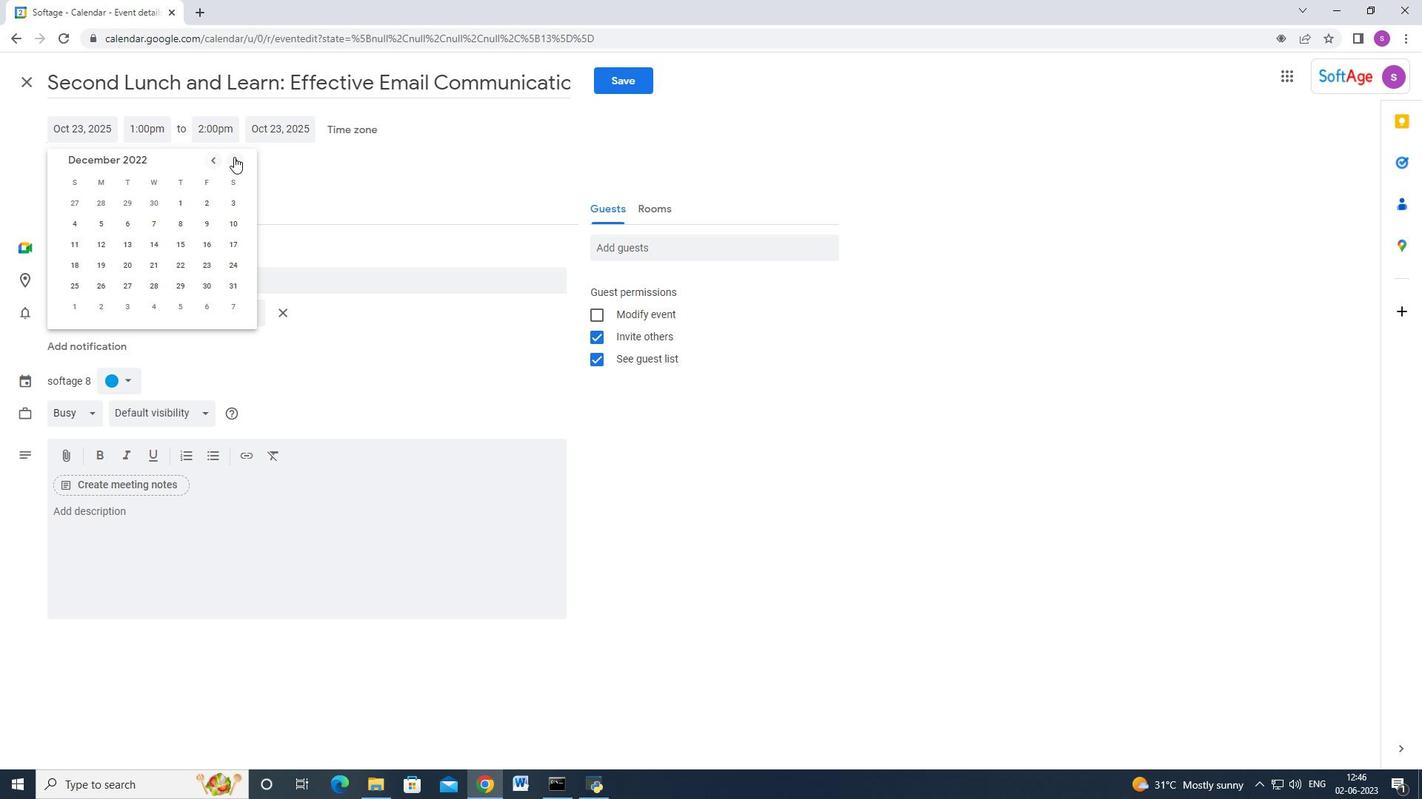 
Action: Mouse pressed left at (234, 157)
Screenshot: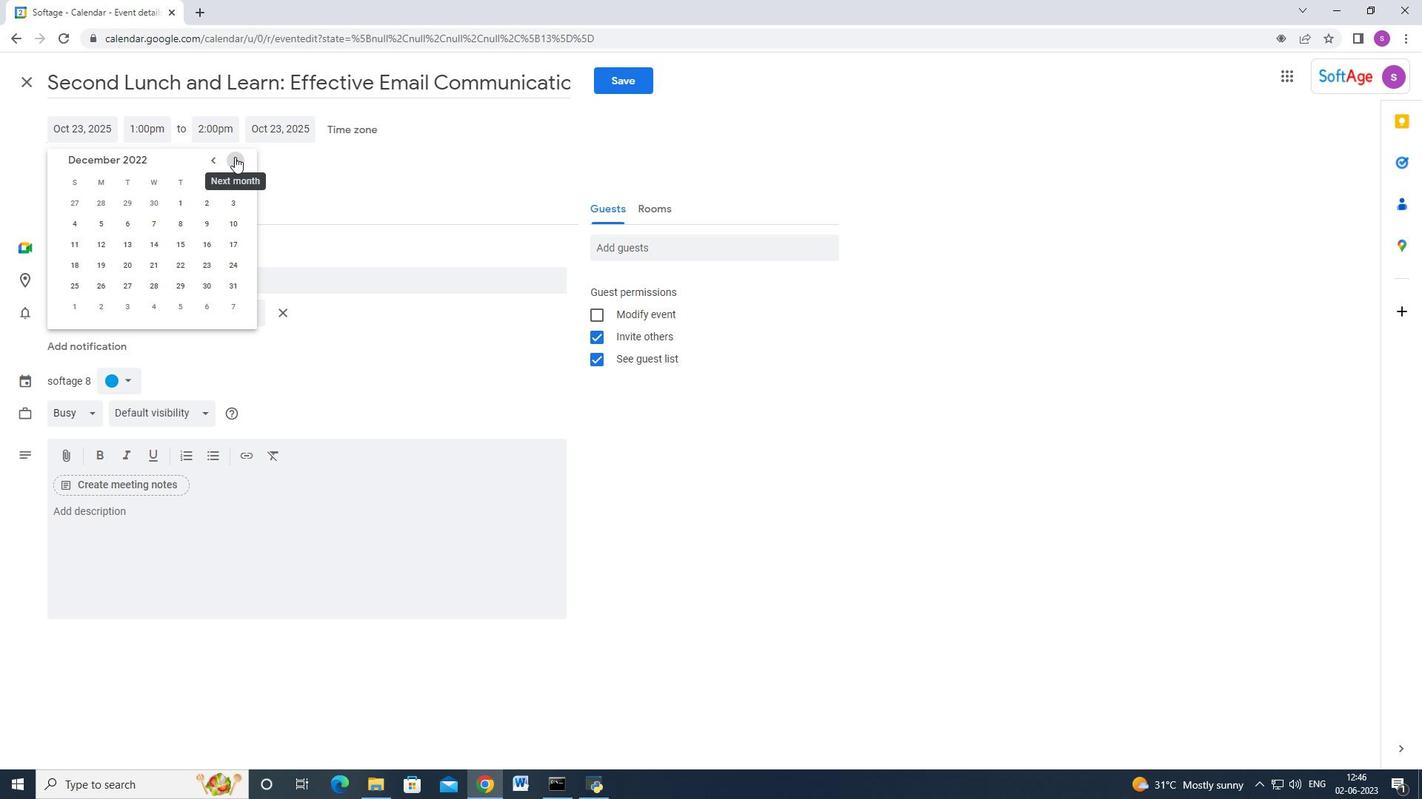 
Action: Mouse pressed left at (234, 157)
Screenshot: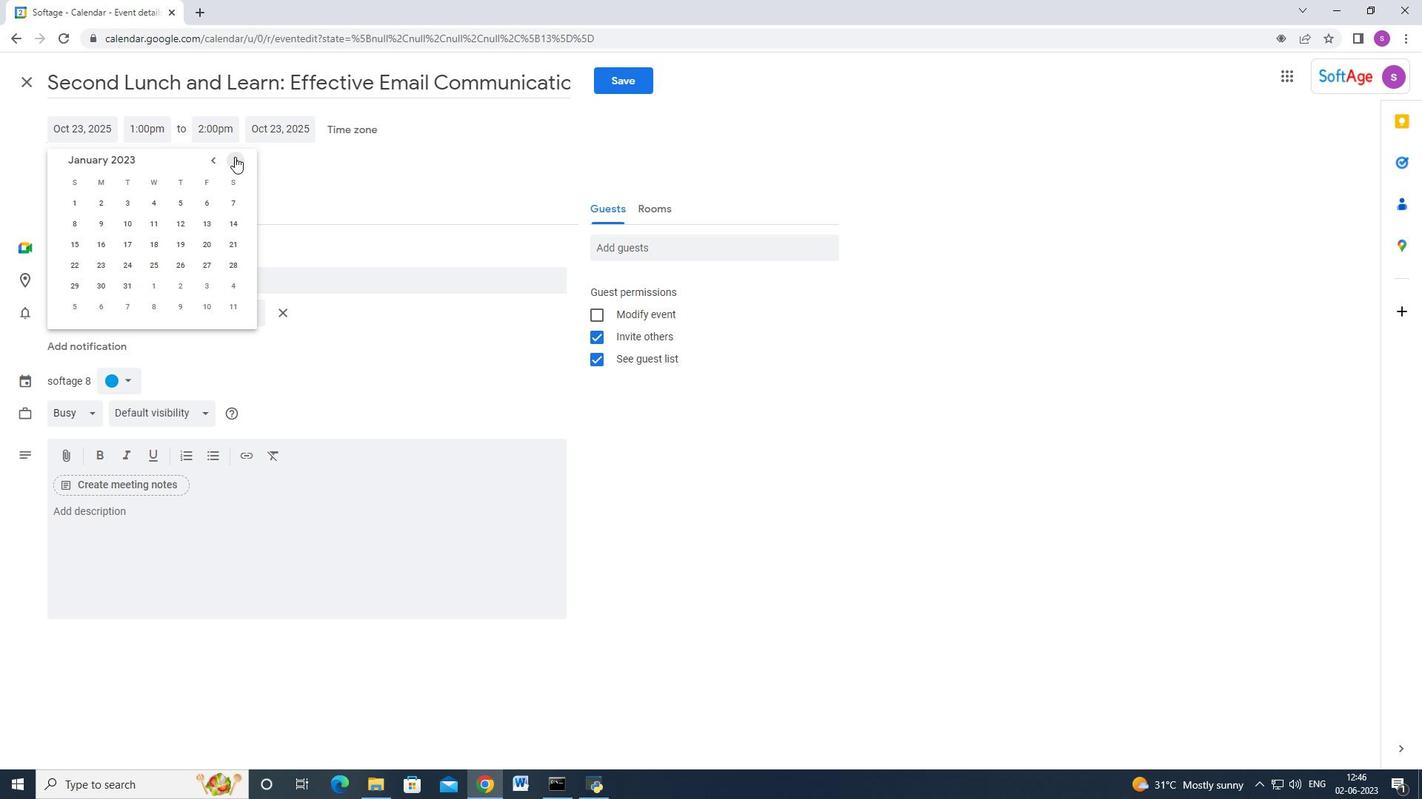 
Action: Mouse pressed left at (234, 157)
Screenshot: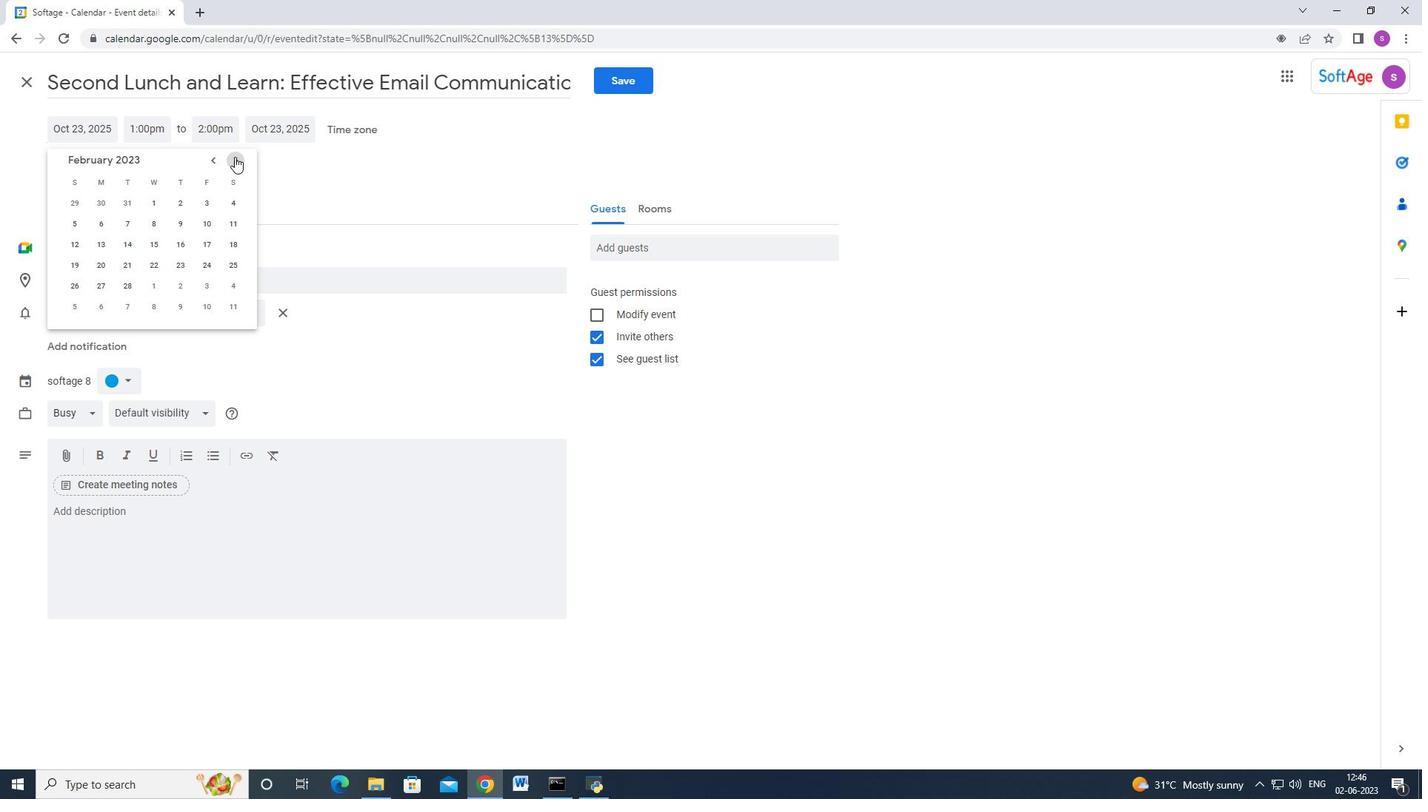 
Action: Mouse pressed left at (234, 157)
Screenshot: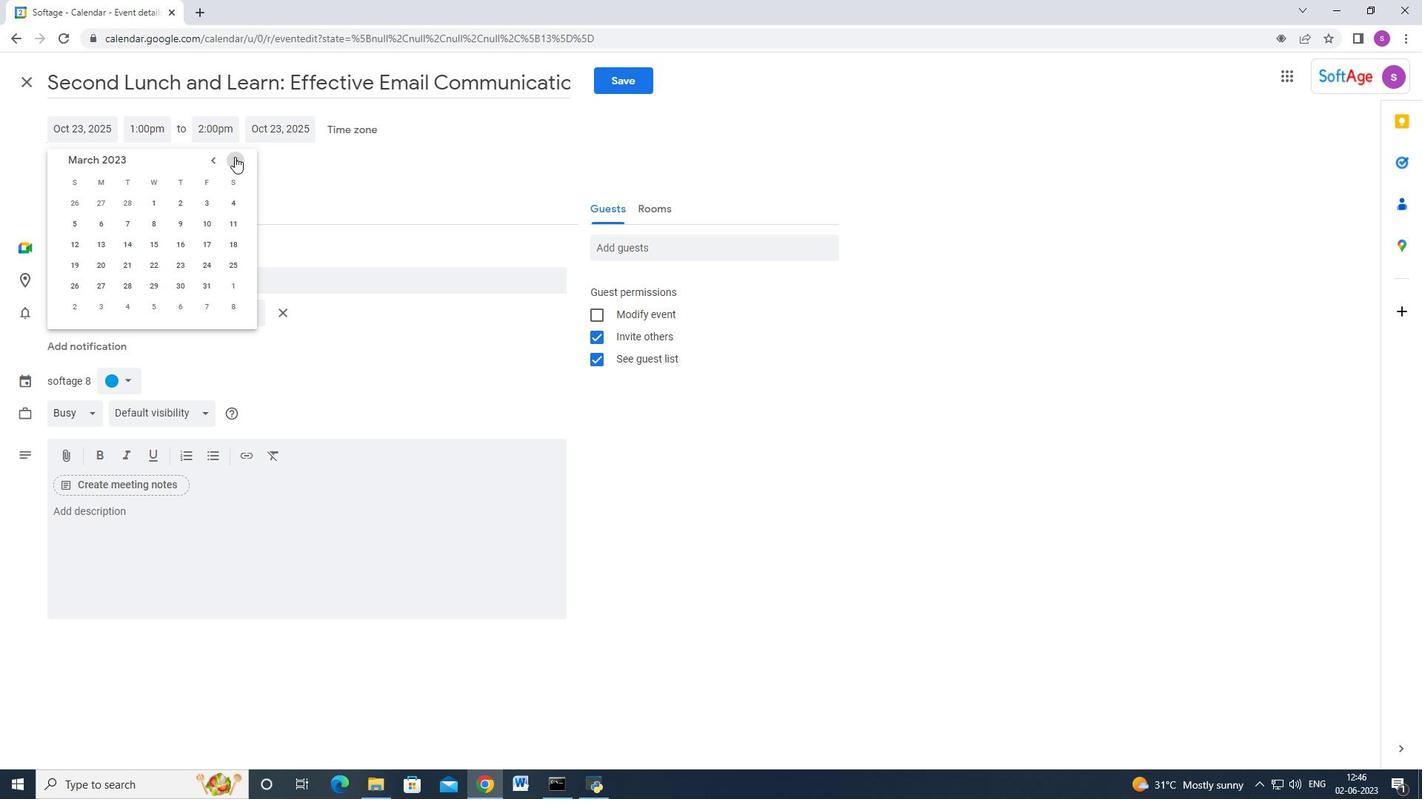 
Action: Mouse pressed left at (234, 157)
Screenshot: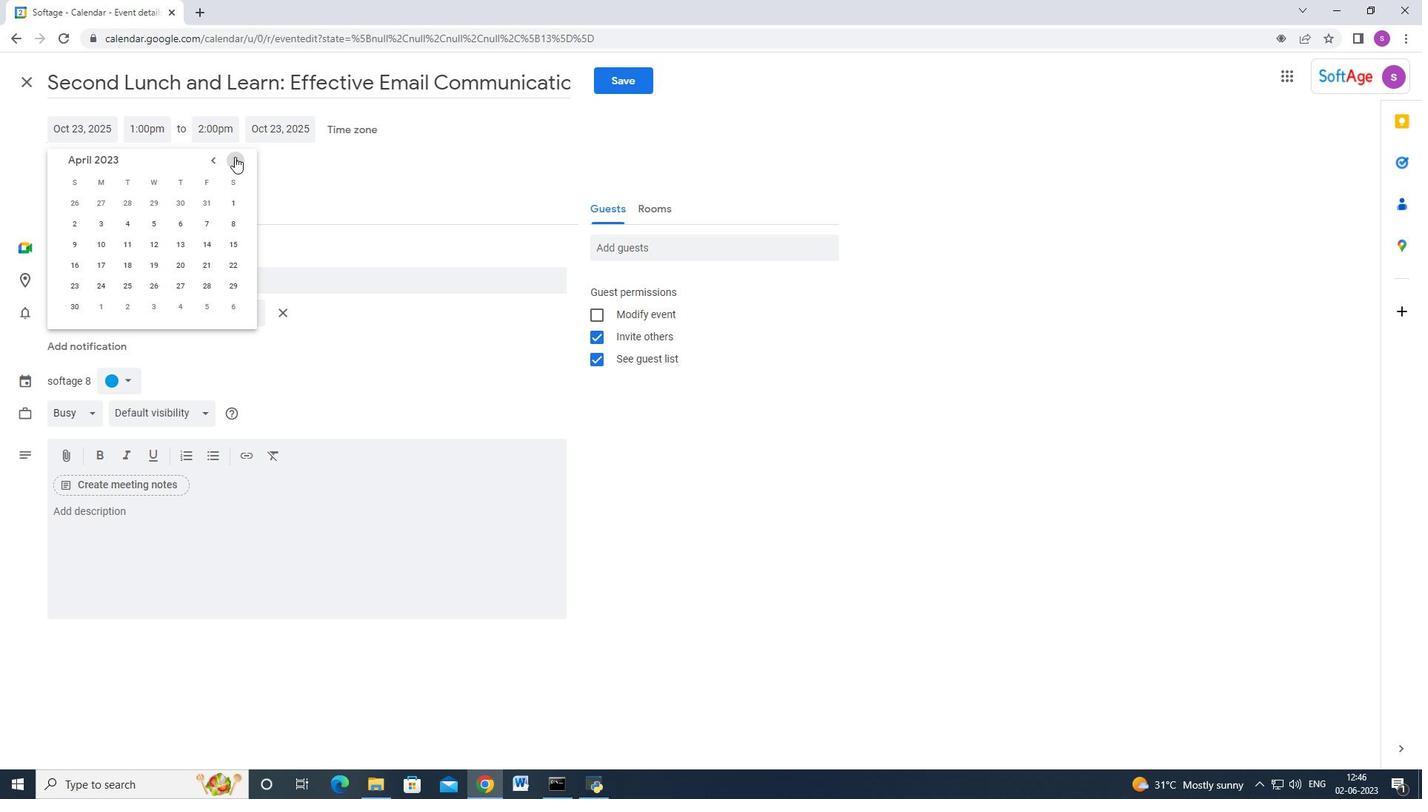 
Action: Mouse moved to (234, 157)
Screenshot: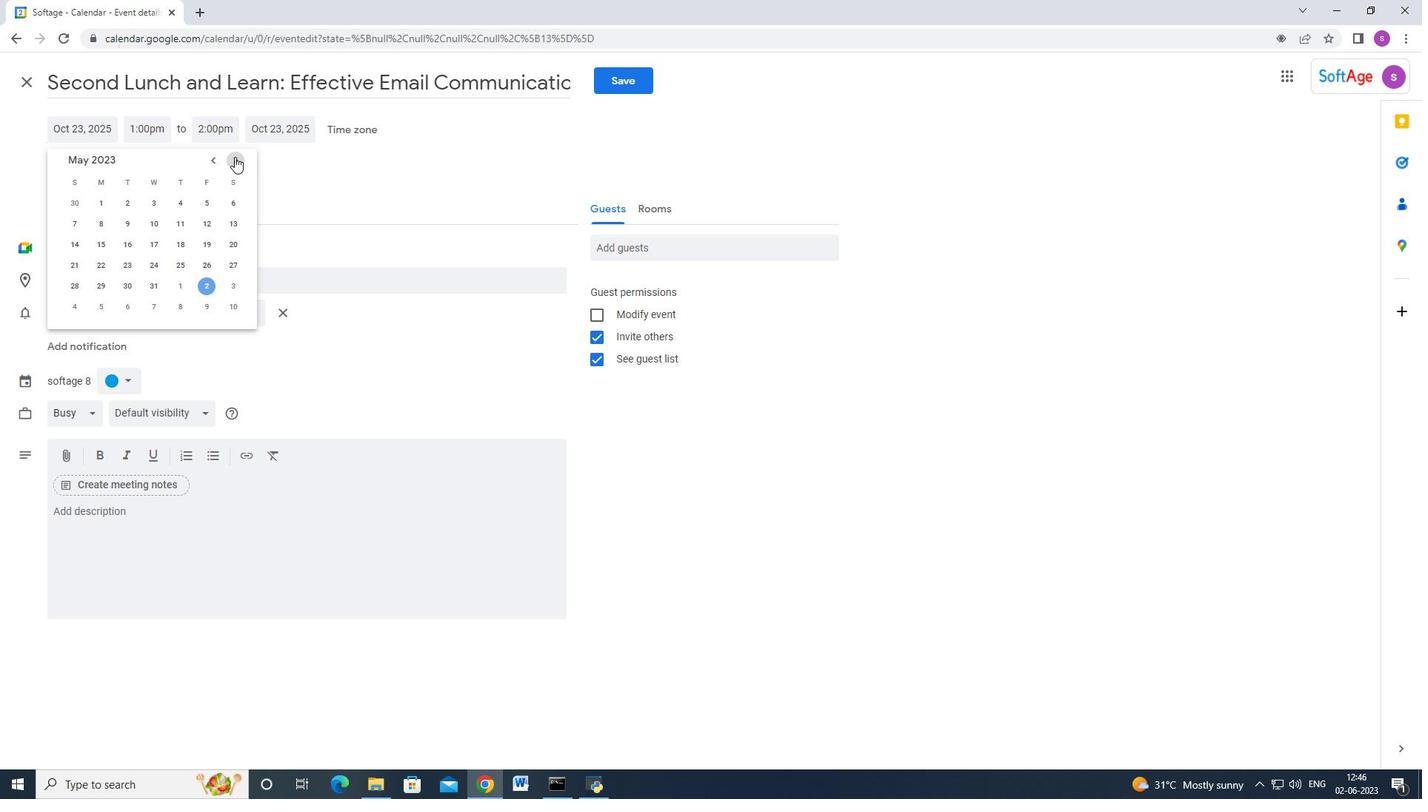 
Action: Mouse pressed left at (234, 157)
Screenshot: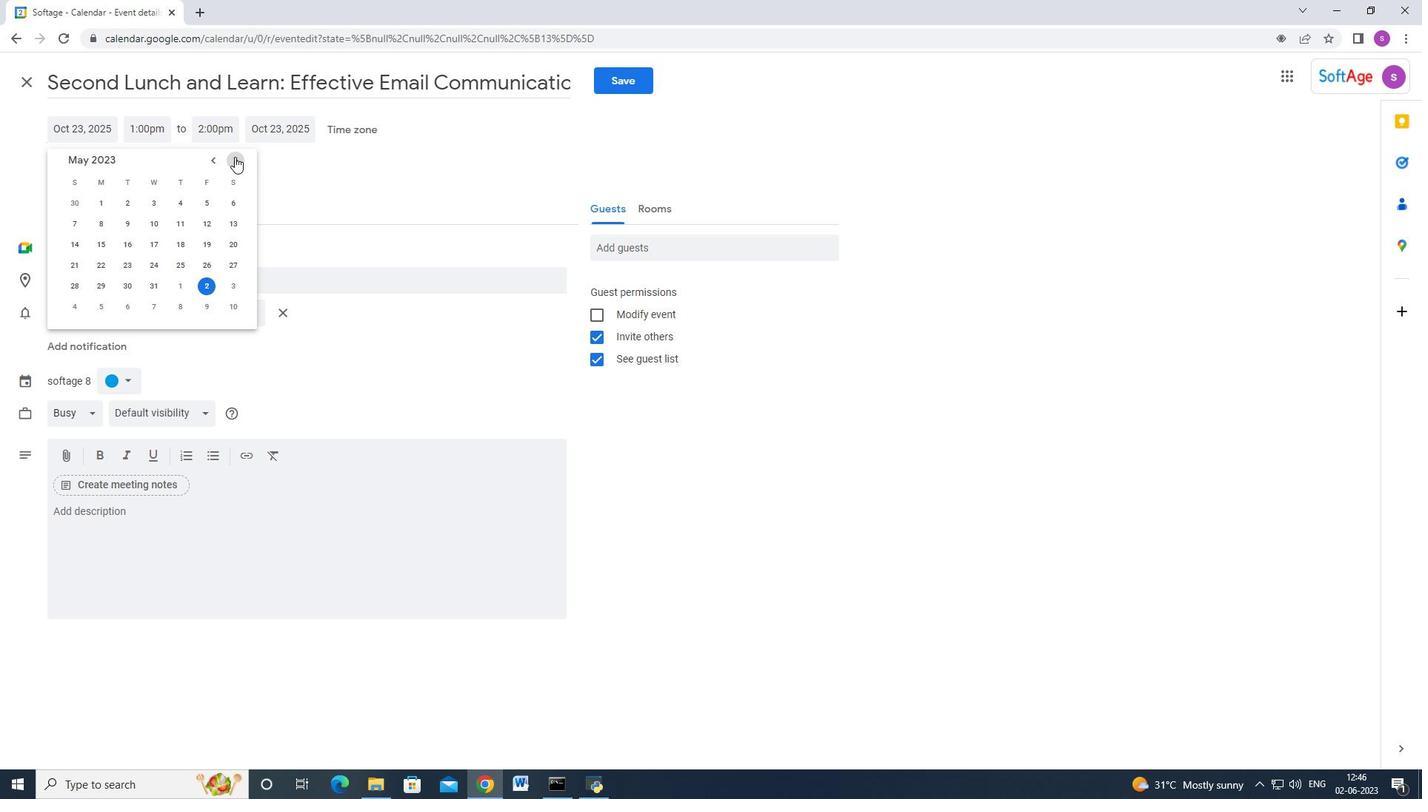 
Action: Mouse pressed left at (234, 157)
Screenshot: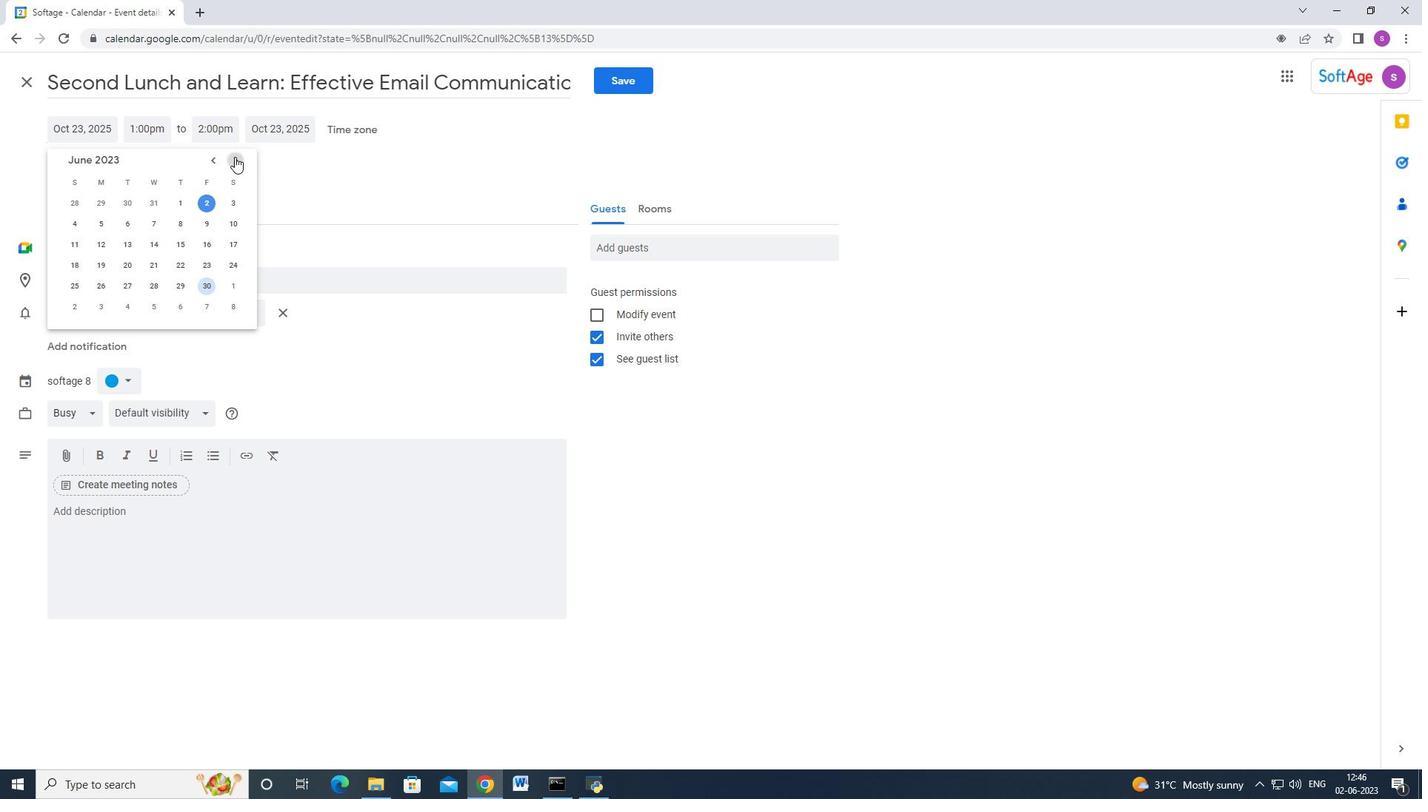 
Action: Mouse pressed left at (234, 157)
Screenshot: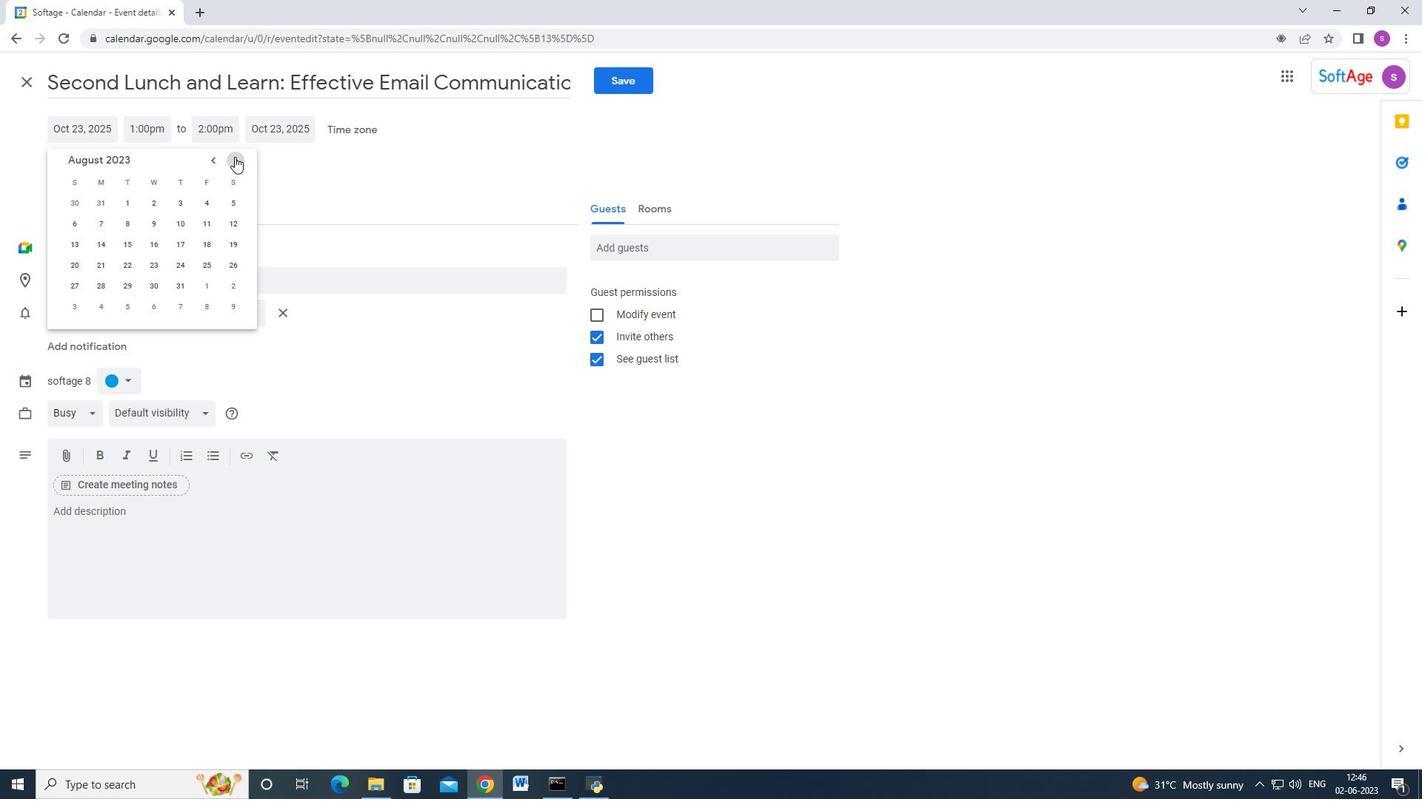 
Action: Mouse pressed left at (234, 157)
Screenshot: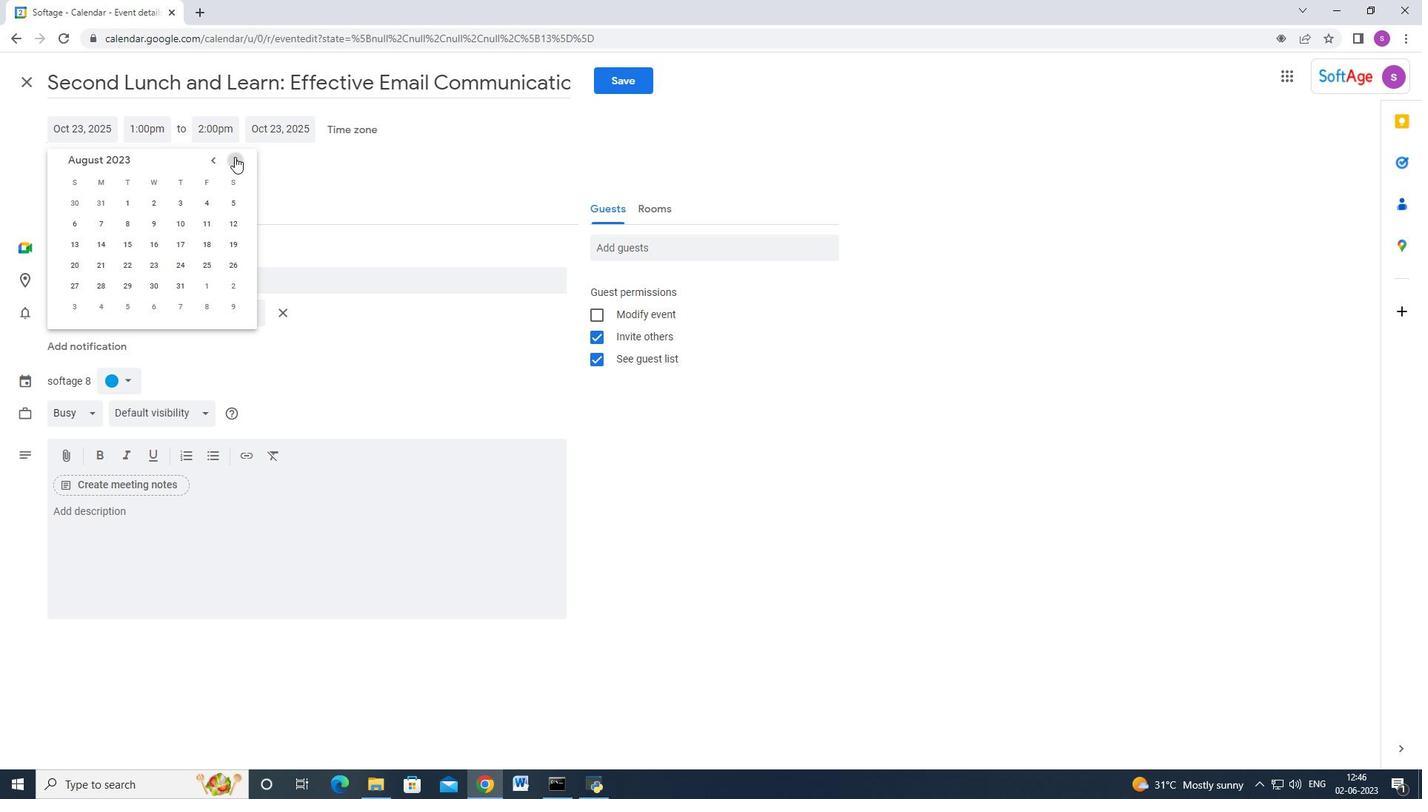 
Action: Mouse pressed left at (234, 157)
Screenshot: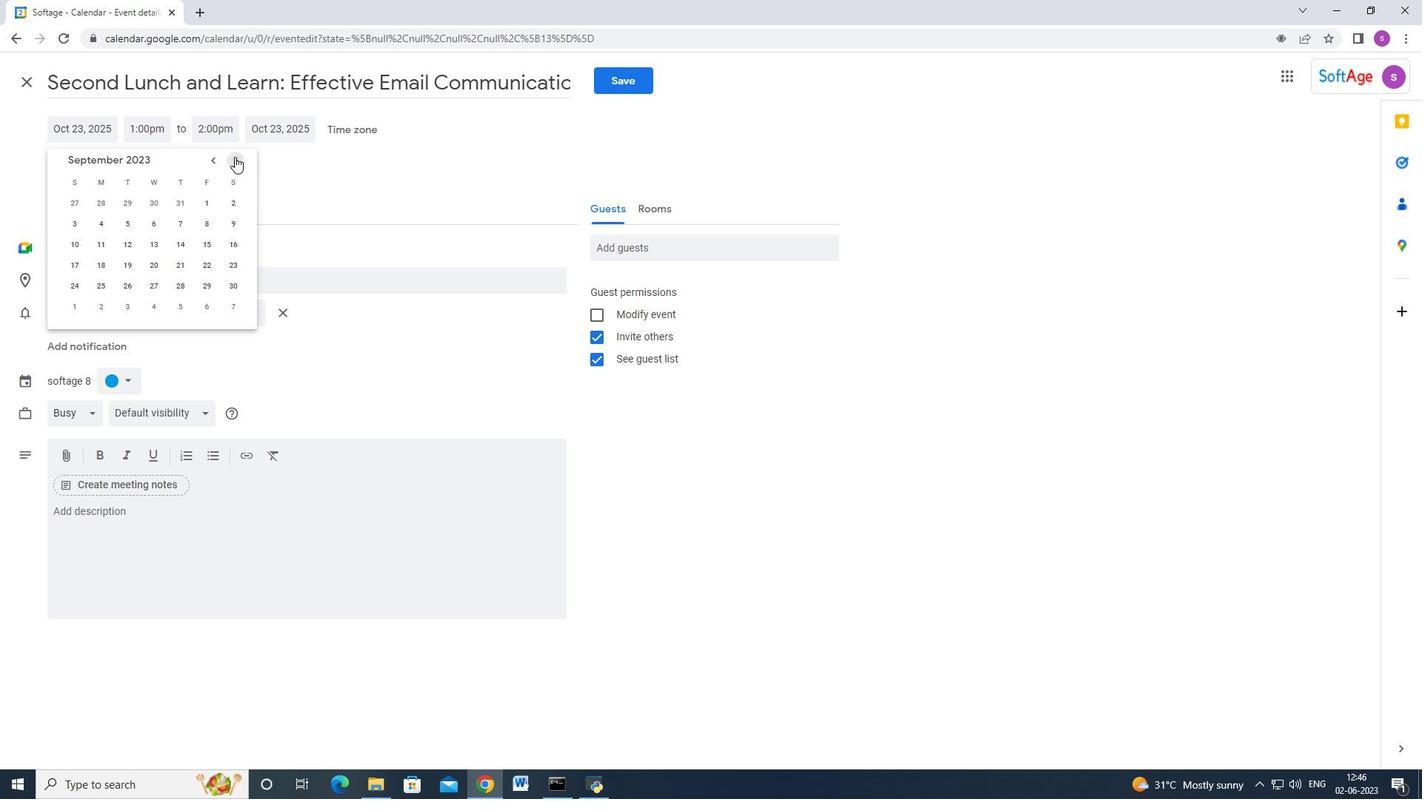 
Action: Mouse pressed left at (234, 157)
Screenshot: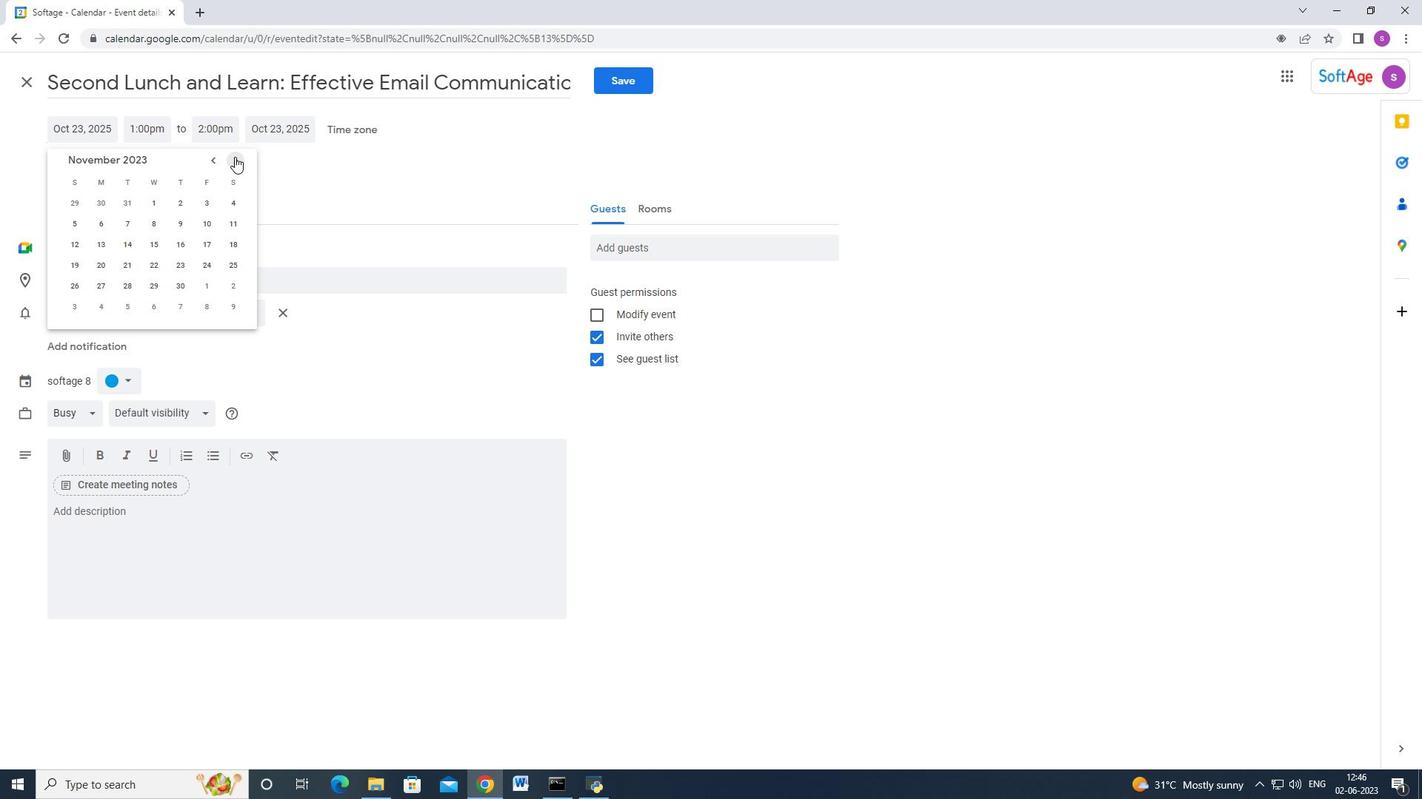 
Action: Mouse moved to (214, 161)
Screenshot: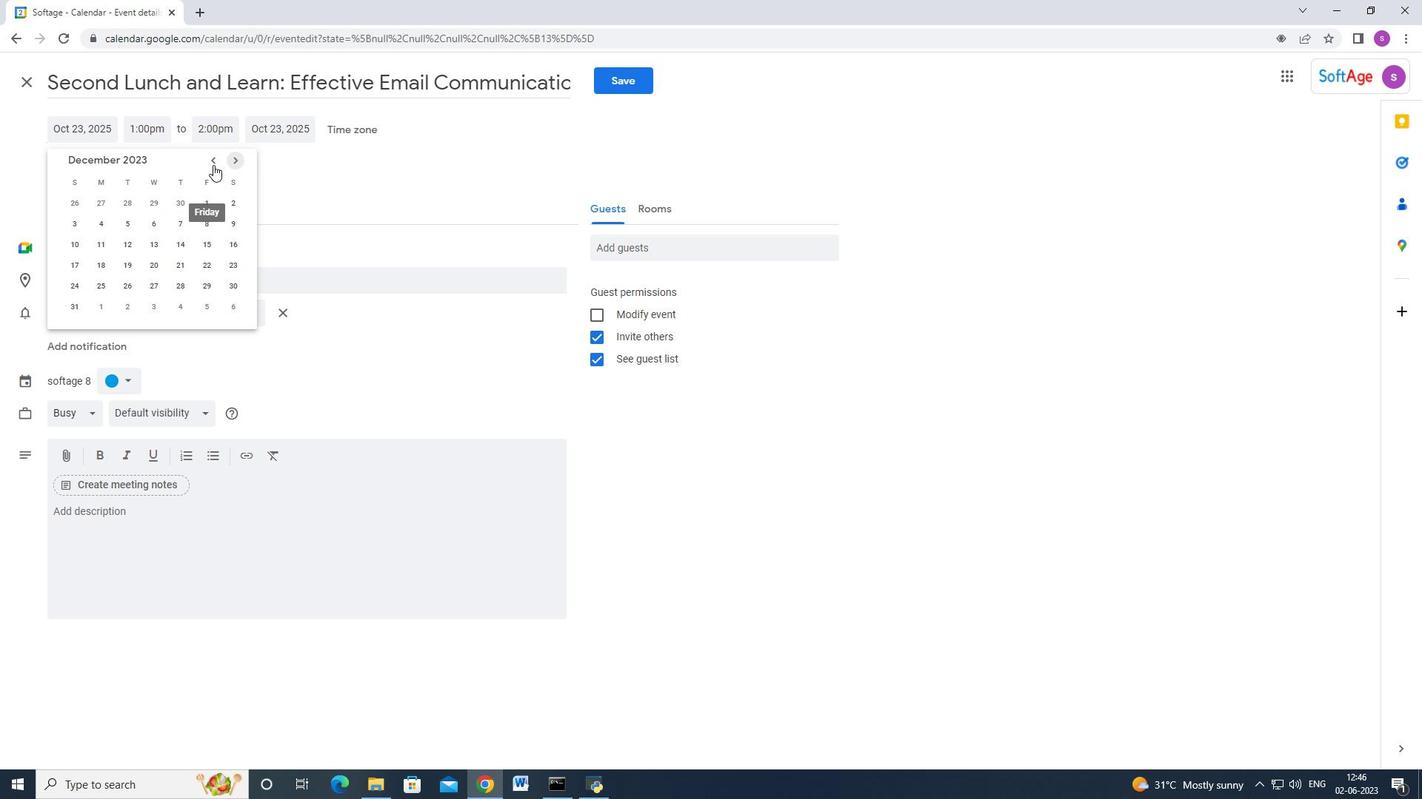 
Action: Mouse pressed left at (214, 161)
Screenshot: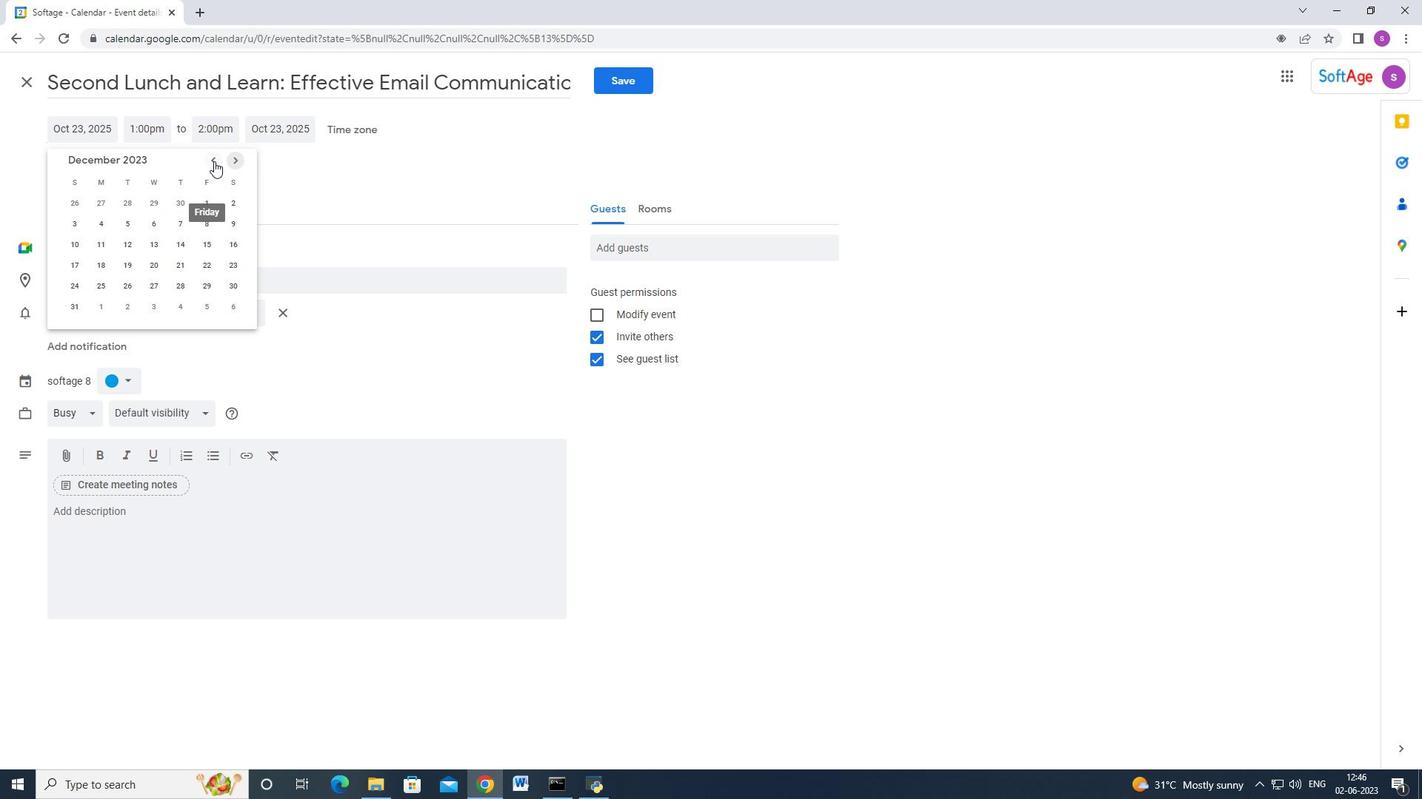 
Action: Mouse moved to (82, 245)
Screenshot: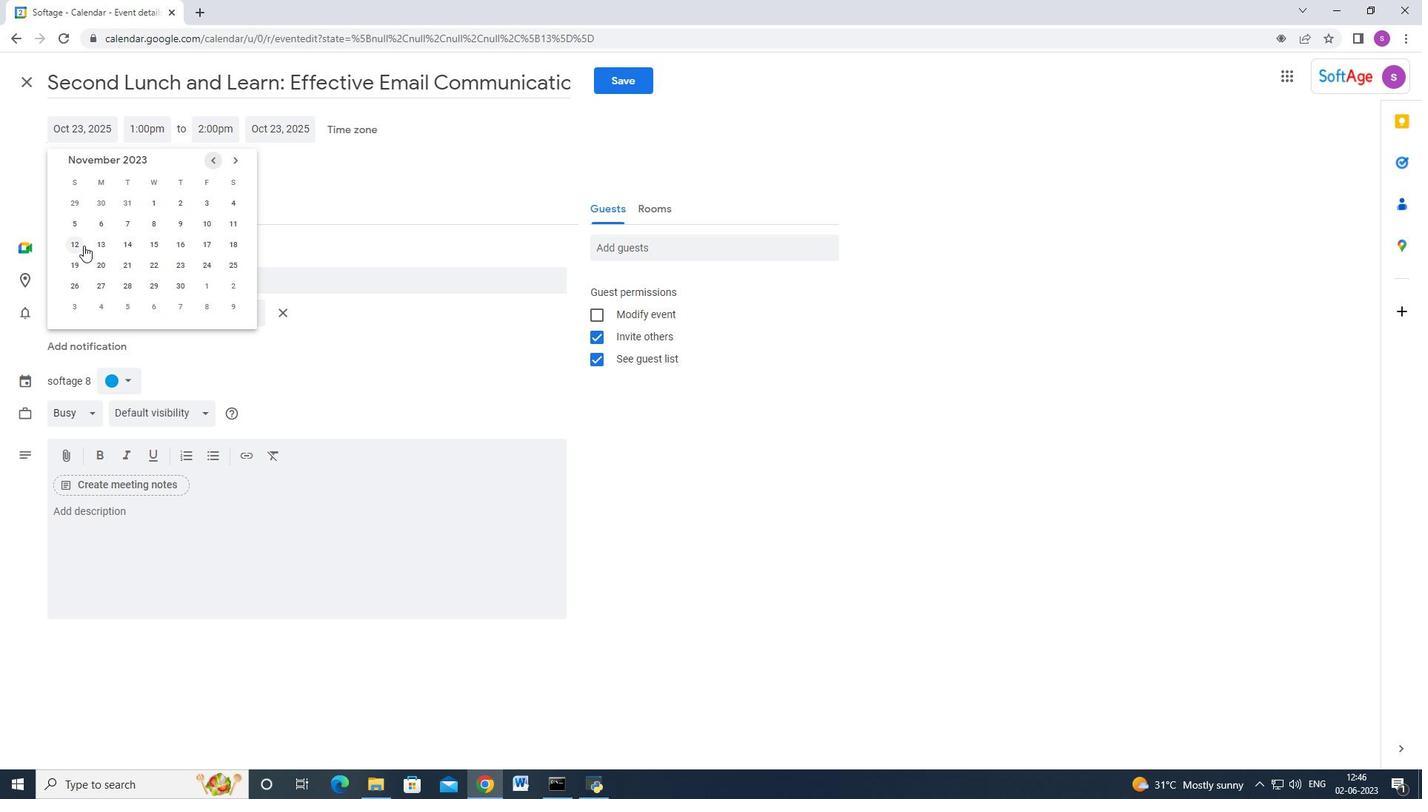 
Action: Mouse pressed left at (82, 245)
Screenshot: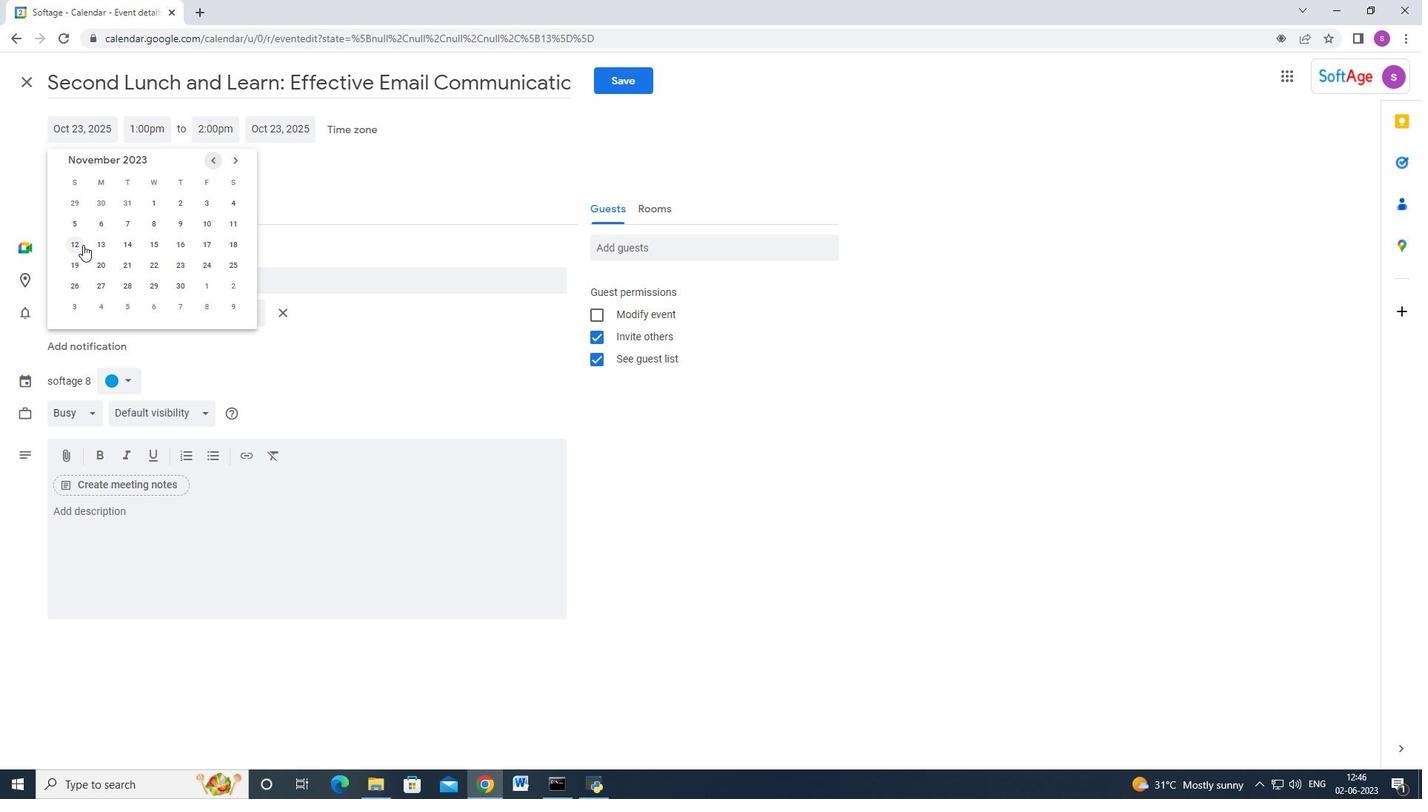 
Action: Mouse moved to (146, 129)
Screenshot: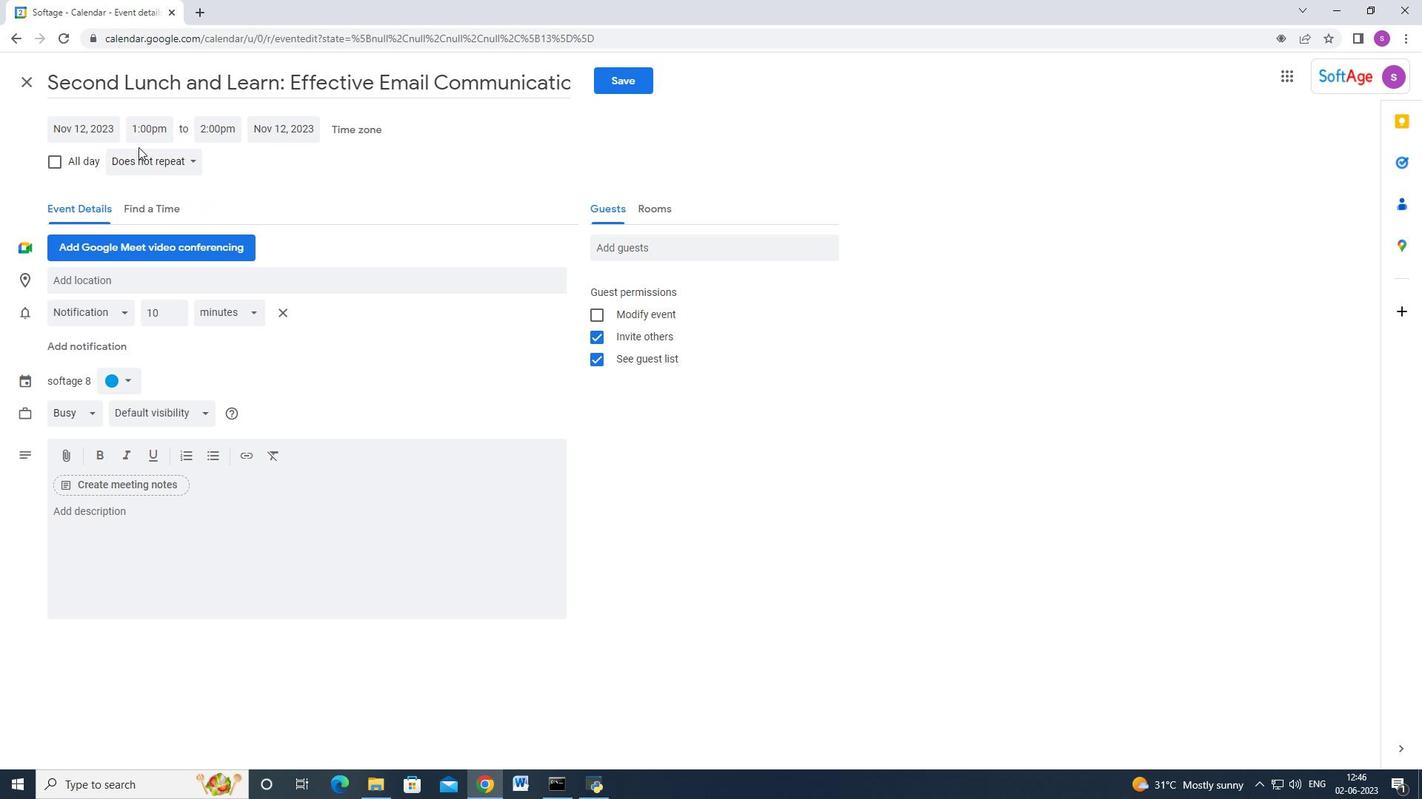 
Action: Mouse pressed left at (146, 129)
Screenshot: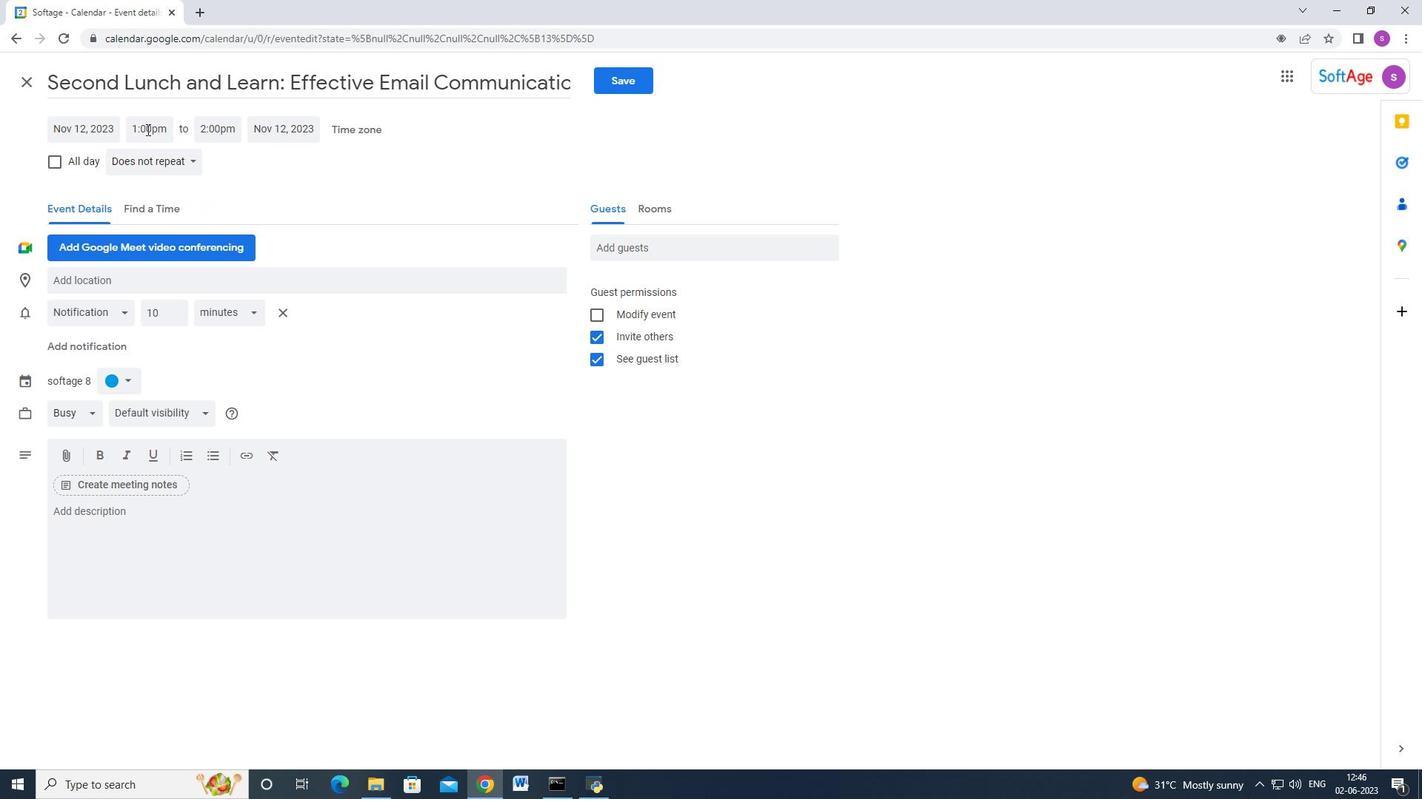 
Action: Key pressed 8<Key.shift>:30p<Key.backspace>am<Key.enter>
Screenshot: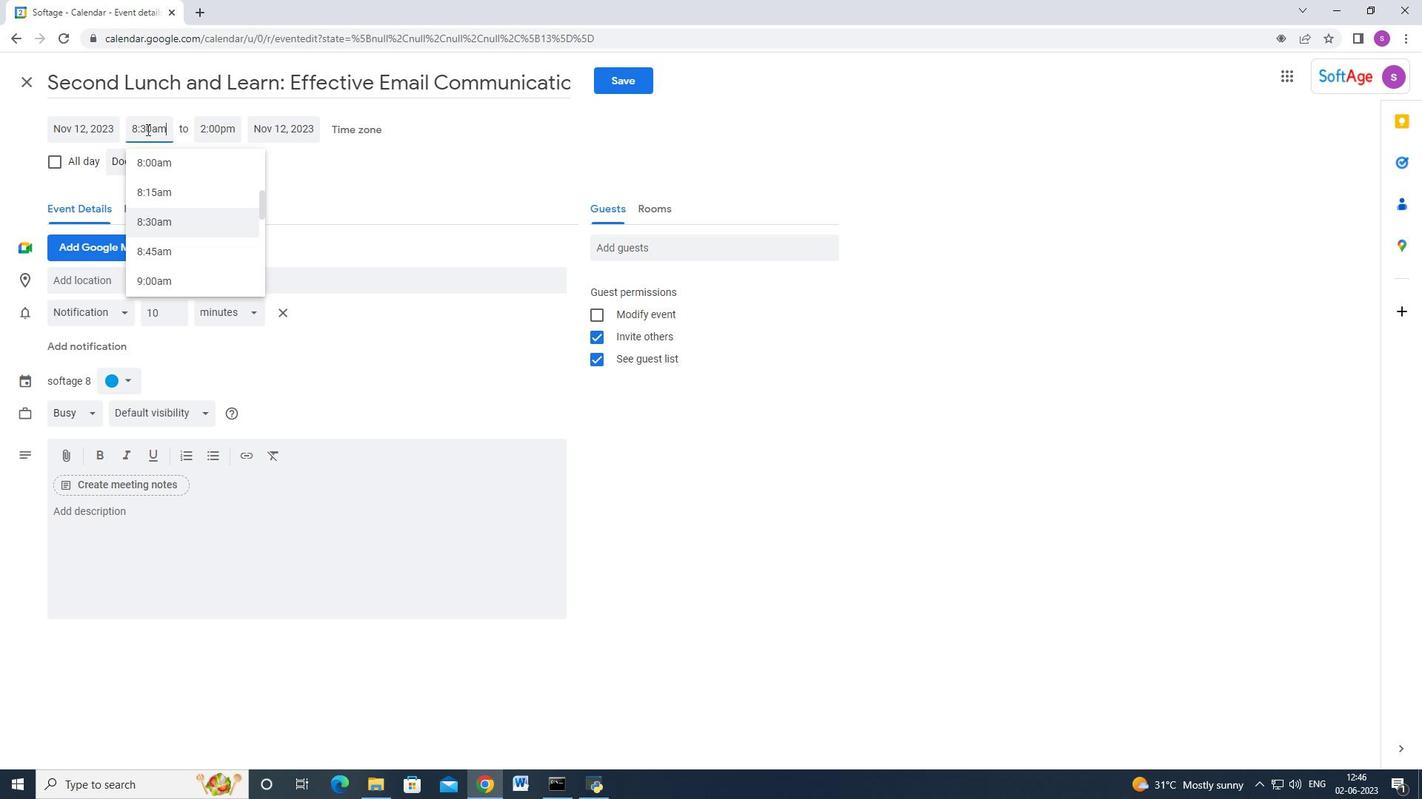 
Action: Mouse moved to (204, 128)
Screenshot: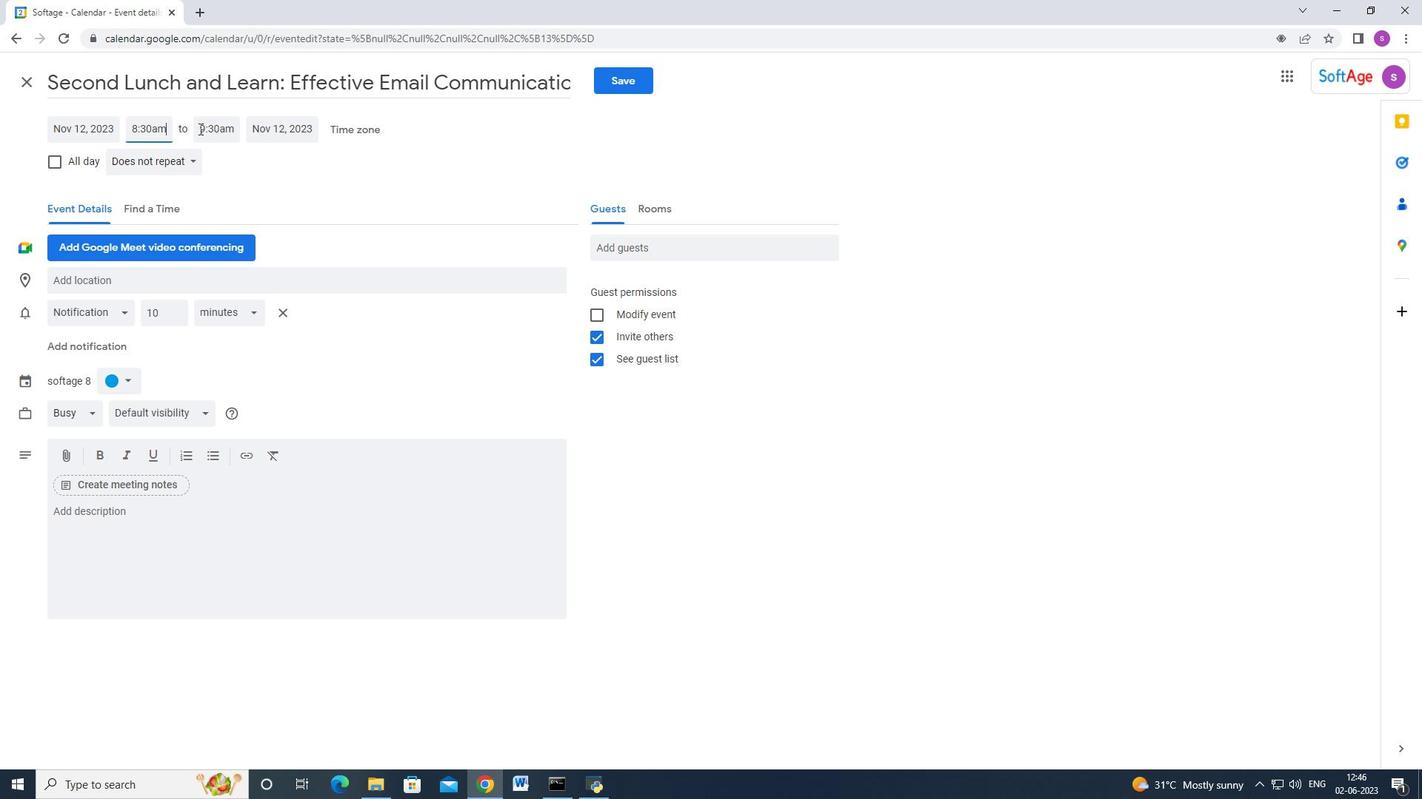 
Action: Mouse pressed left at (204, 128)
Screenshot: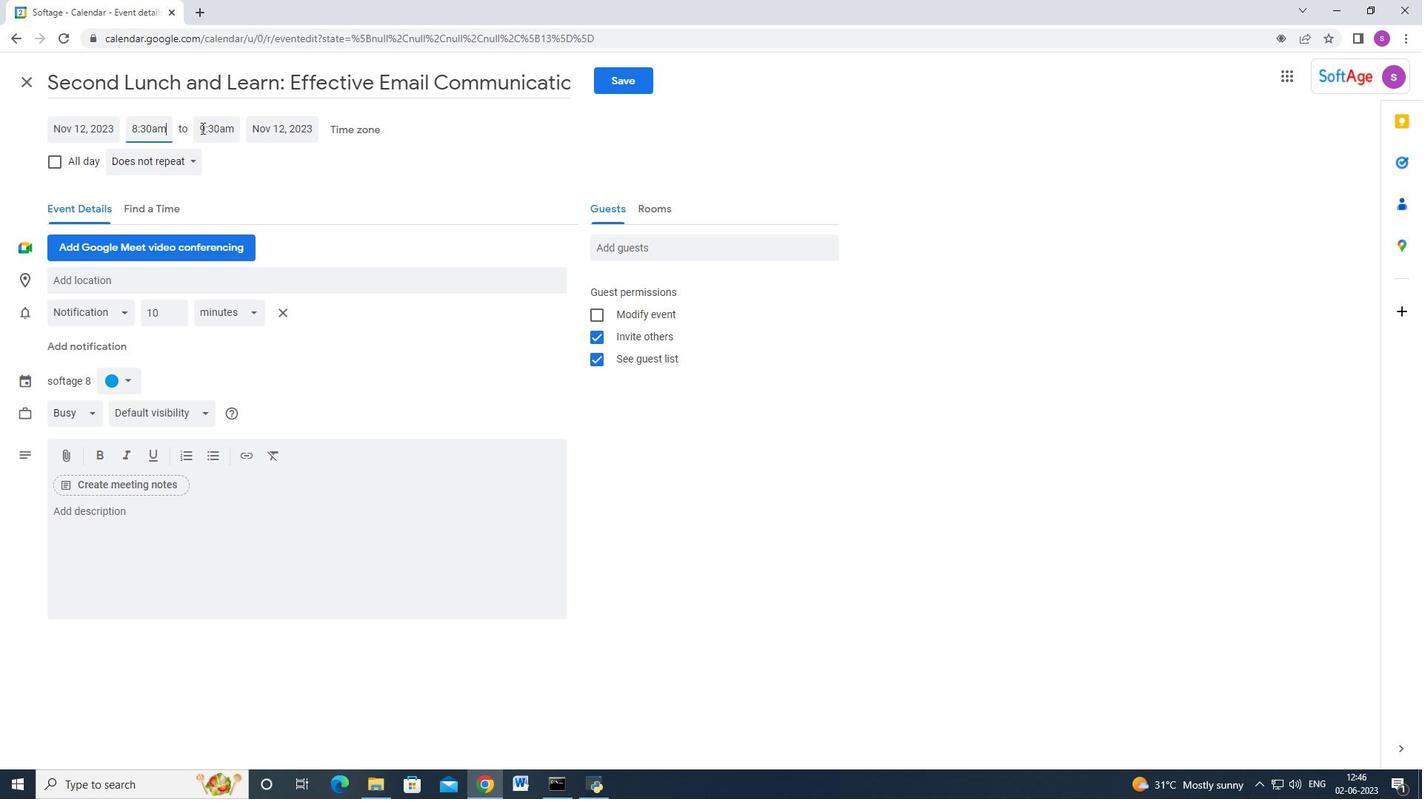 
Action: Key pressed 10<Key.shift>:30am<Key.enter>
Screenshot: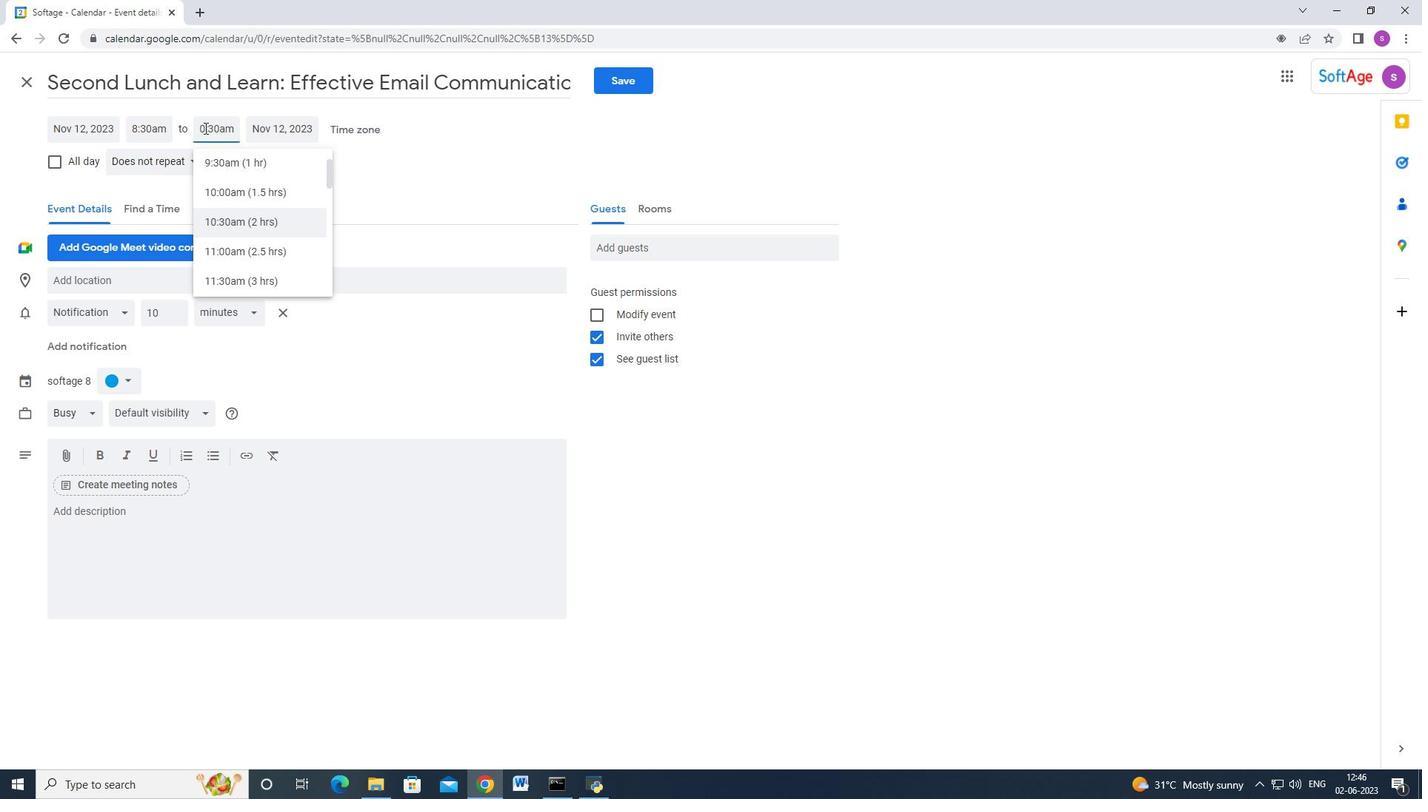 
Action: Mouse moved to (332, 170)
Screenshot: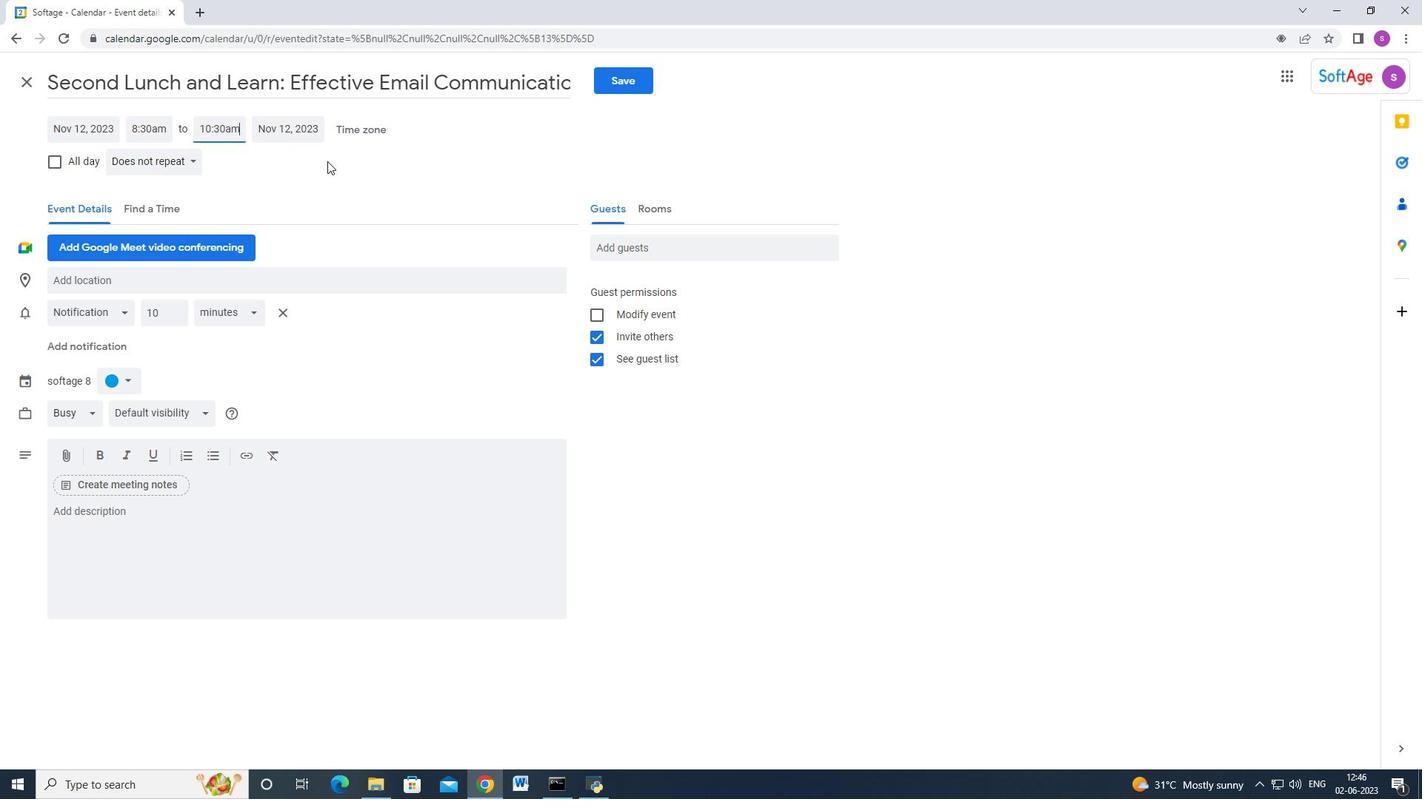 
Action: Mouse scrolled (332, 169) with delta (0, 0)
Screenshot: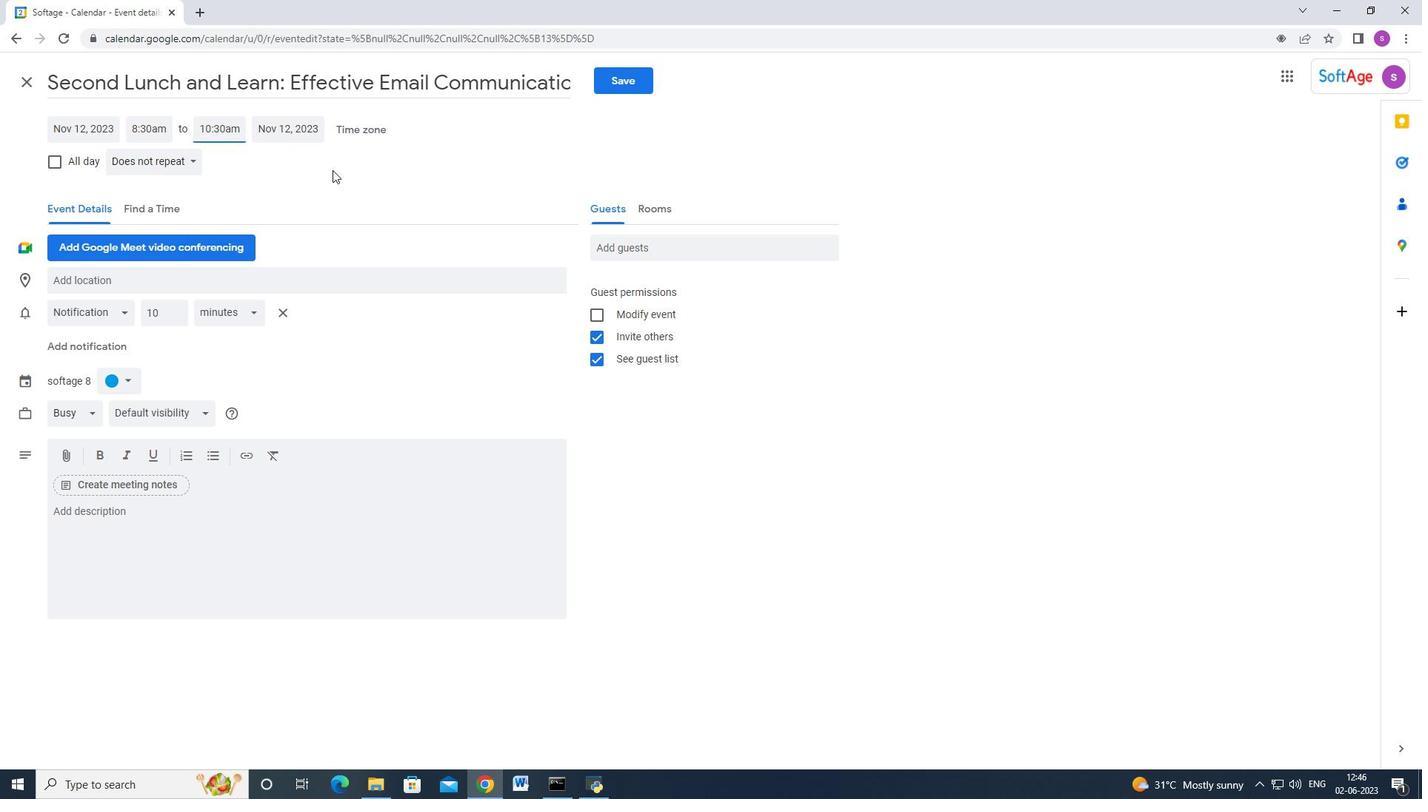 
Action: Mouse moved to (165, 535)
Screenshot: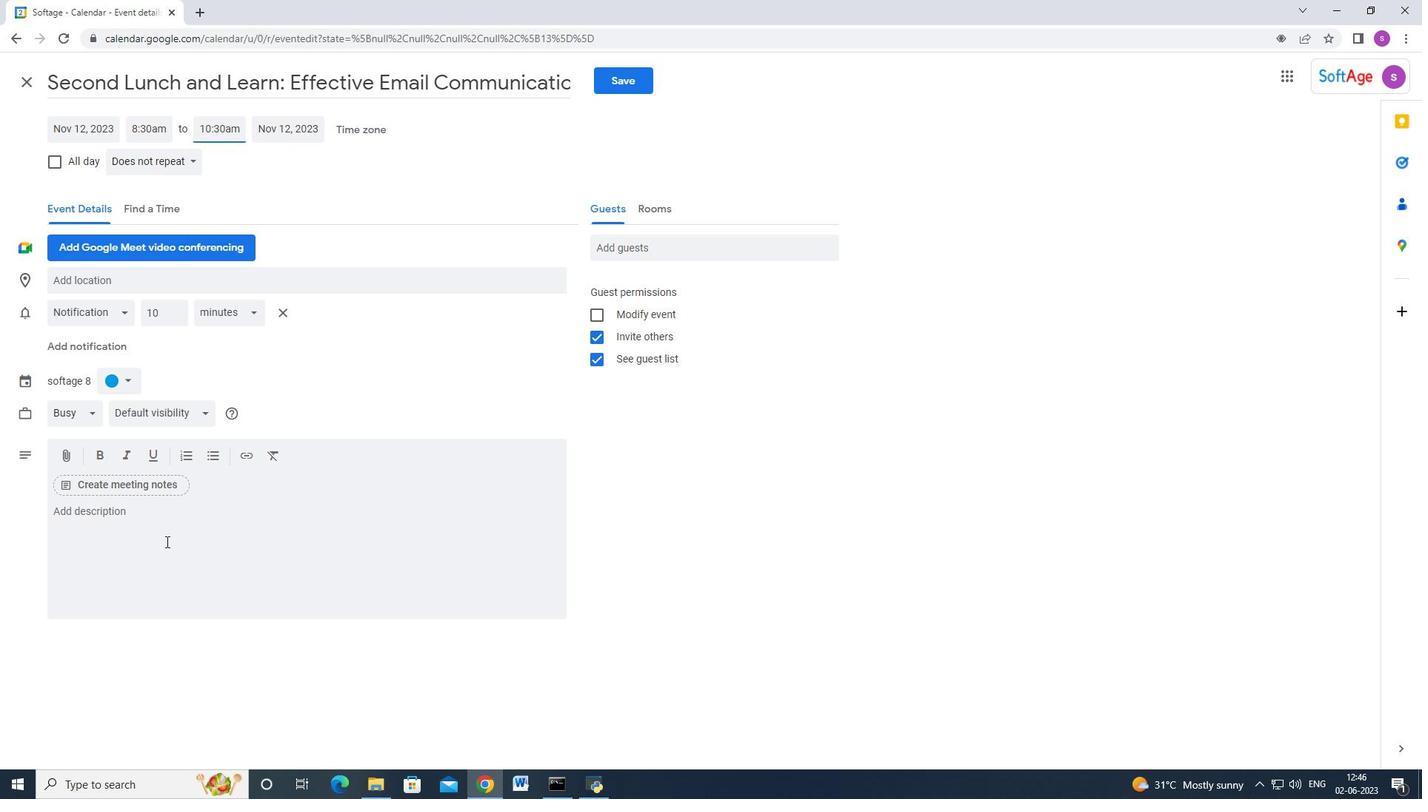 
Action: Mouse pressed left at (165, 535)
Screenshot: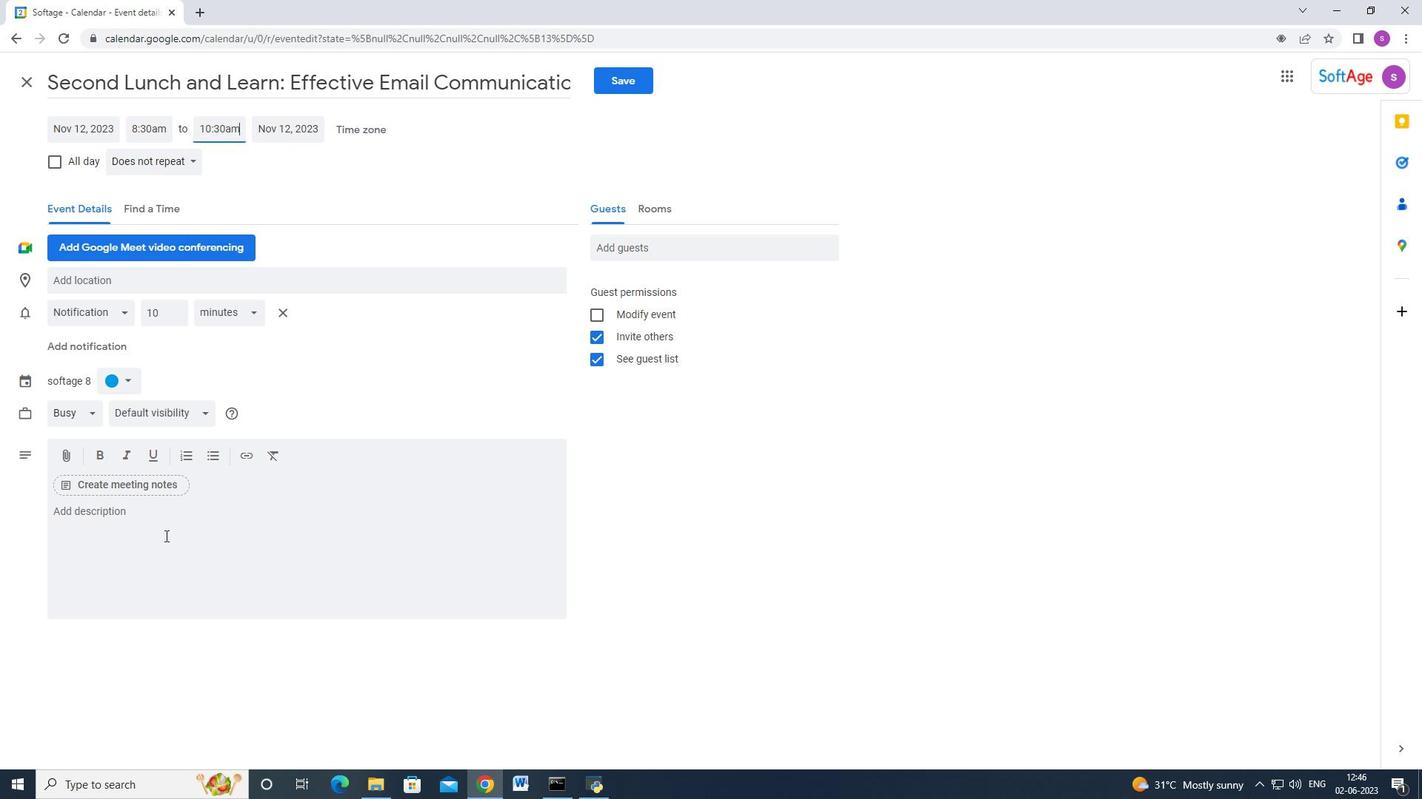 
Action: Mouse moved to (165, 534)
Screenshot: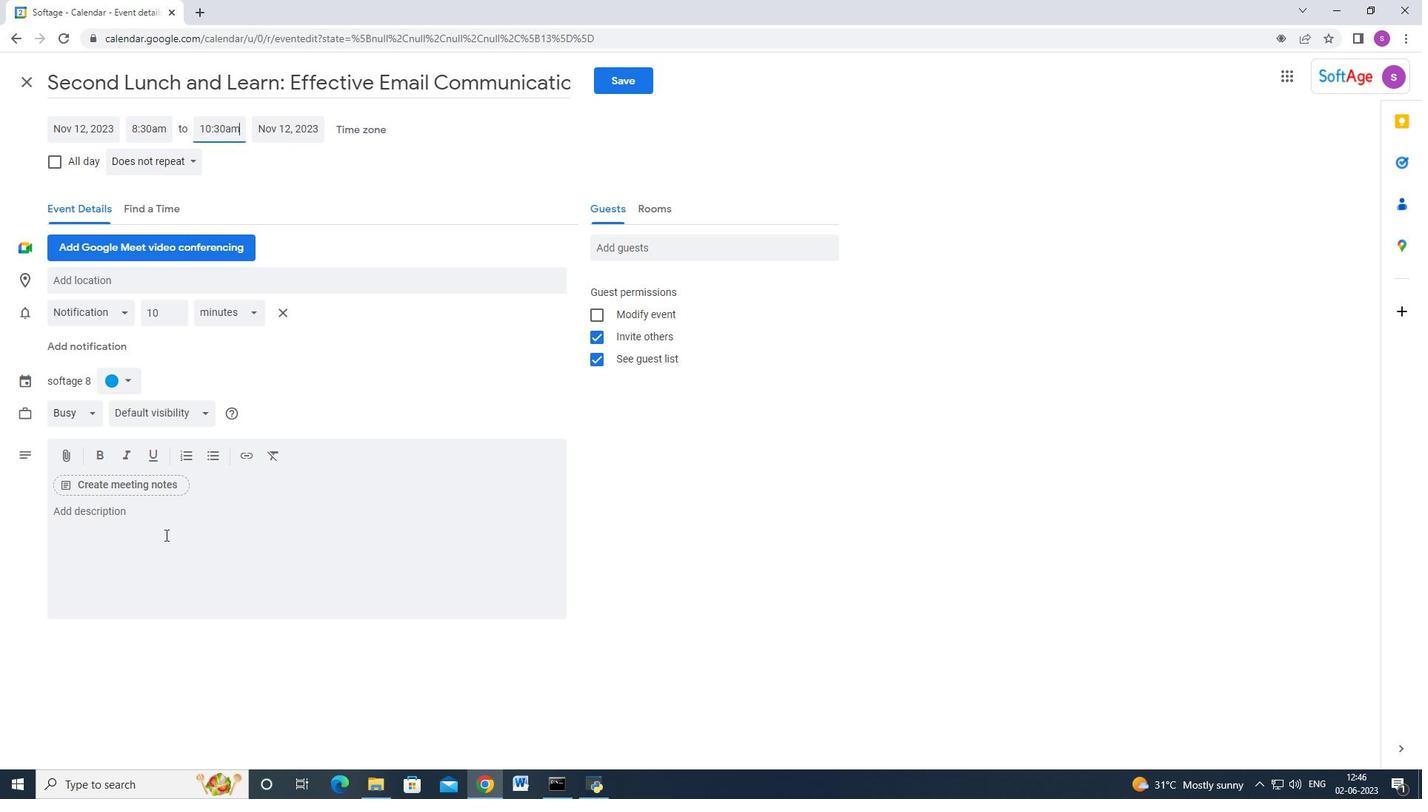 
Action: Key pressed <Key.shift>The<Key.space>employee<Key.space>will<Key.space>recieve<Key.space>s<Key.backspace><Key.backspace><Key.backspace><Key.backspace><Key.backspace><Key.backspace>eive<Key.space>specific<Key.space>and<Key.space>constructive<Key.space>feedback<Key.space>regarding<Key.space>their<Key.space>performance,<Key.space>highlighting<Key.space>areas<Key.space>strength<Key.right><Key.right><Key.left><Key.left><Key.left><Key.left><Key.left><Key.left><Key.left><Key.left>of<Key.space><Key.right><Key.right><Key.right><Key.right><Key.right><Key.right><Key.right><Key.right><Key.right><Key.space>and<Key.space>areas<Key.space>that<Key.space>require<Key.space>improvement.<Key.space><Key.shift>The<Key.space>feedback<Key.space>will<Key.space>be<Key.space>based<Key.space>on<Key.space>objective<Key.space>criteria<Key.space>and<Key.space>performance<Key.space>c<Key.backspace><Key.backspace><Key.space>metrics.
Screenshot: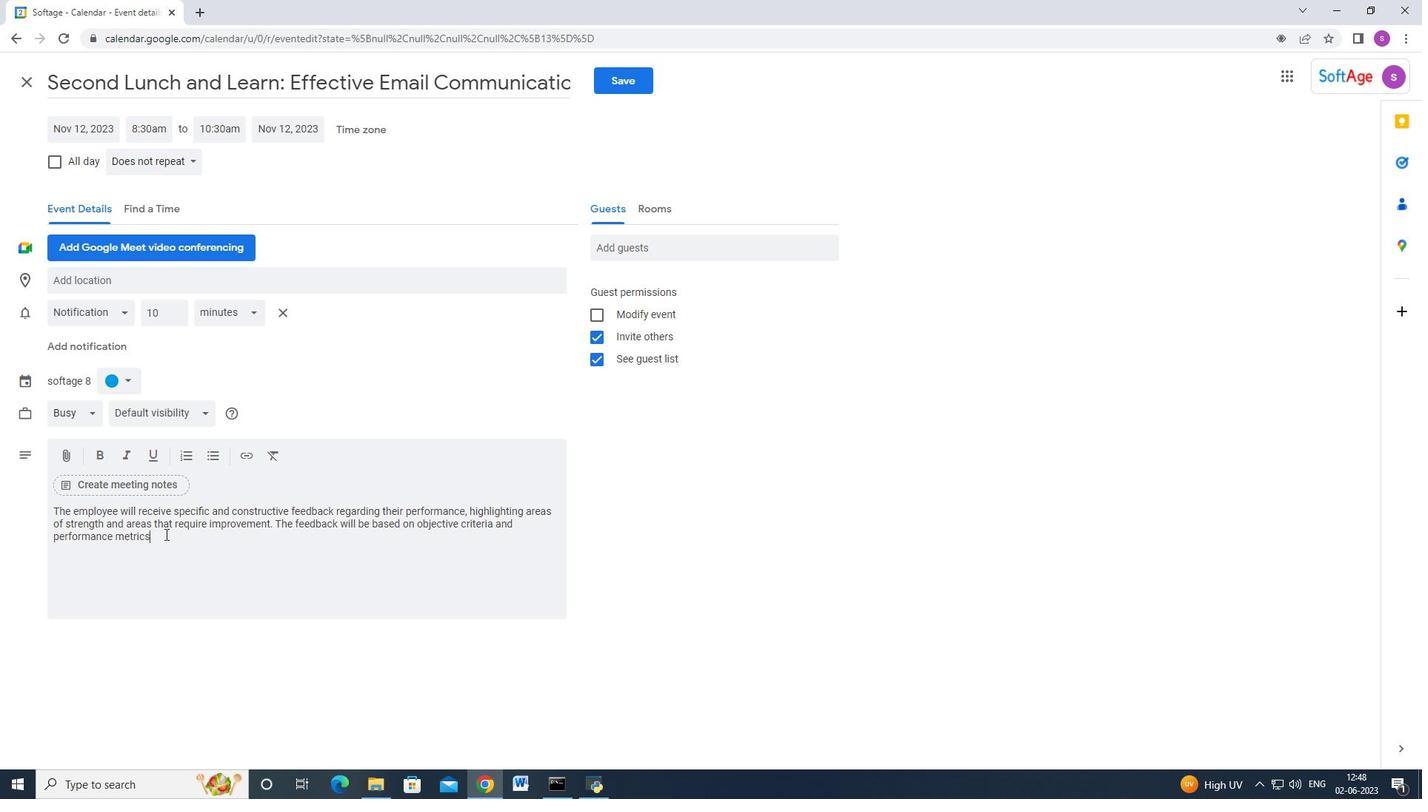 
Action: Mouse moved to (130, 372)
Screenshot: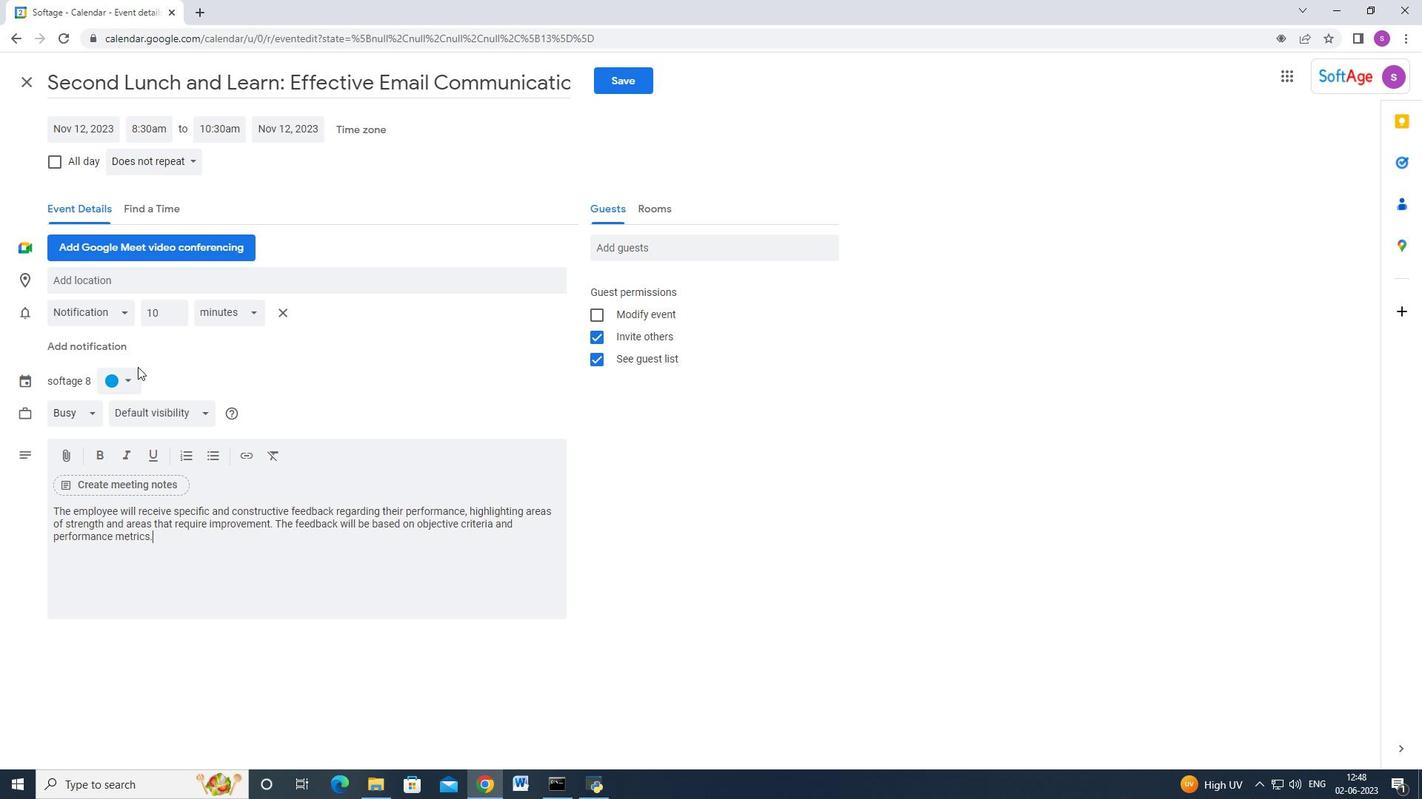 
Action: Mouse pressed left at (130, 372)
Screenshot: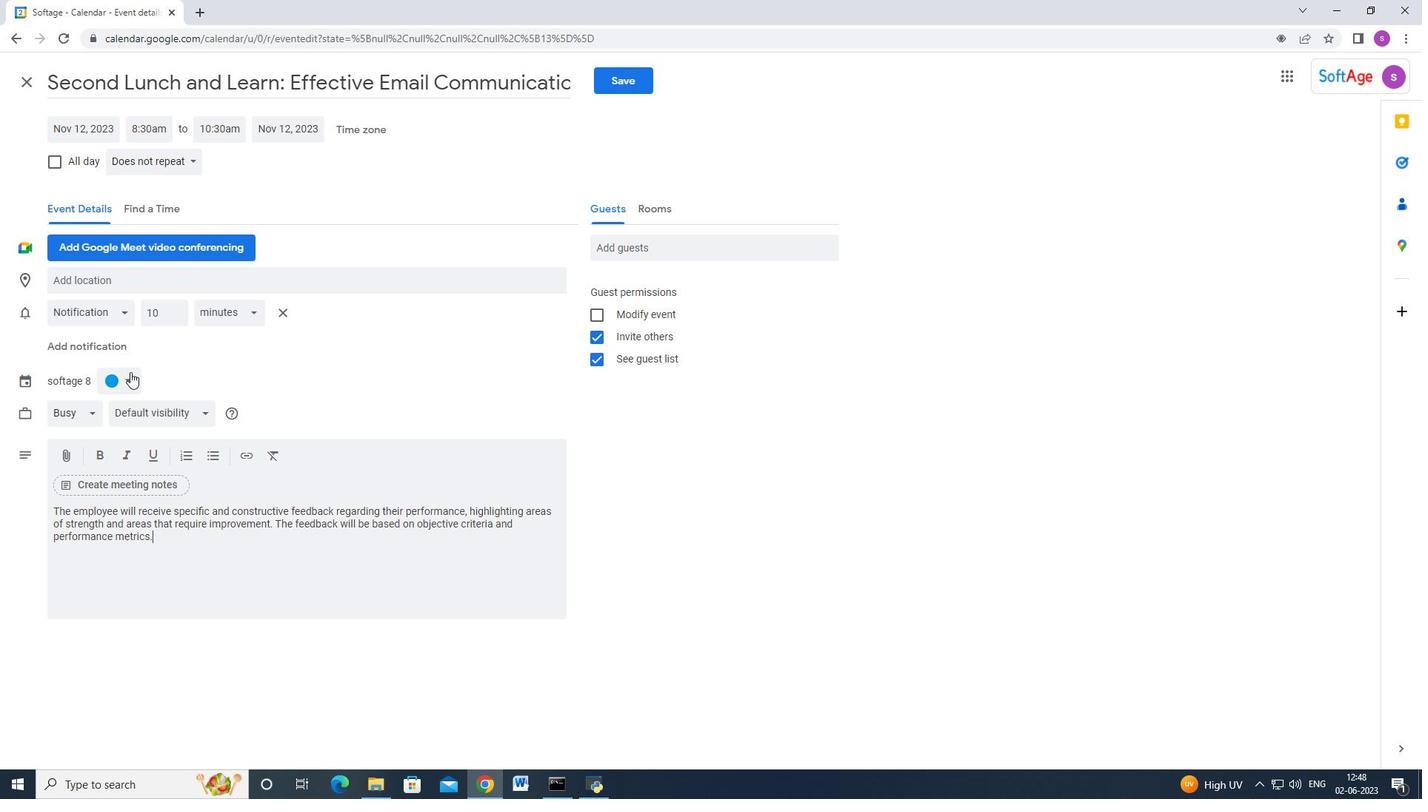 
Action: Mouse moved to (130, 419)
Screenshot: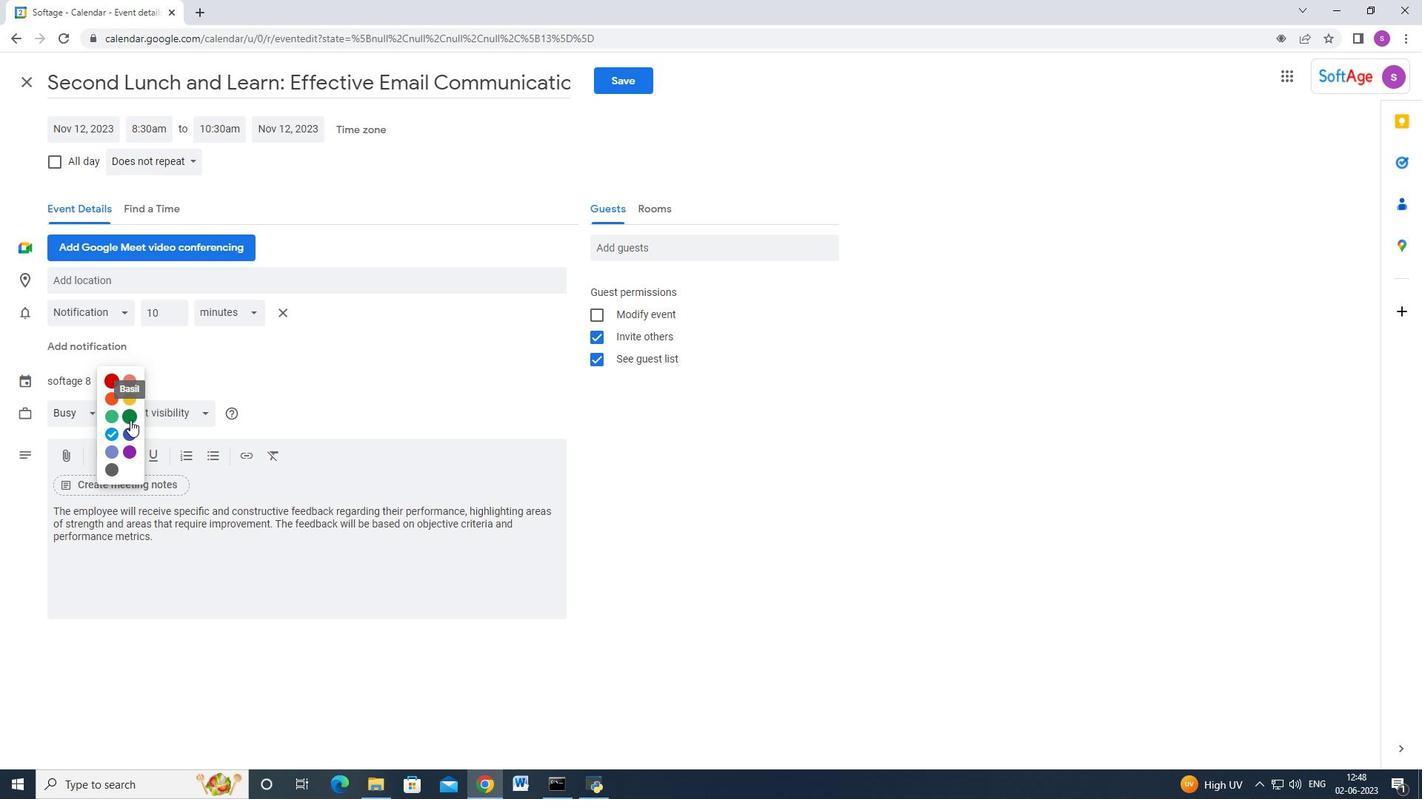 
Action: Mouse pressed left at (130, 419)
Screenshot: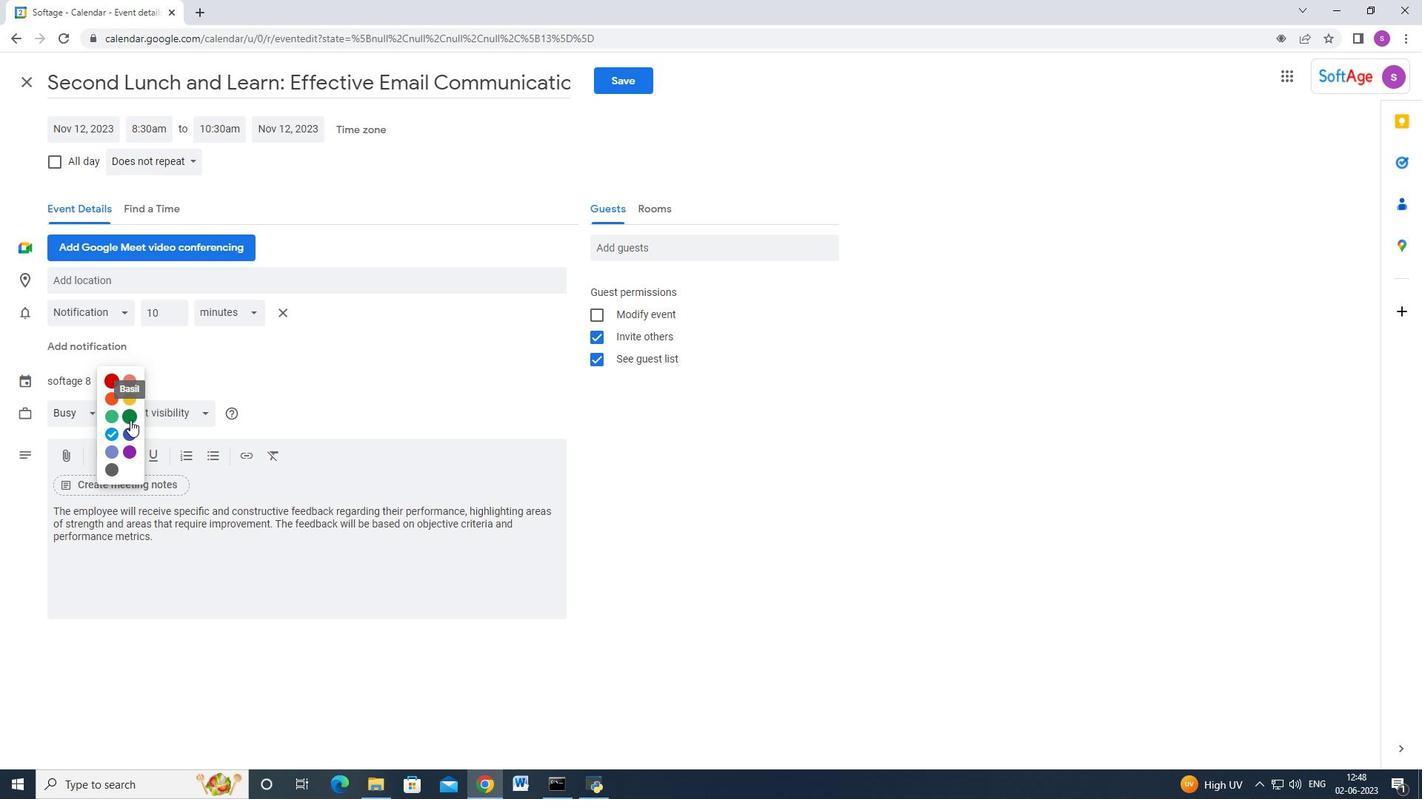 
Action: Mouse moved to (255, 290)
Screenshot: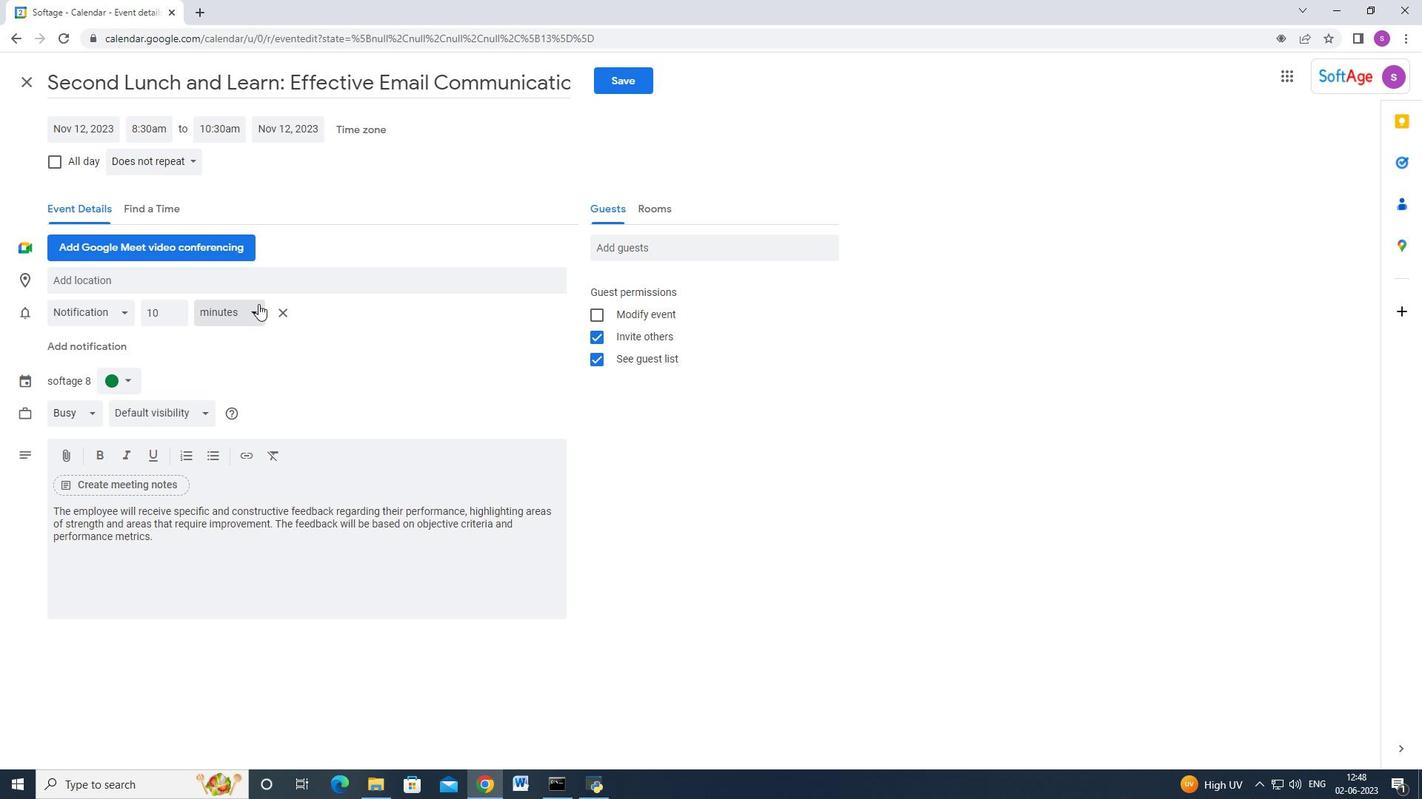 
Action: Mouse pressed left at (255, 290)
Screenshot: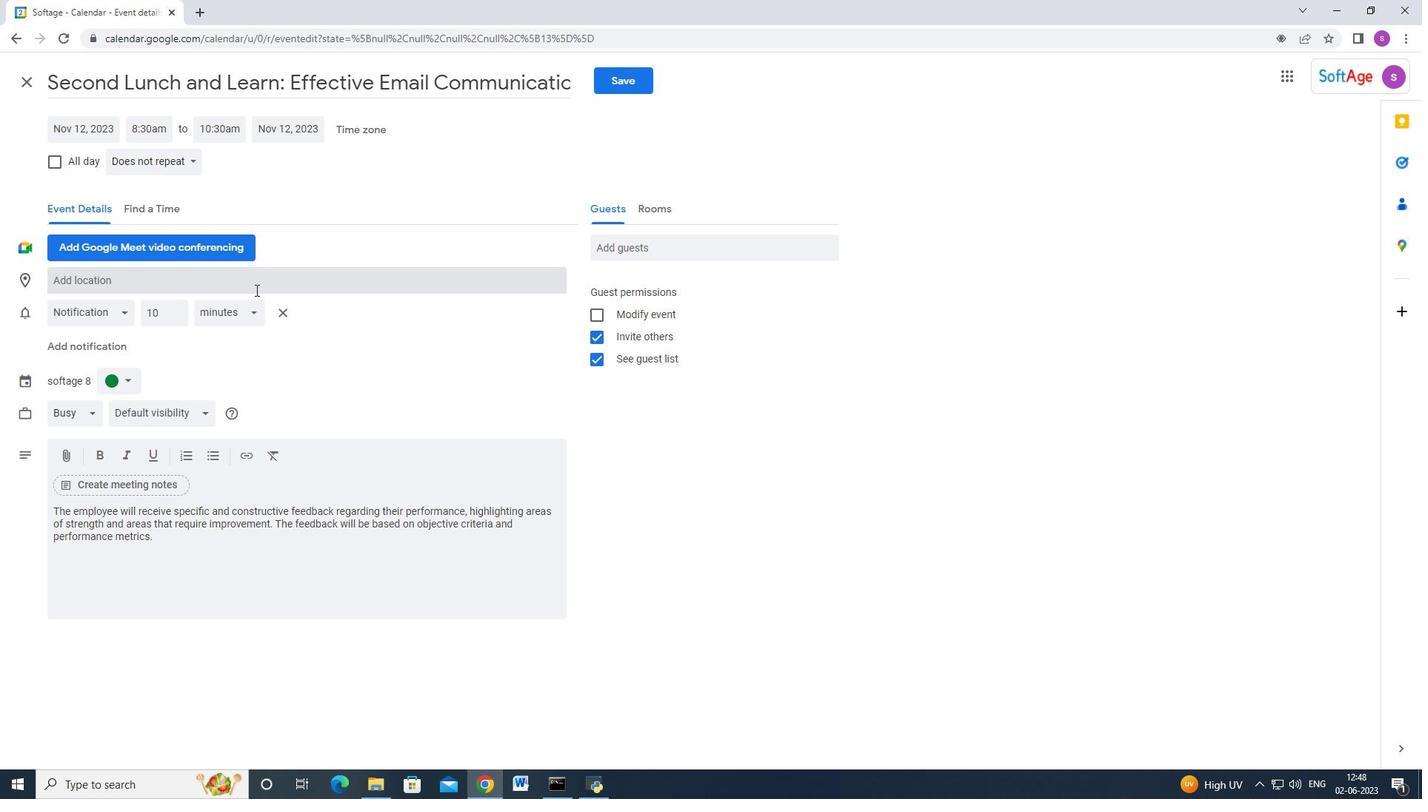 
Action: Key pressed <Key.shift>Riyad
Screenshot: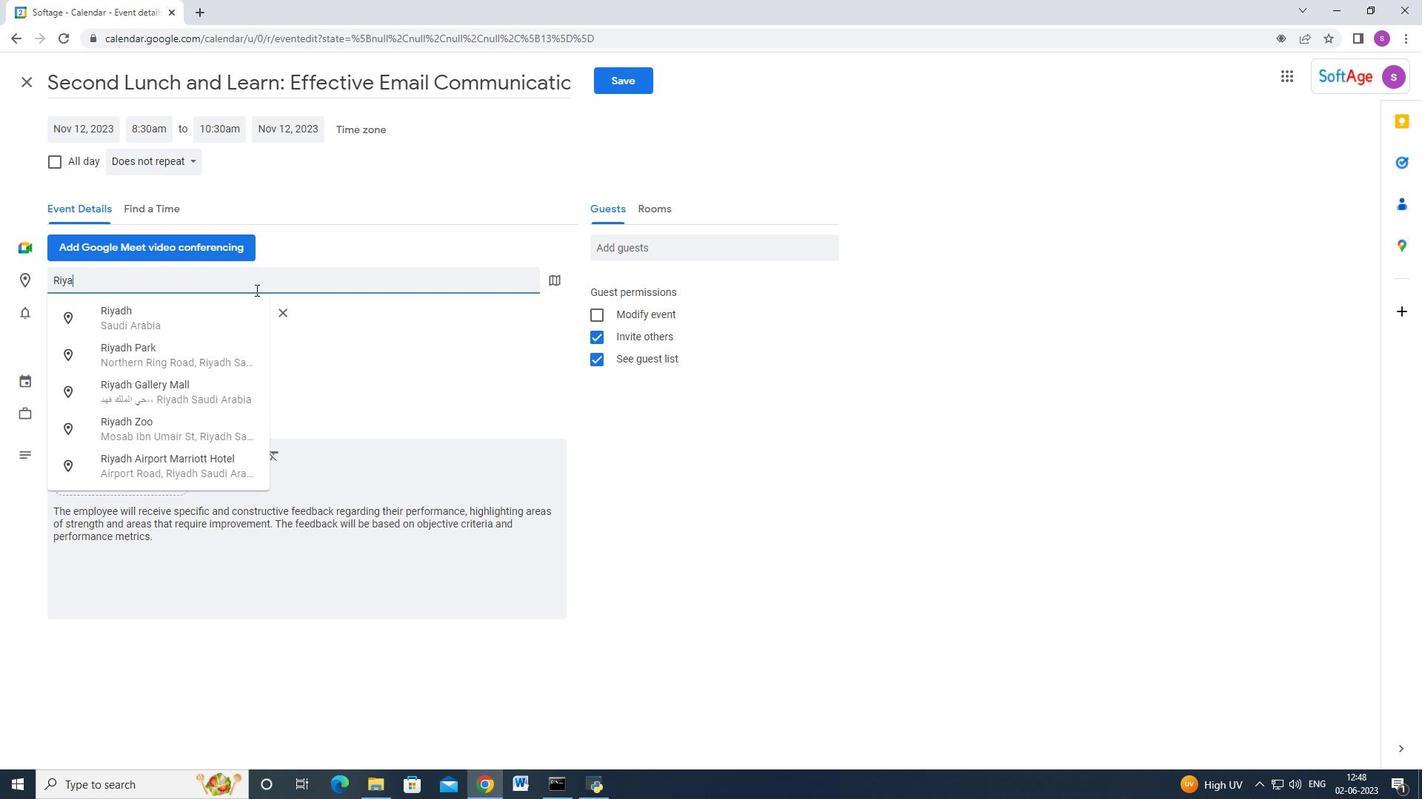 
Action: Mouse moved to (212, 311)
Screenshot: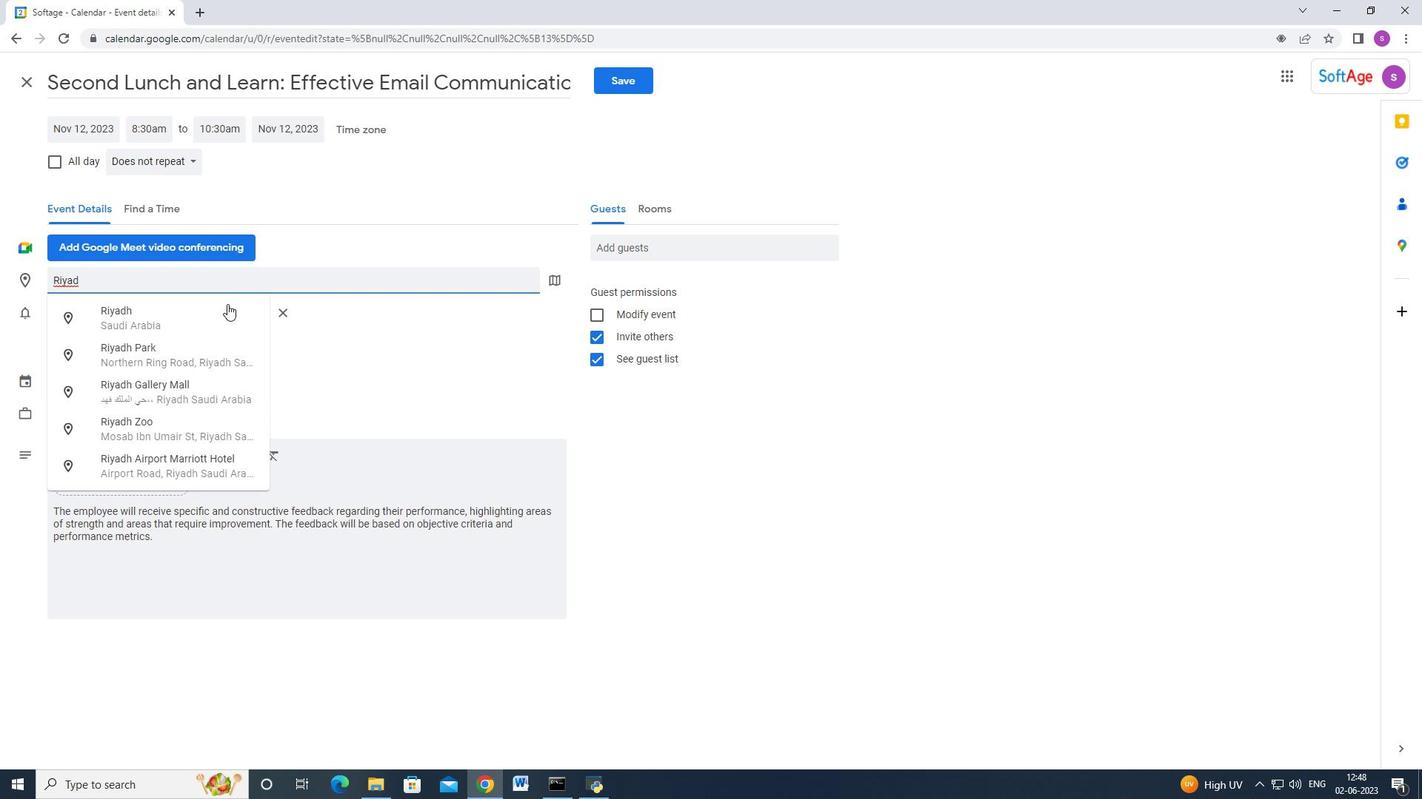 
Action: Mouse pressed left at (212, 311)
Screenshot: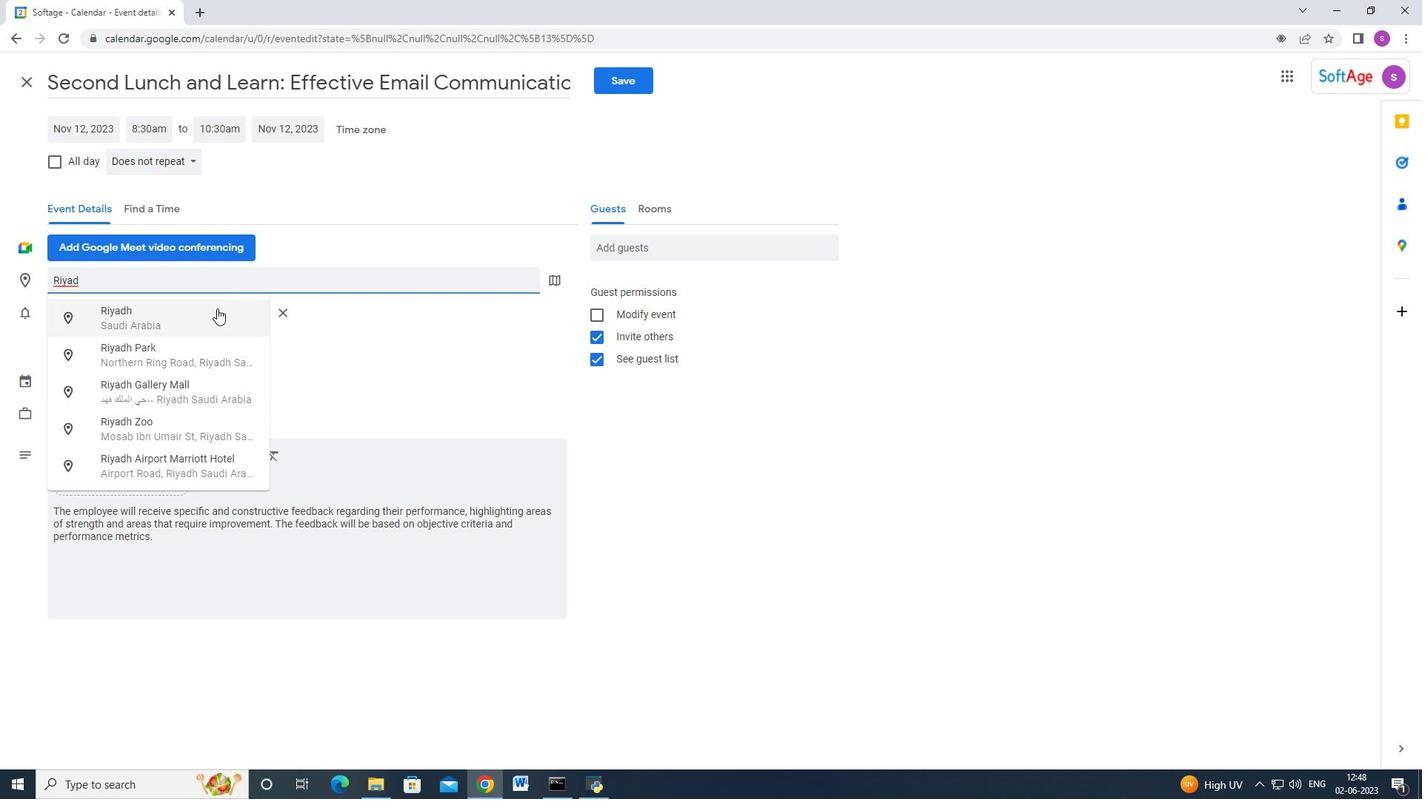 
Action: Mouse moved to (628, 242)
Screenshot: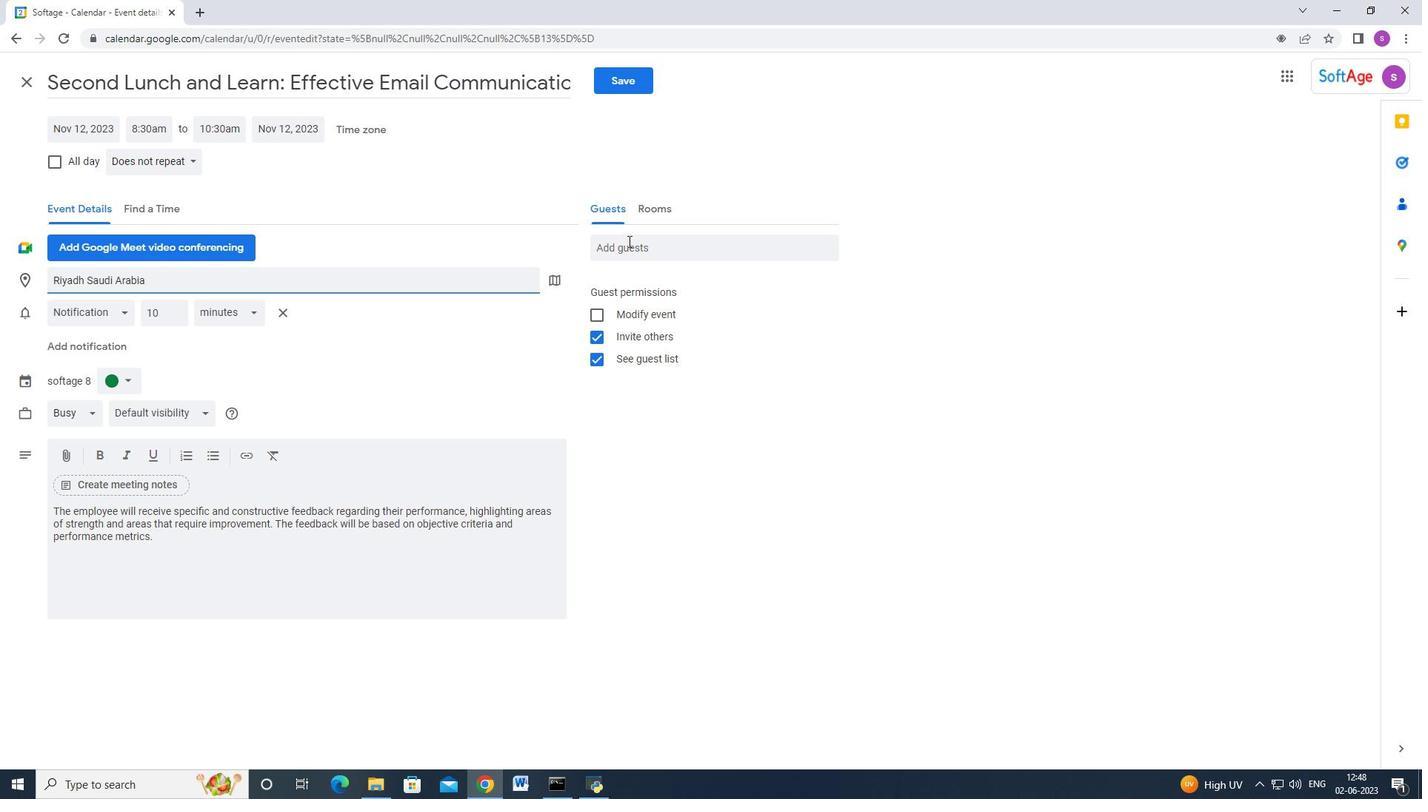 
Action: Mouse pressed left at (628, 242)
Screenshot: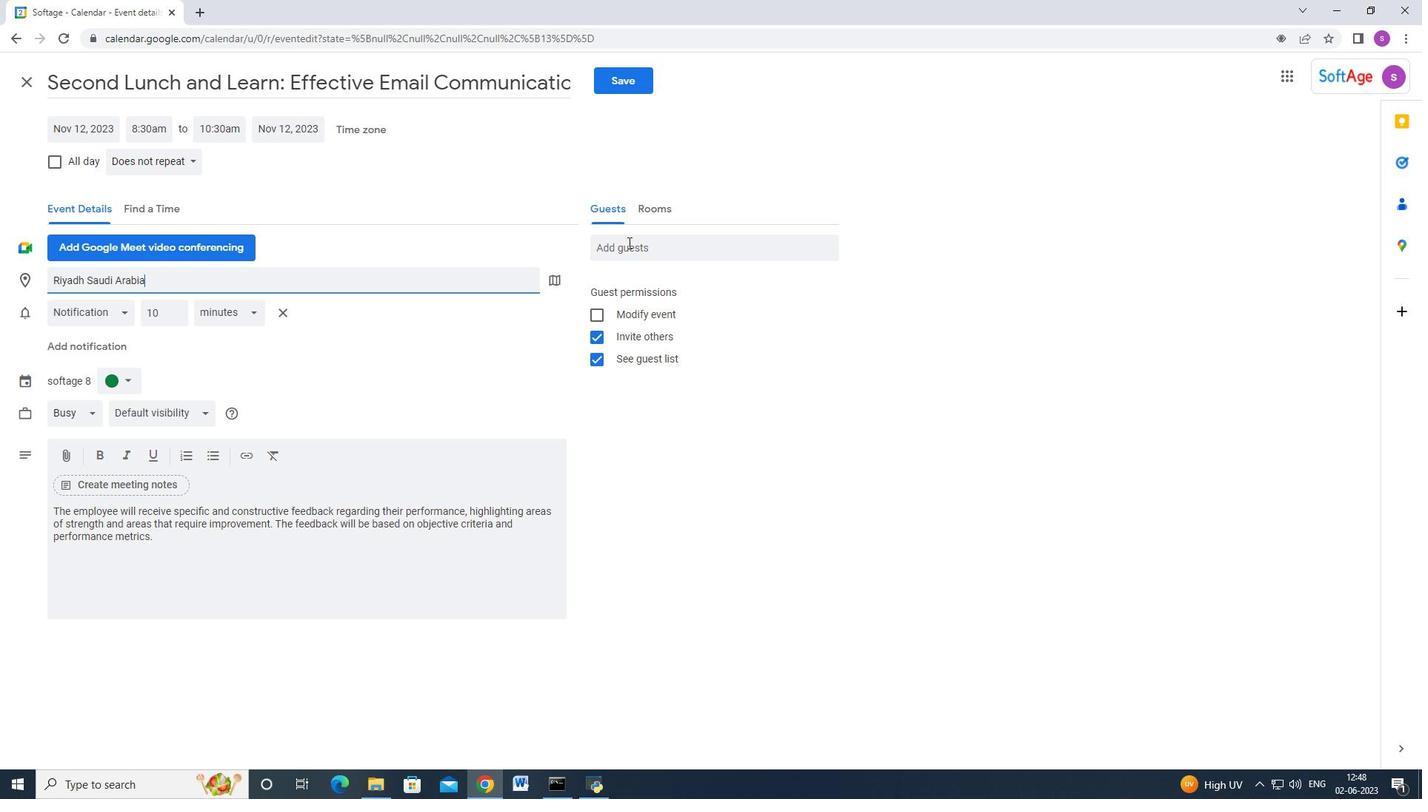 
Action: Key pressed softage.8<Key.shift_r>@softage.net<Key.enter>softage.19<Key.backspace>0<Key.shift_r>@softage.net<Key.enter>softage.6<Key.shift_r>@softage.net<Key.enter>
Screenshot: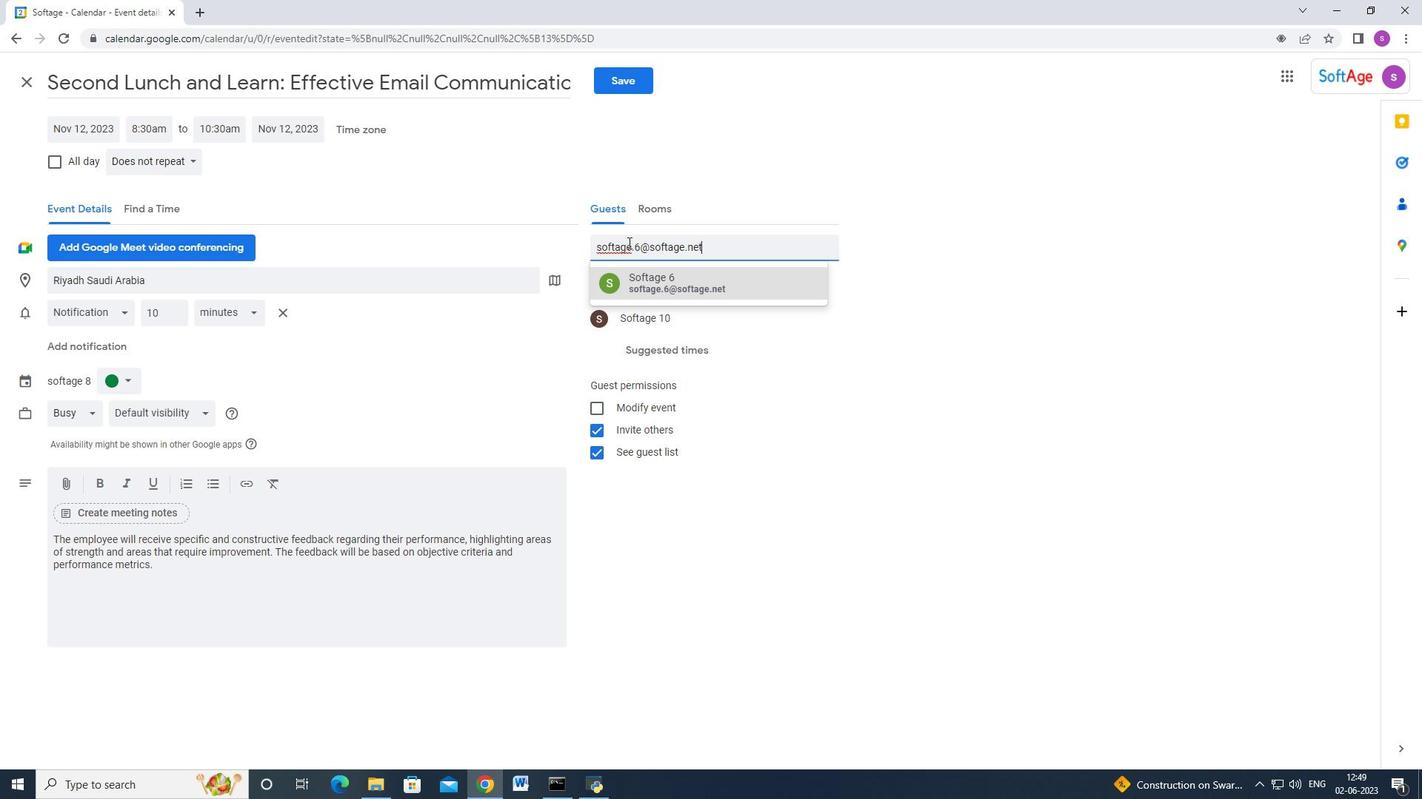 
Action: Mouse moved to (159, 159)
Screenshot: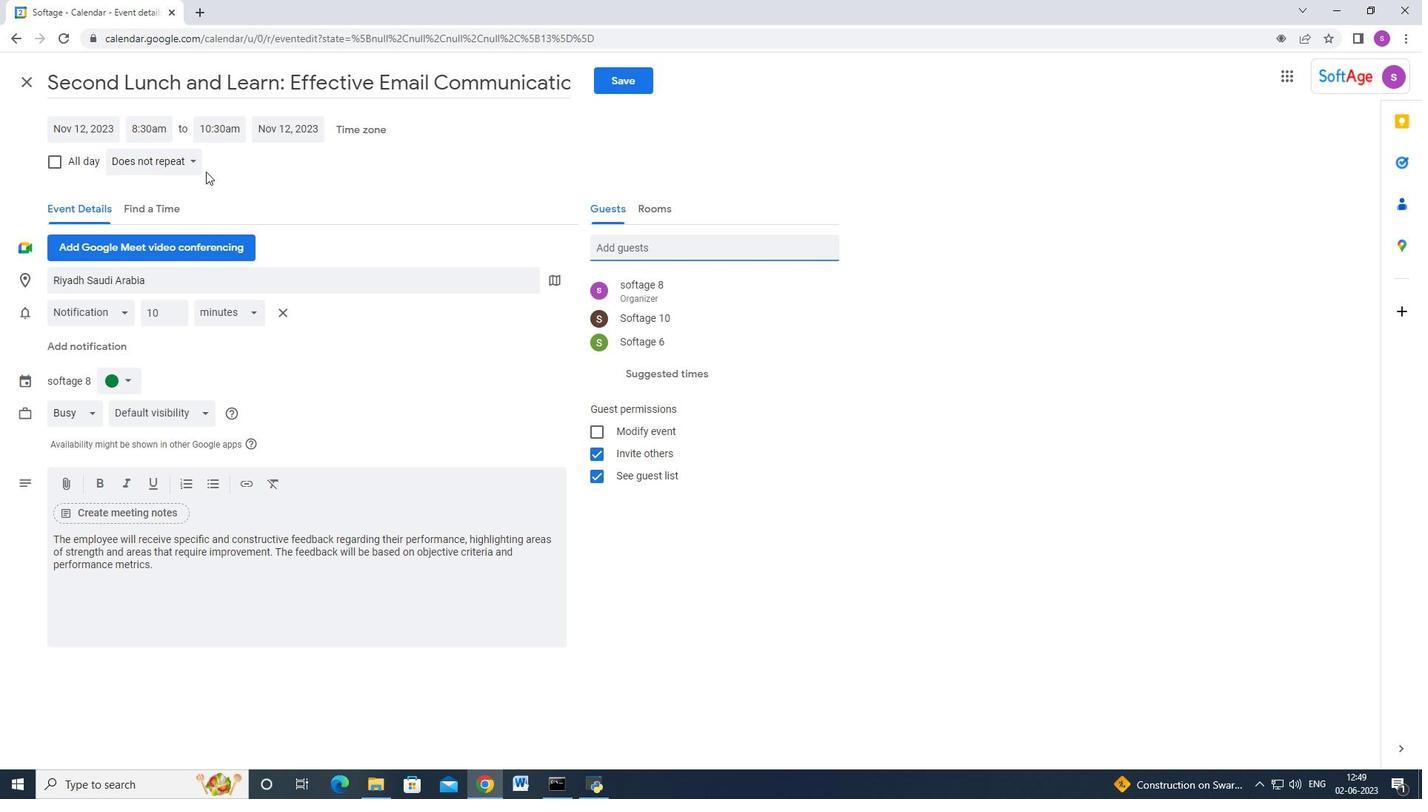 
Action: Mouse pressed left at (159, 159)
Screenshot: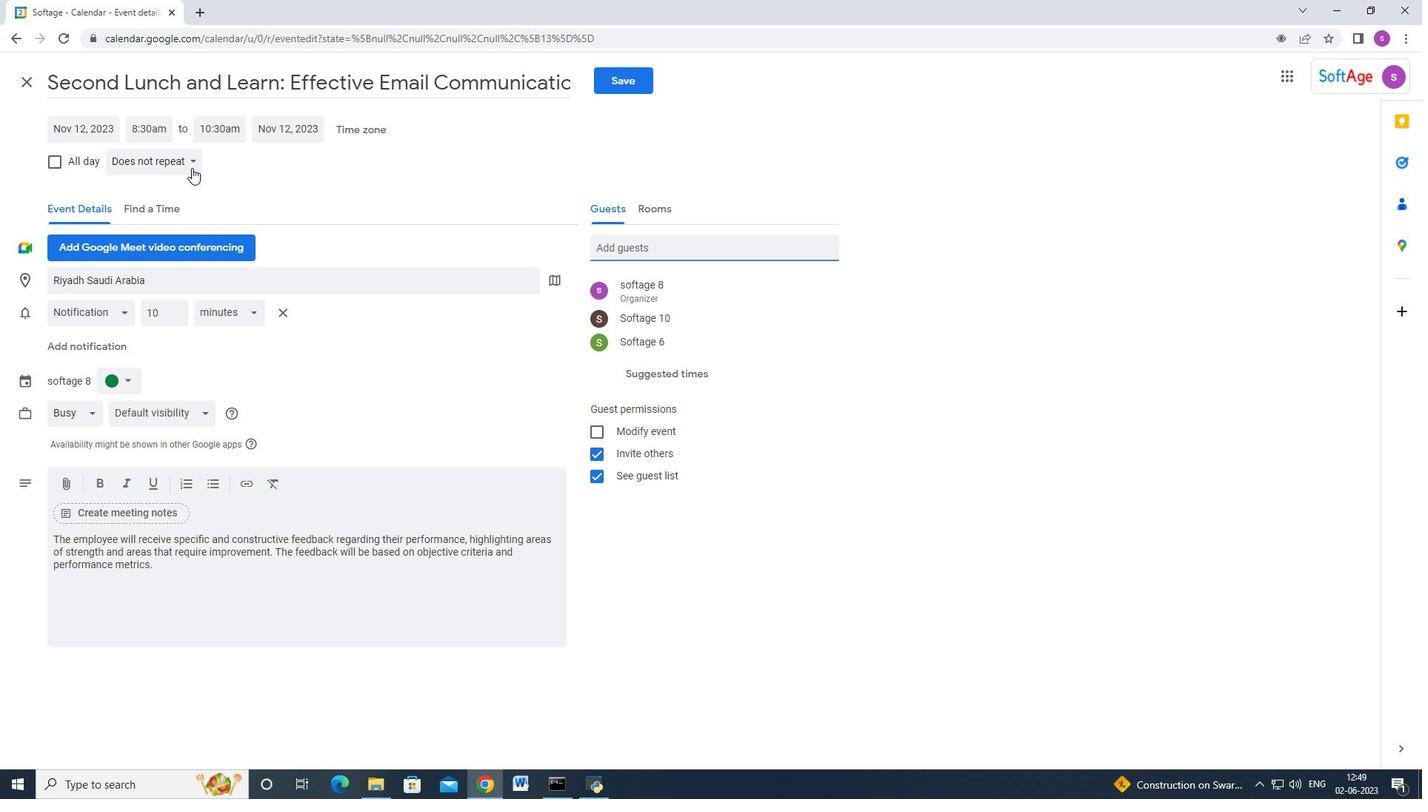 
Action: Mouse moved to (181, 151)
Screenshot: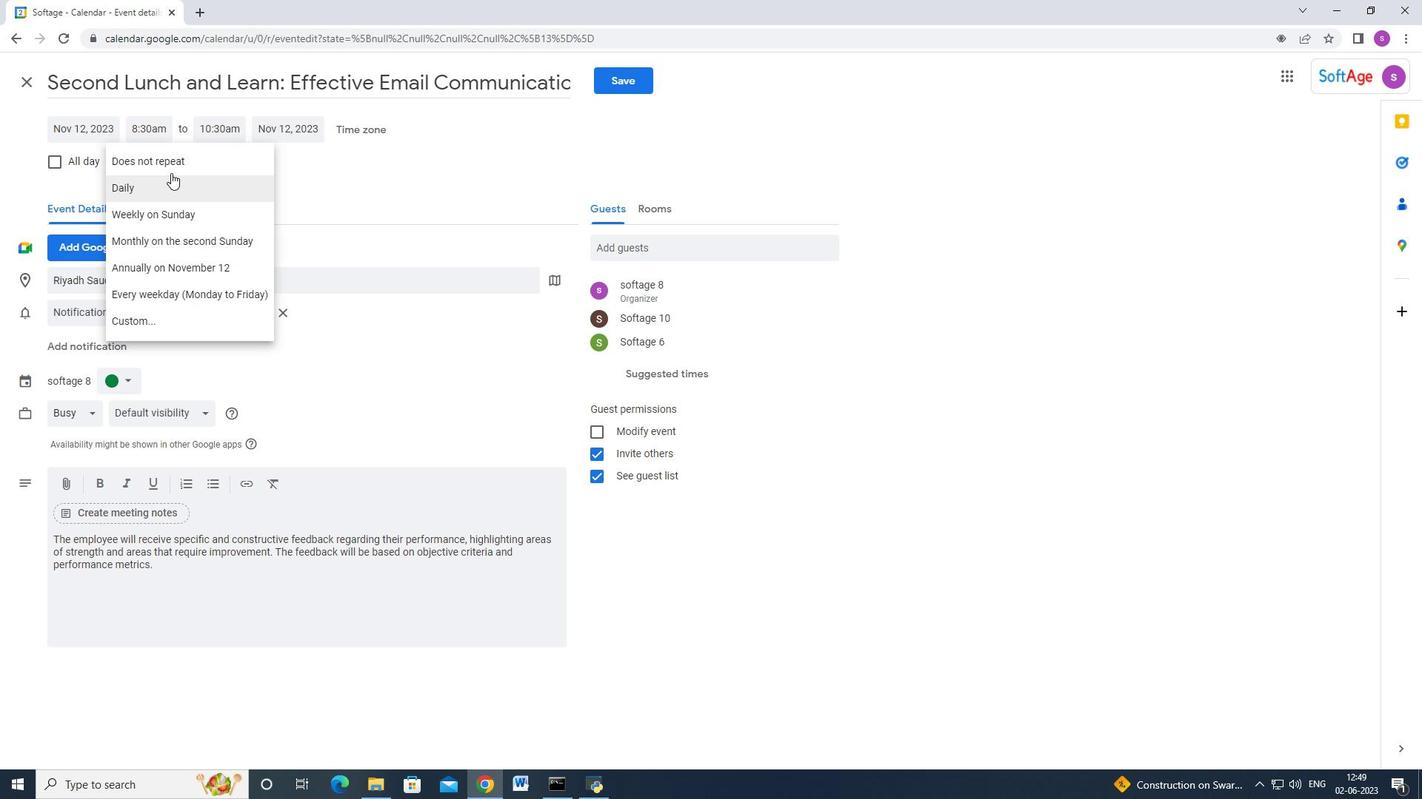 
Action: Mouse pressed left at (181, 151)
Screenshot: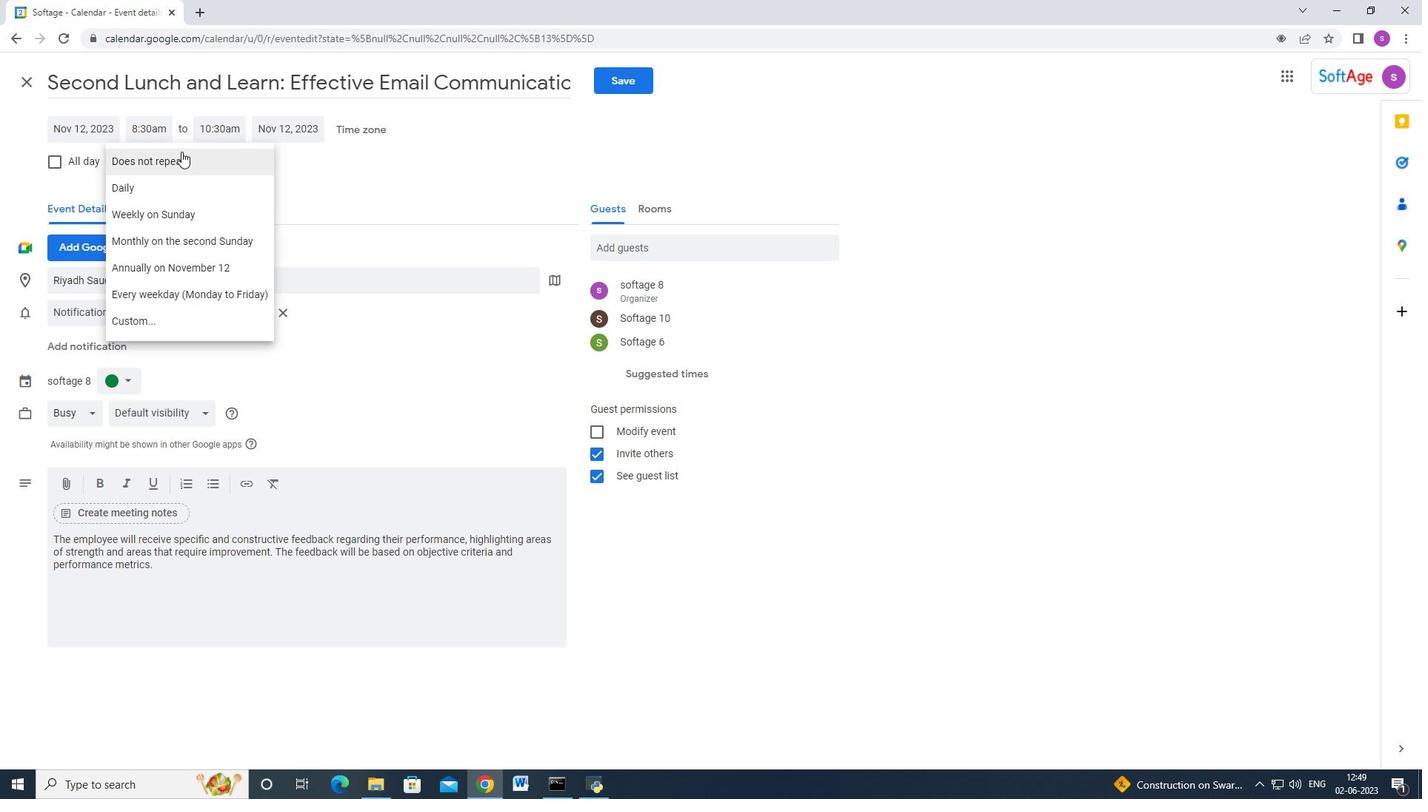 
Action: Mouse moved to (611, 88)
Screenshot: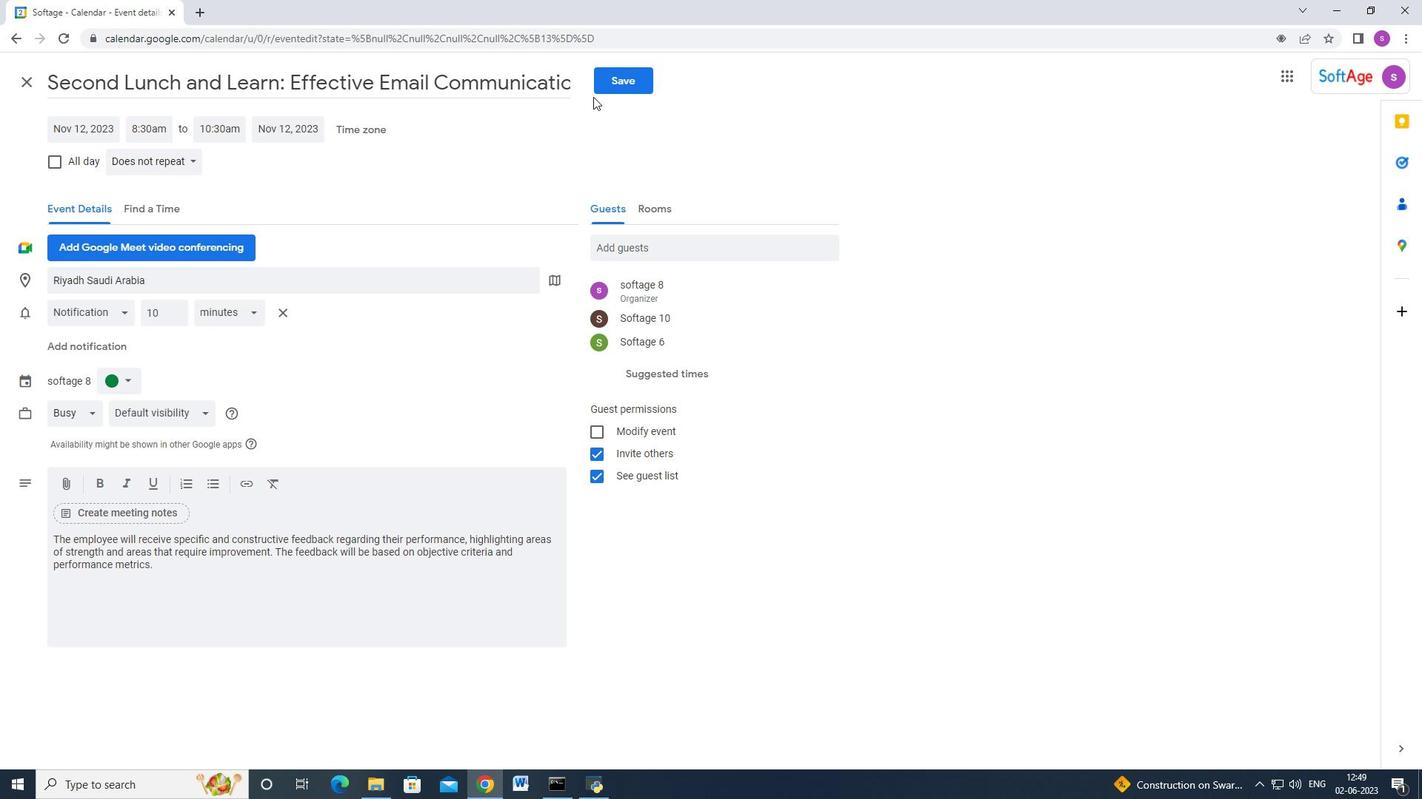 
Action: Mouse pressed left at (611, 88)
Screenshot: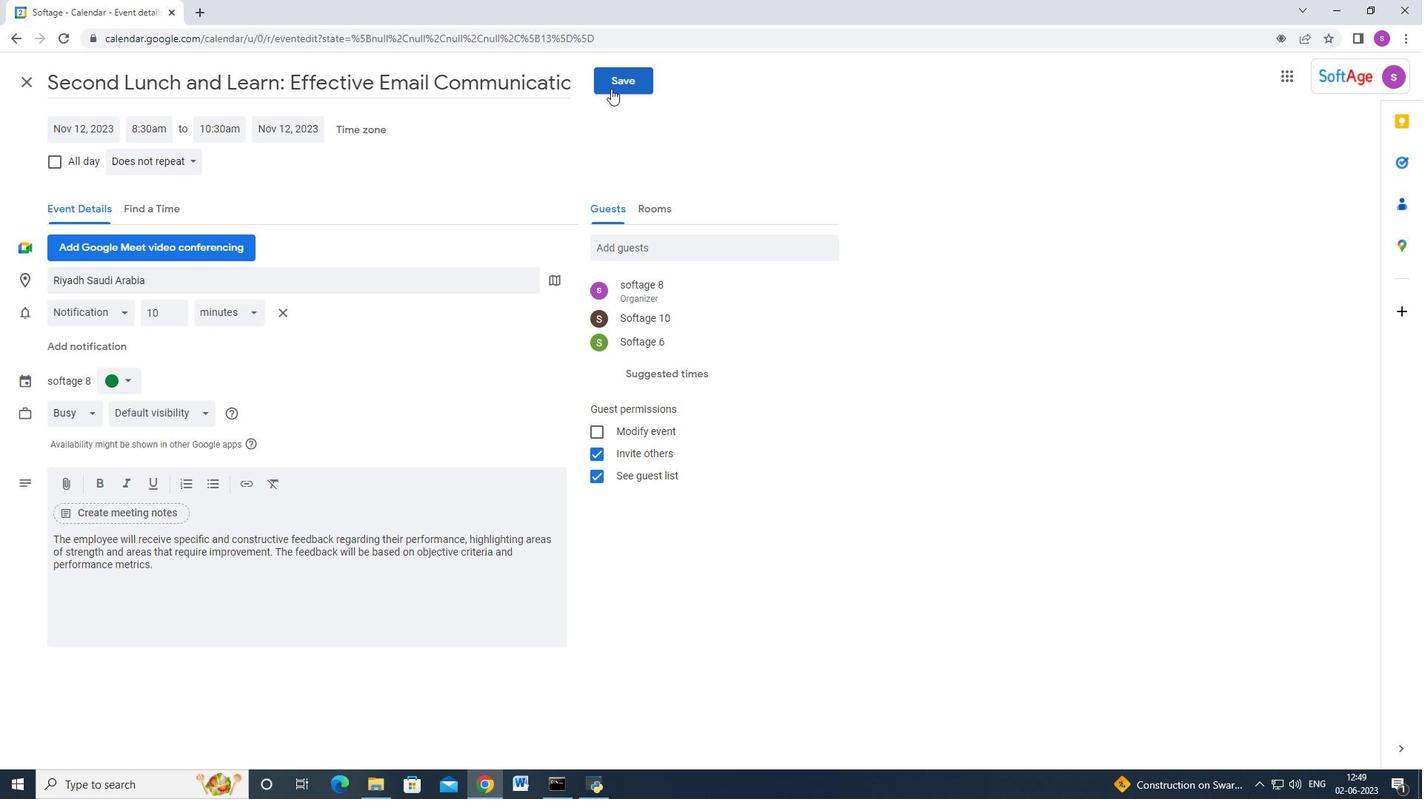 
Action: Mouse moved to (731, 274)
Screenshot: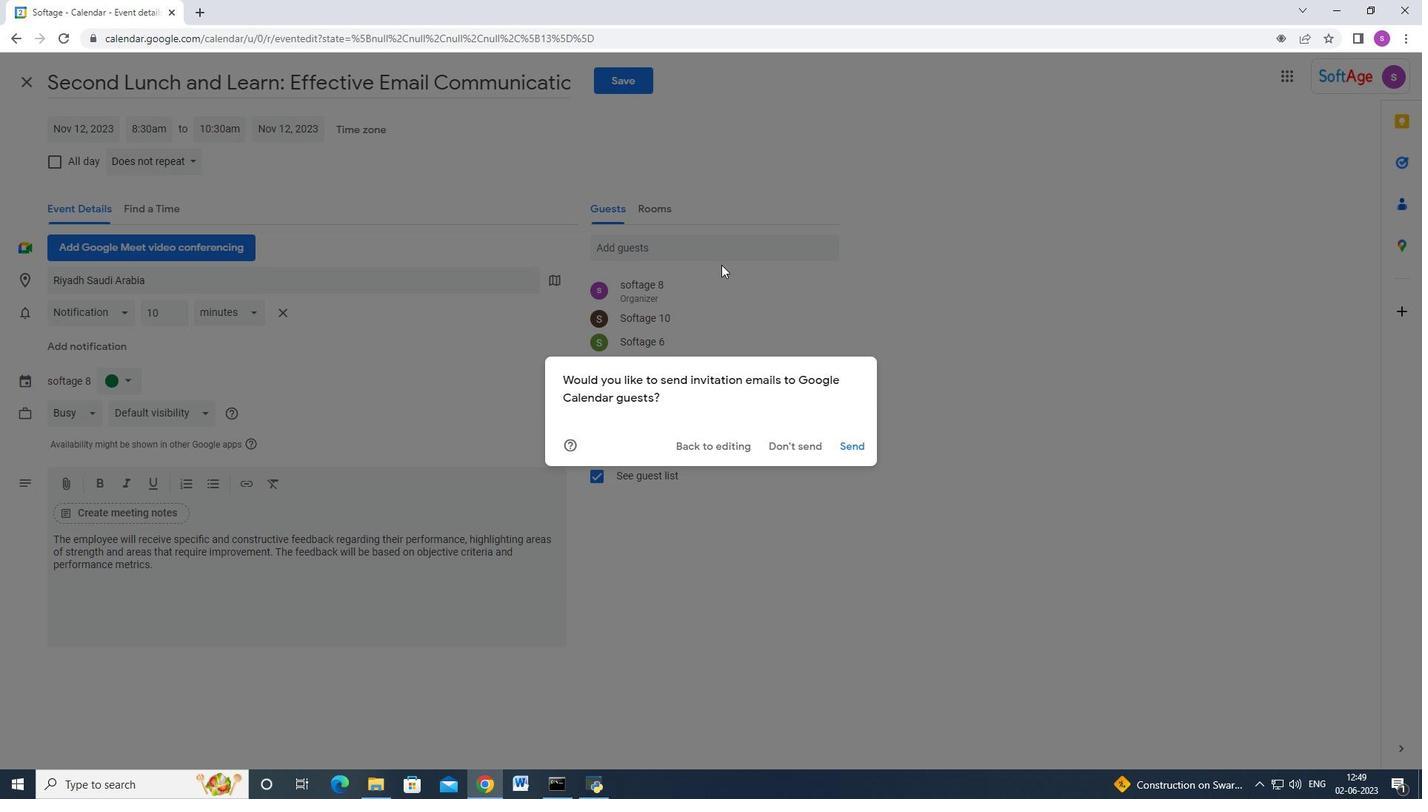
